 Task: Find connections with filter location La Salud with filter topic #futurewith filter profile language Potuguese with filter current company Ubisoft with filter school Kurnool Jobs with filter industry Transportation Equipment Manufacturing with filter service category Web Development with filter keywords title Chief
Action: Mouse moved to (664, 82)
Screenshot: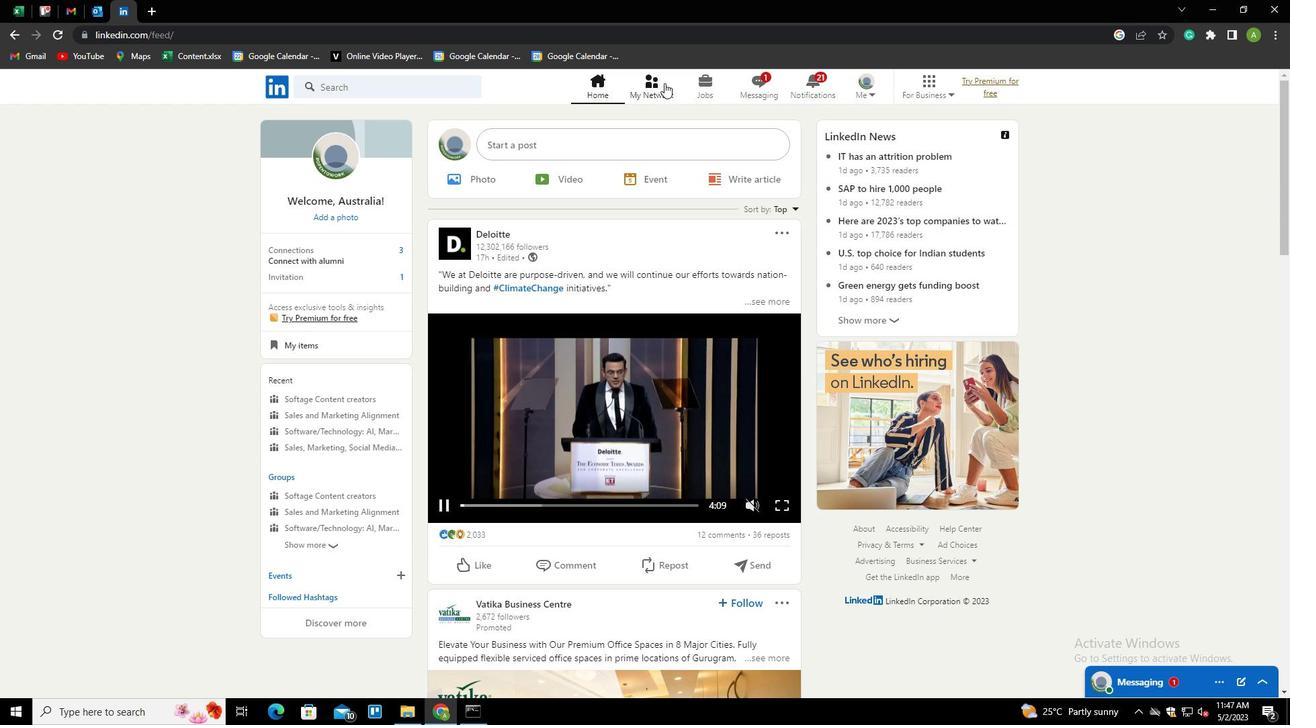 
Action: Mouse pressed left at (664, 82)
Screenshot: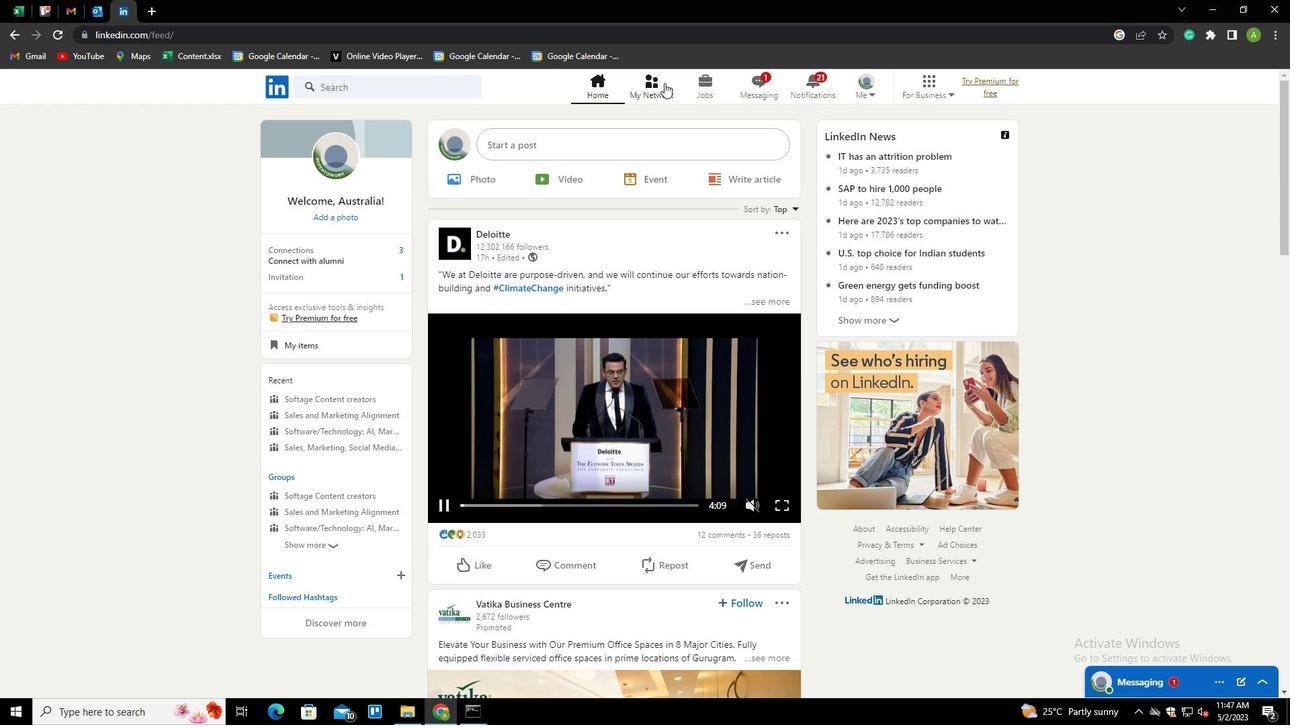 
Action: Mouse moved to (348, 157)
Screenshot: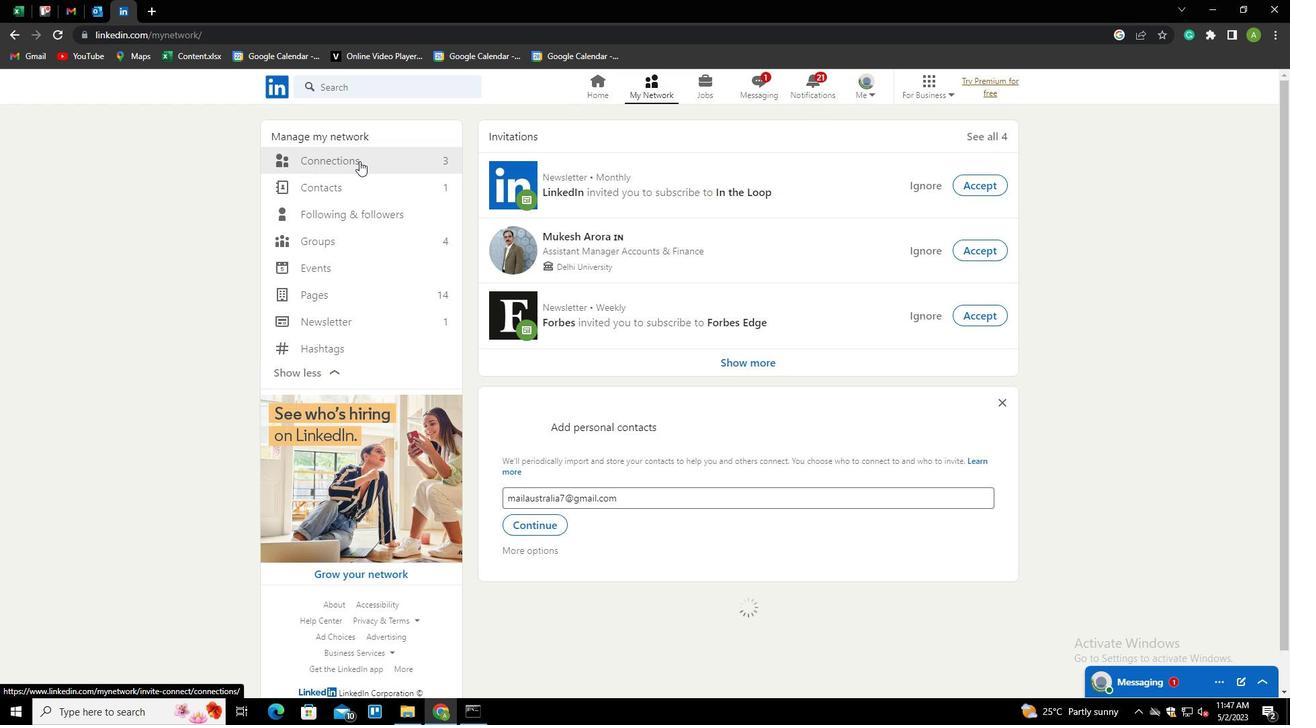 
Action: Mouse pressed left at (348, 157)
Screenshot: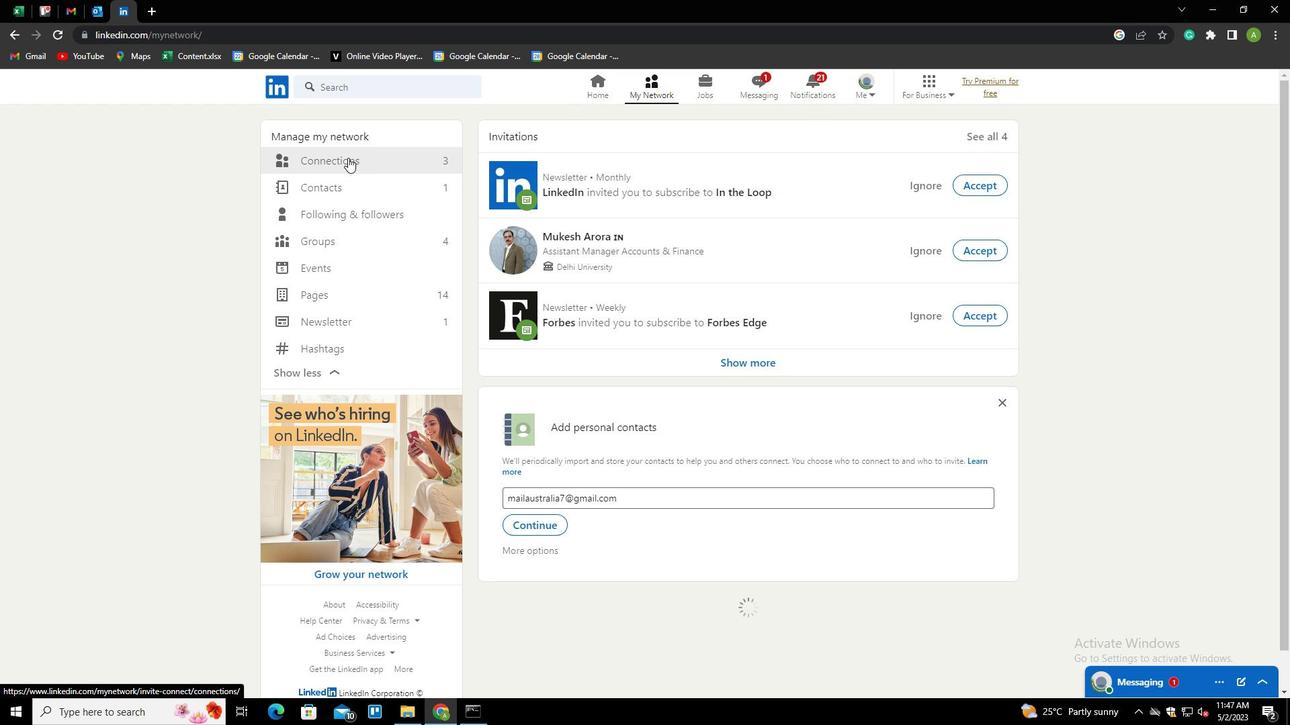 
Action: Mouse moved to (723, 158)
Screenshot: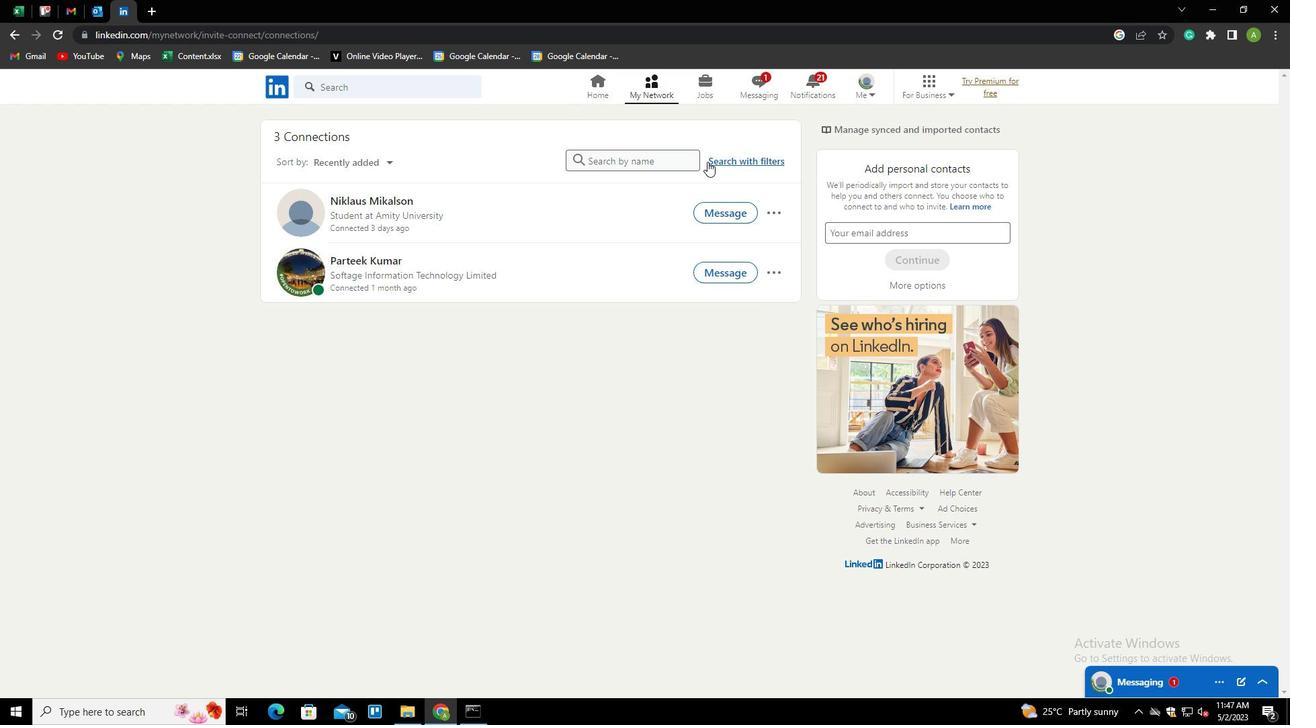 
Action: Mouse pressed left at (723, 158)
Screenshot: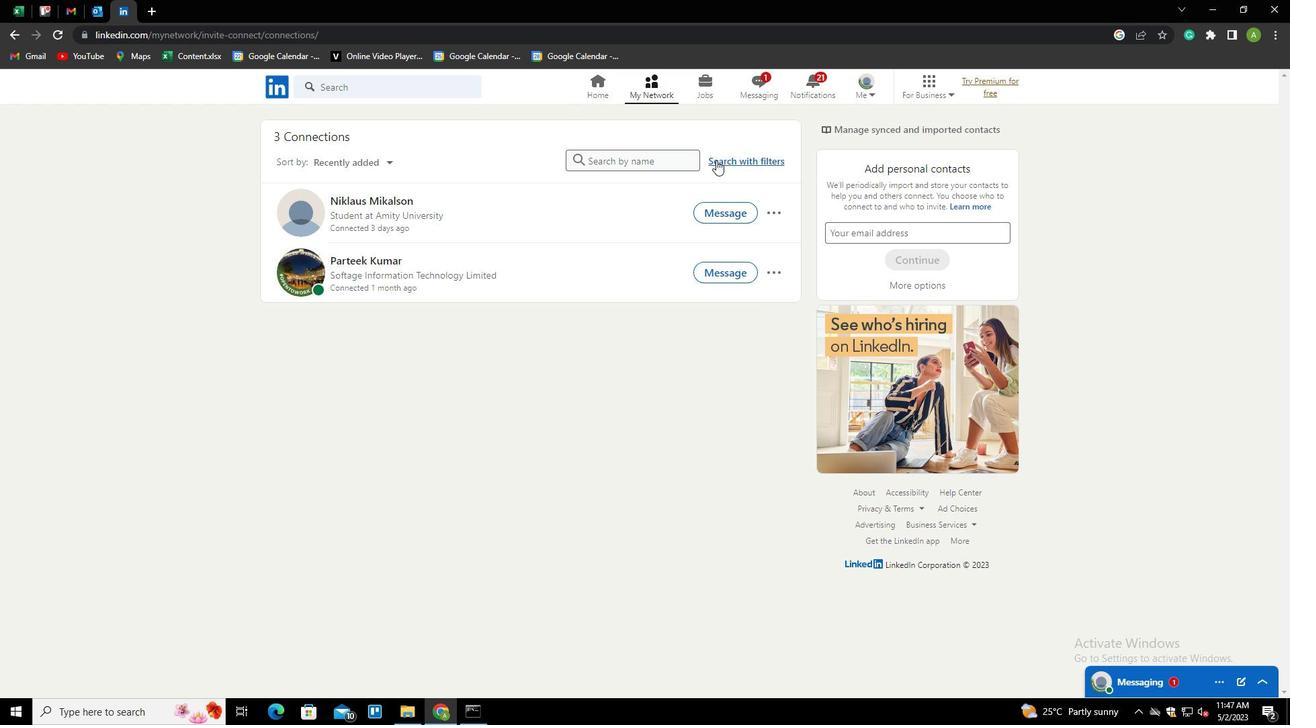 
Action: Mouse moved to (680, 123)
Screenshot: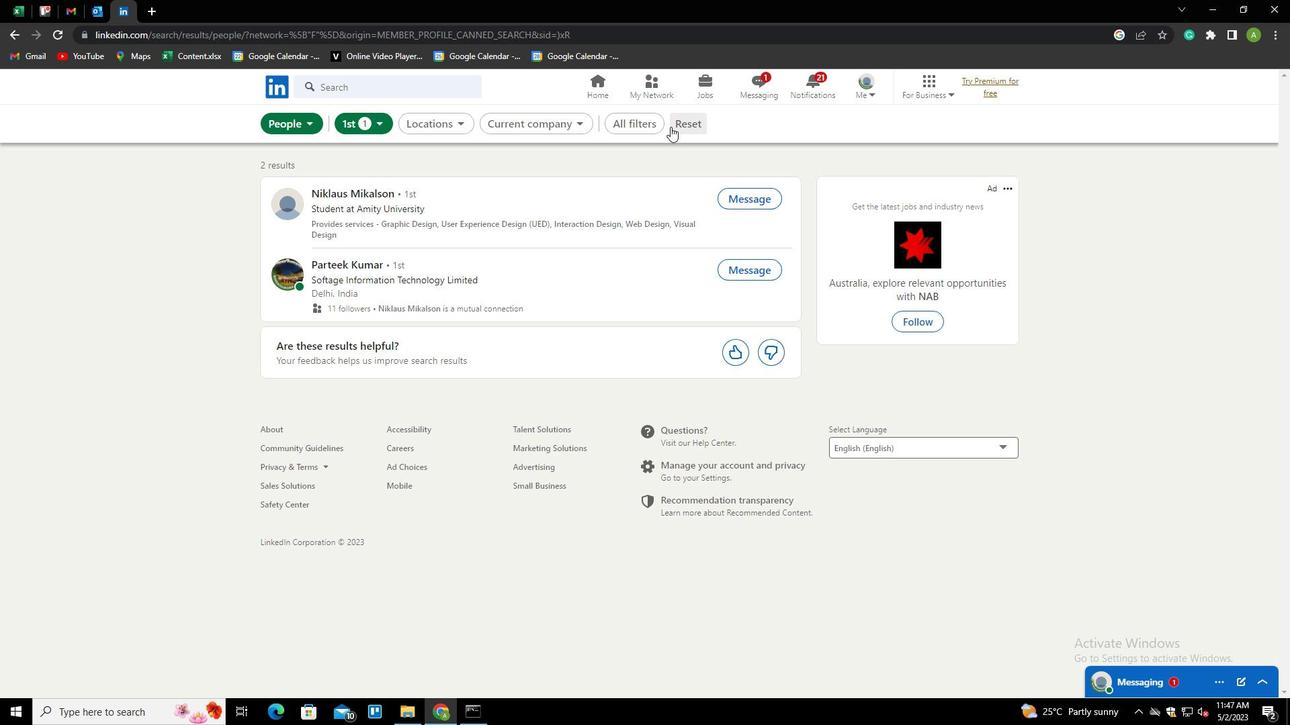 
Action: Mouse pressed left at (680, 123)
Screenshot: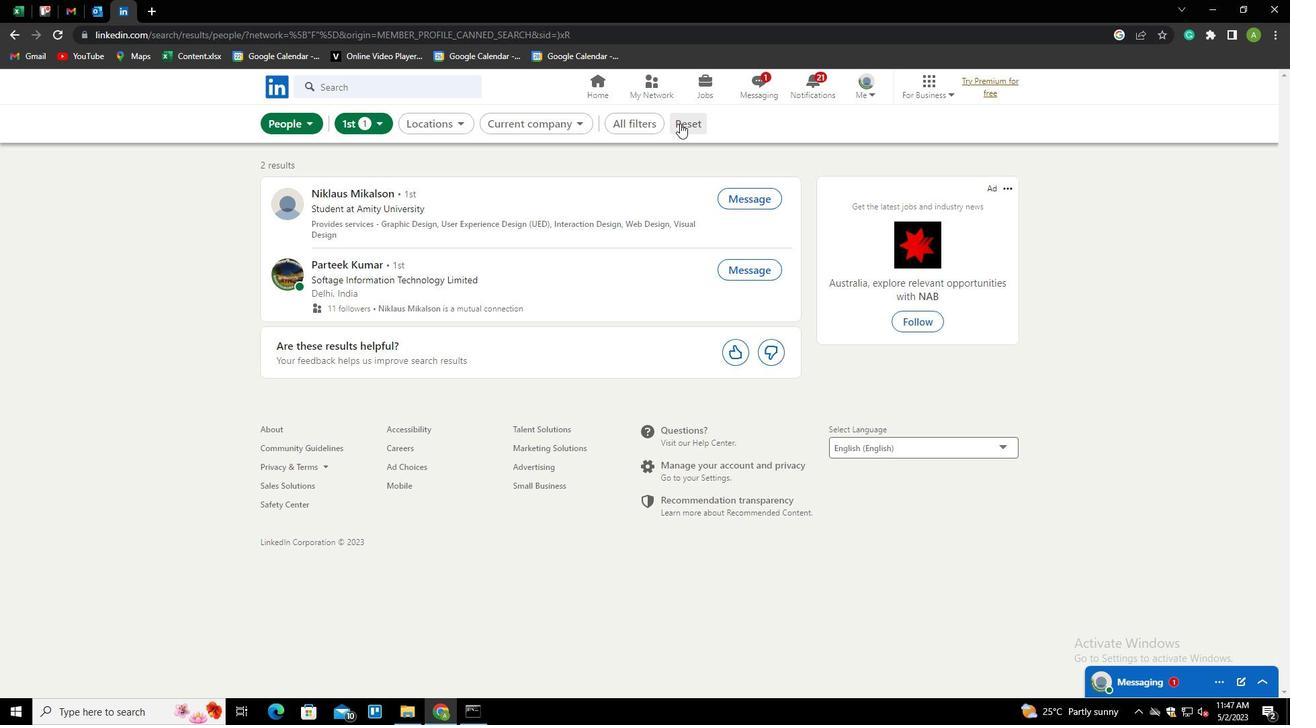 
Action: Mouse moved to (665, 127)
Screenshot: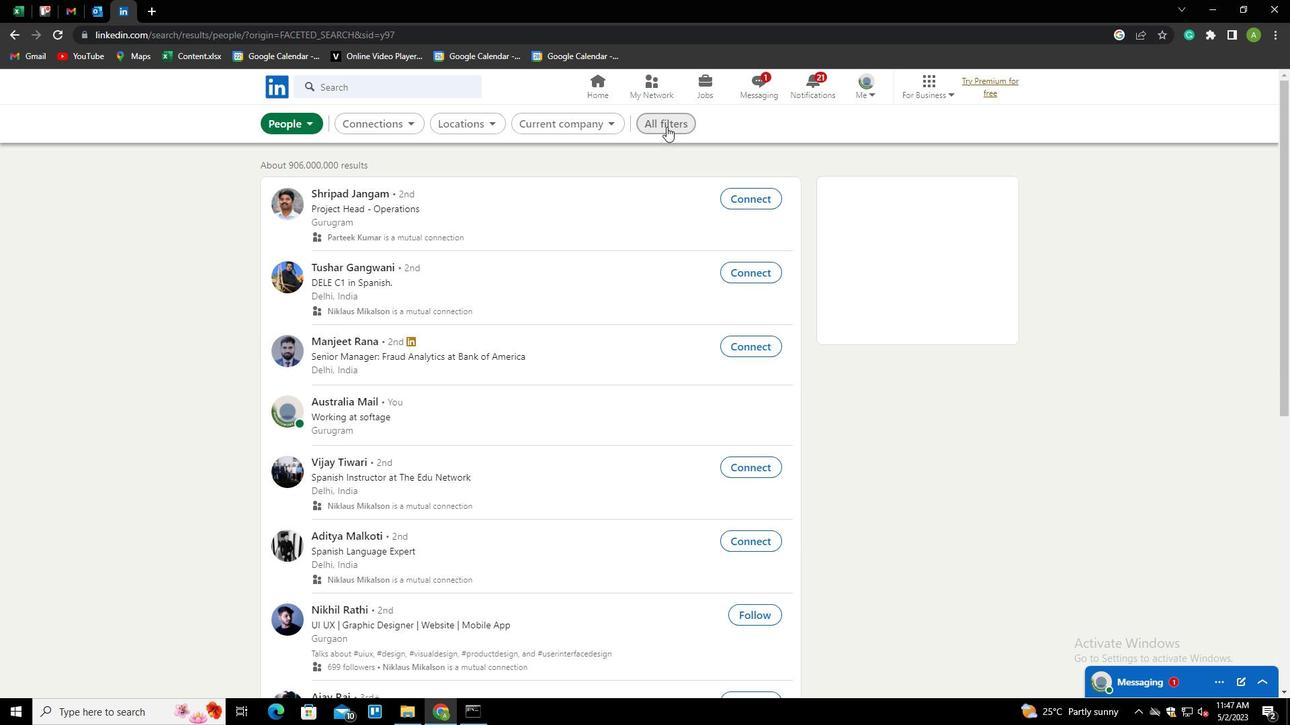 
Action: Mouse pressed left at (665, 127)
Screenshot: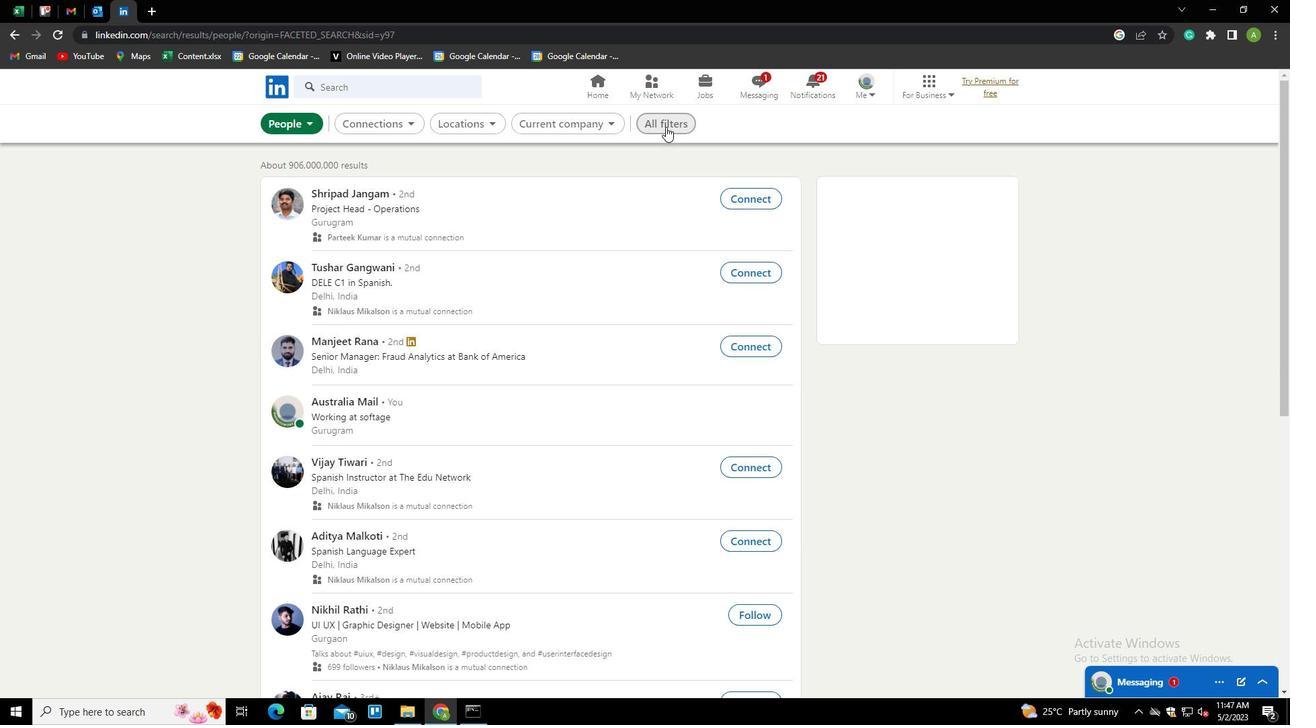 
Action: Mouse moved to (1094, 387)
Screenshot: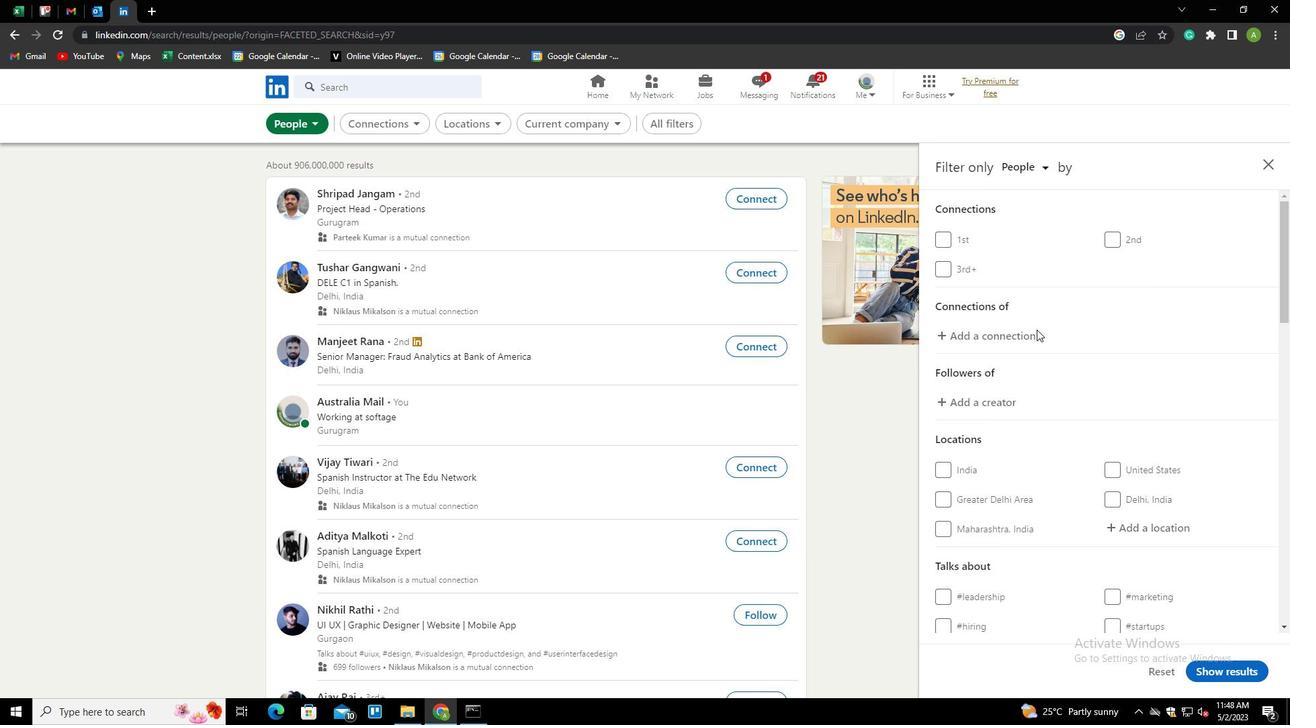 
Action: Mouse scrolled (1094, 386) with delta (0, 0)
Screenshot: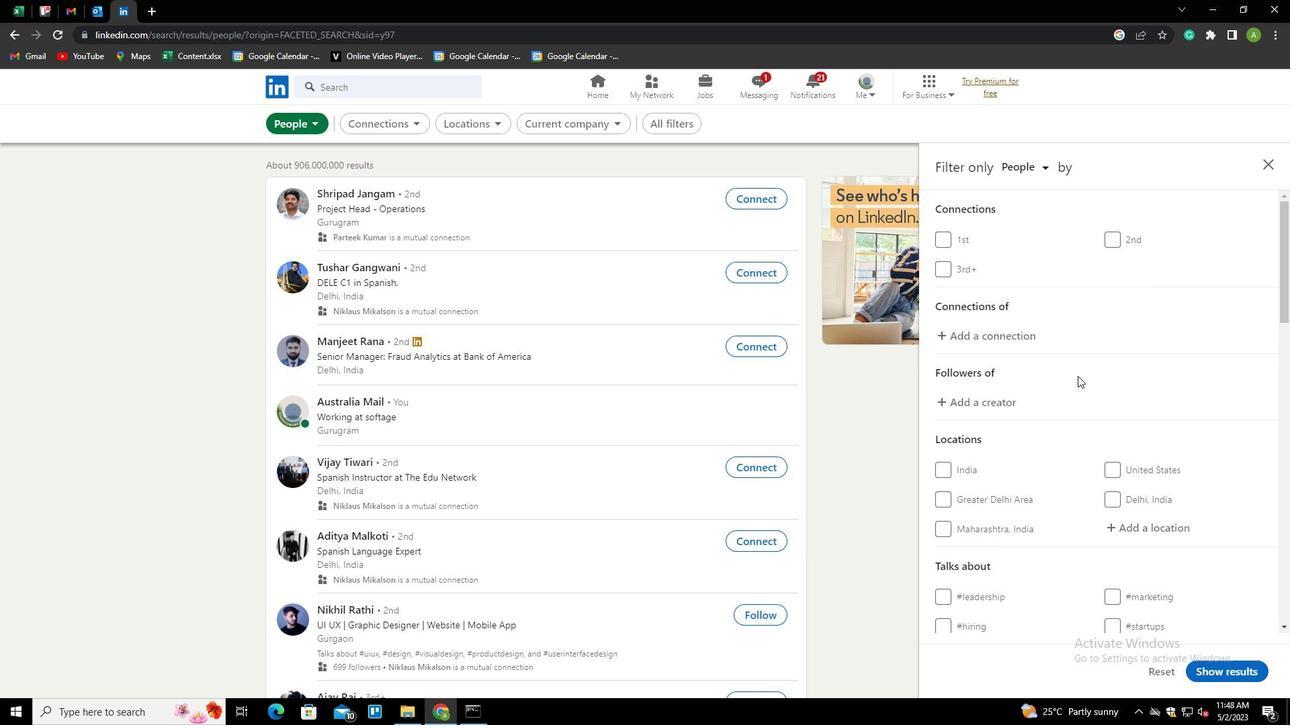 
Action: Mouse scrolled (1094, 386) with delta (0, 0)
Screenshot: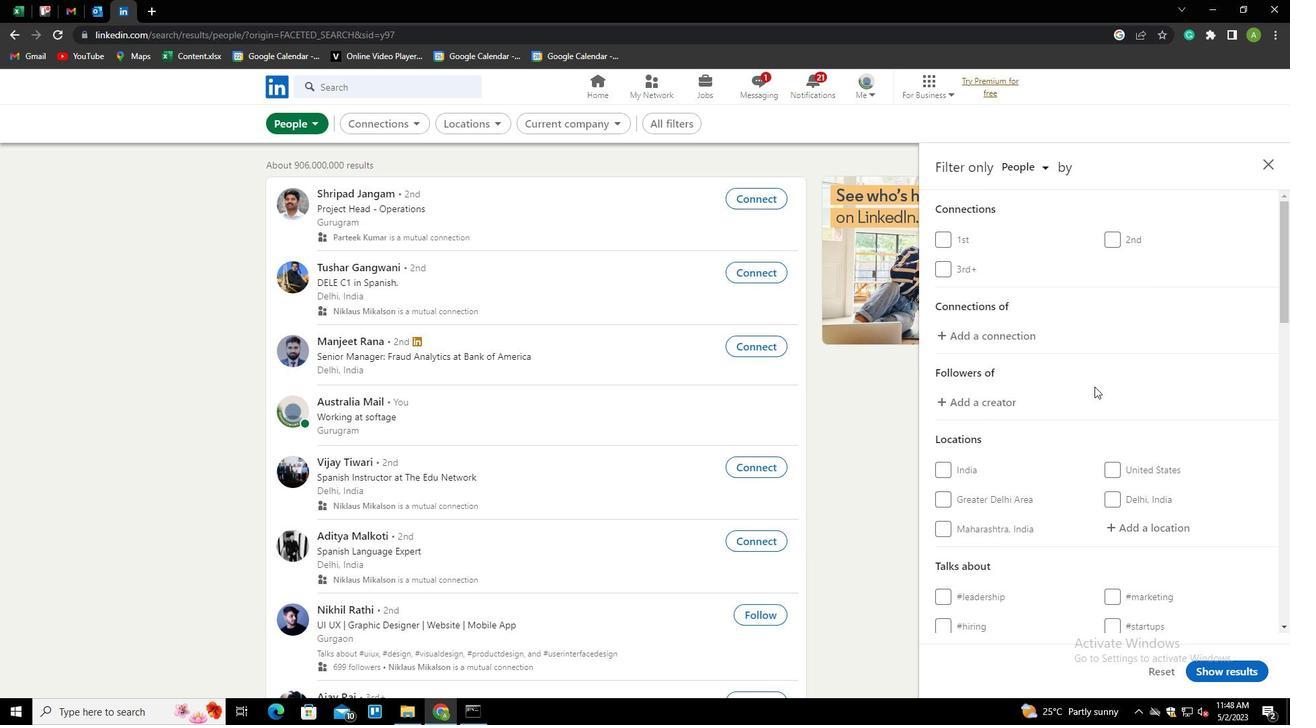 
Action: Mouse moved to (1116, 393)
Screenshot: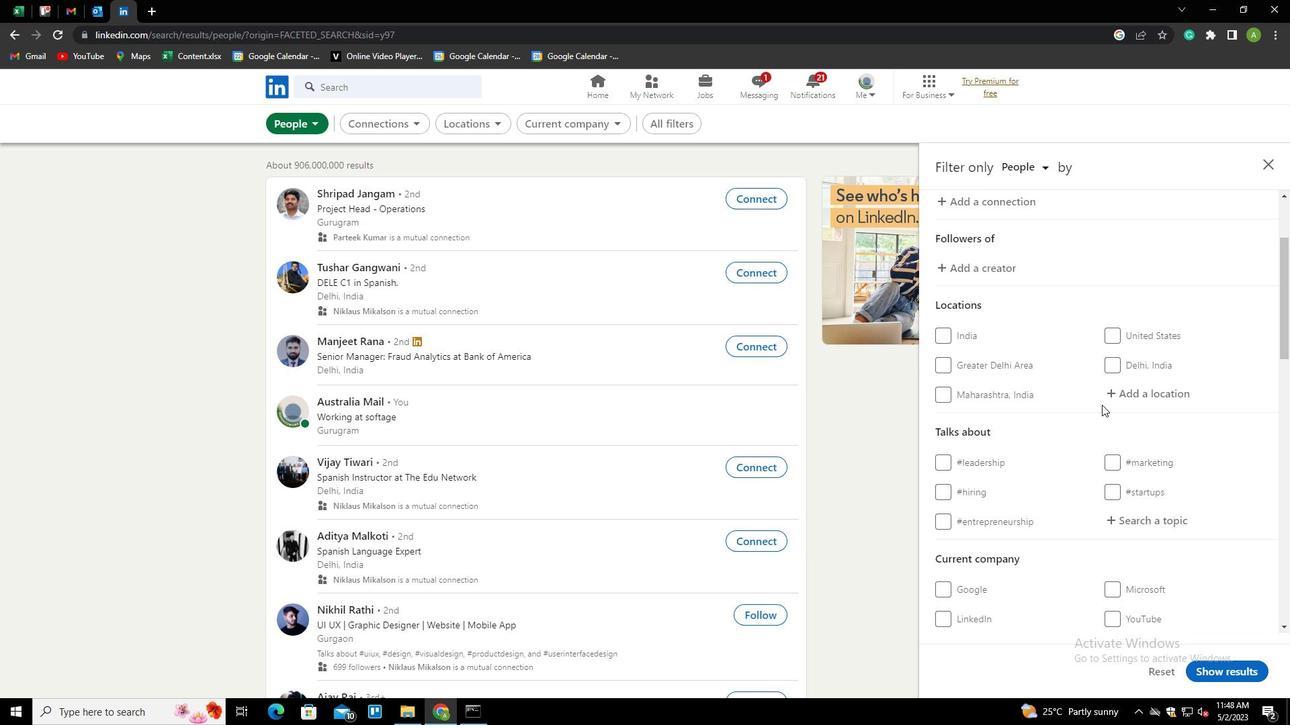 
Action: Mouse pressed left at (1116, 393)
Screenshot: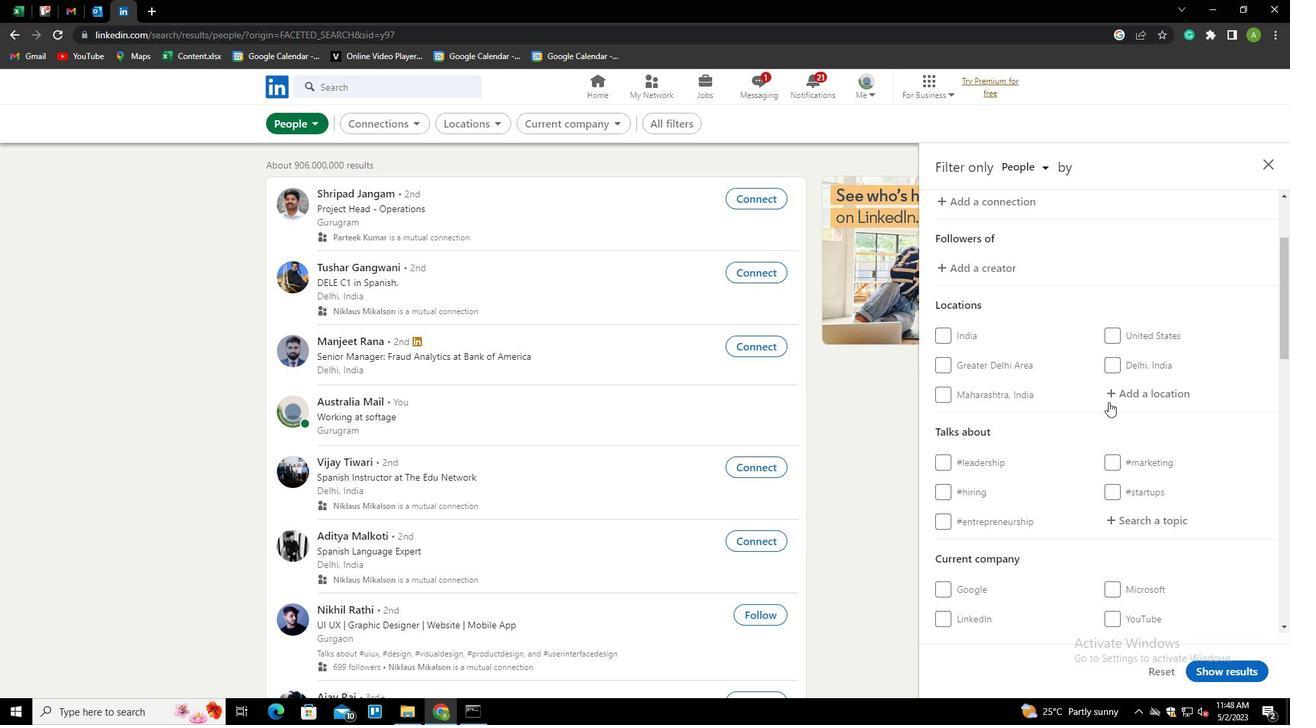 
Action: Key pressed <Key.shift>LA<Key.space><Key.shift>SALUD<Key.down><Key.enter>
Screenshot: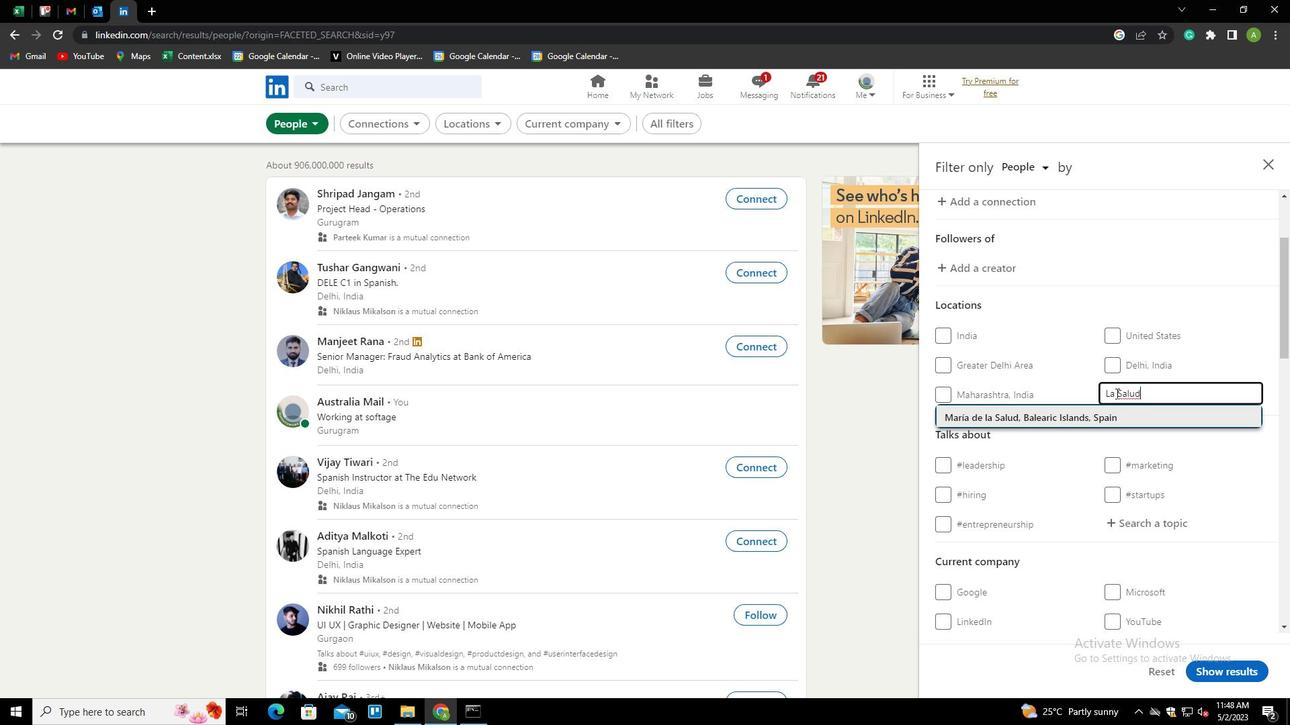 
Action: Mouse scrolled (1116, 393) with delta (0, 0)
Screenshot: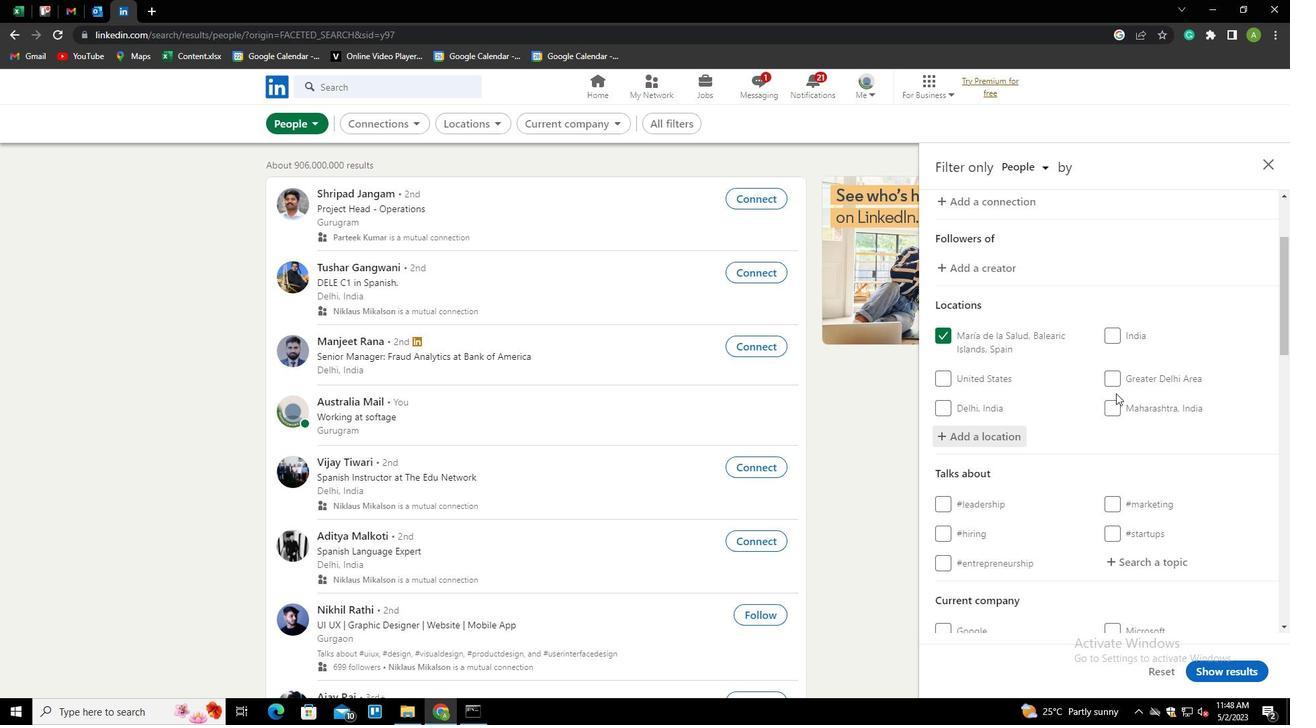 
Action: Mouse scrolled (1116, 393) with delta (0, 0)
Screenshot: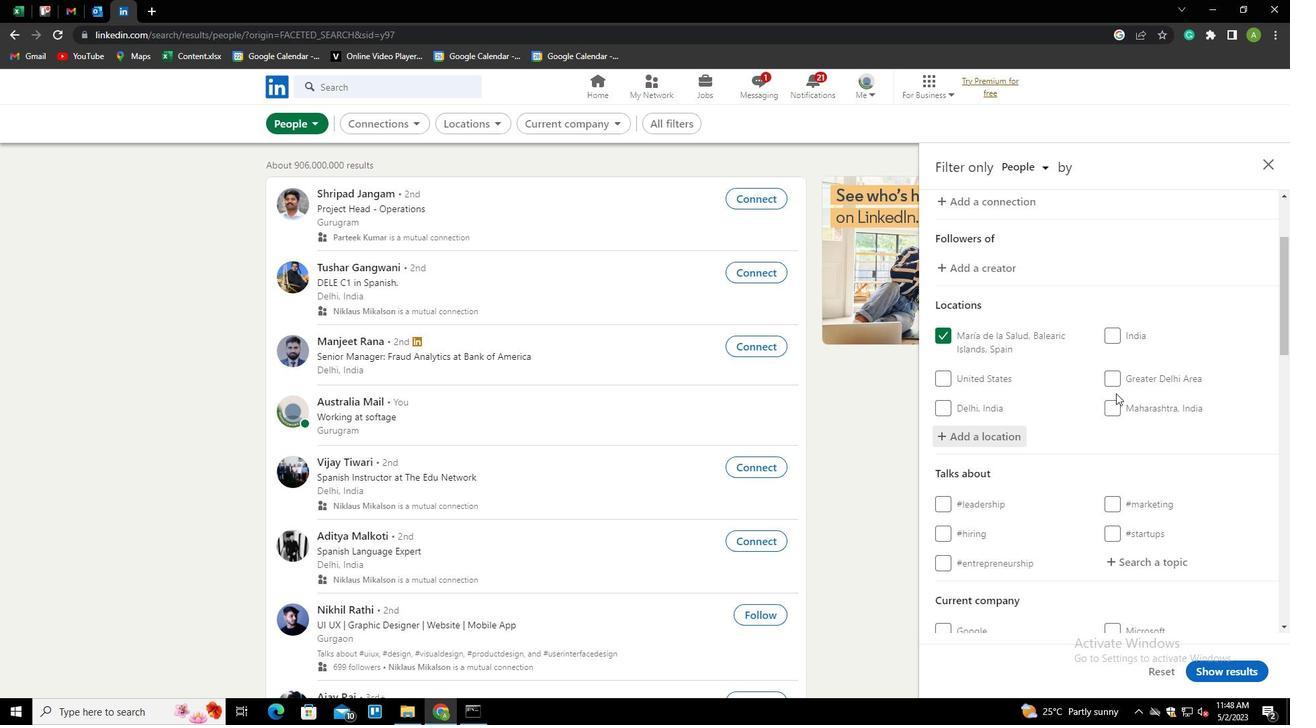 
Action: Mouse scrolled (1116, 393) with delta (0, 0)
Screenshot: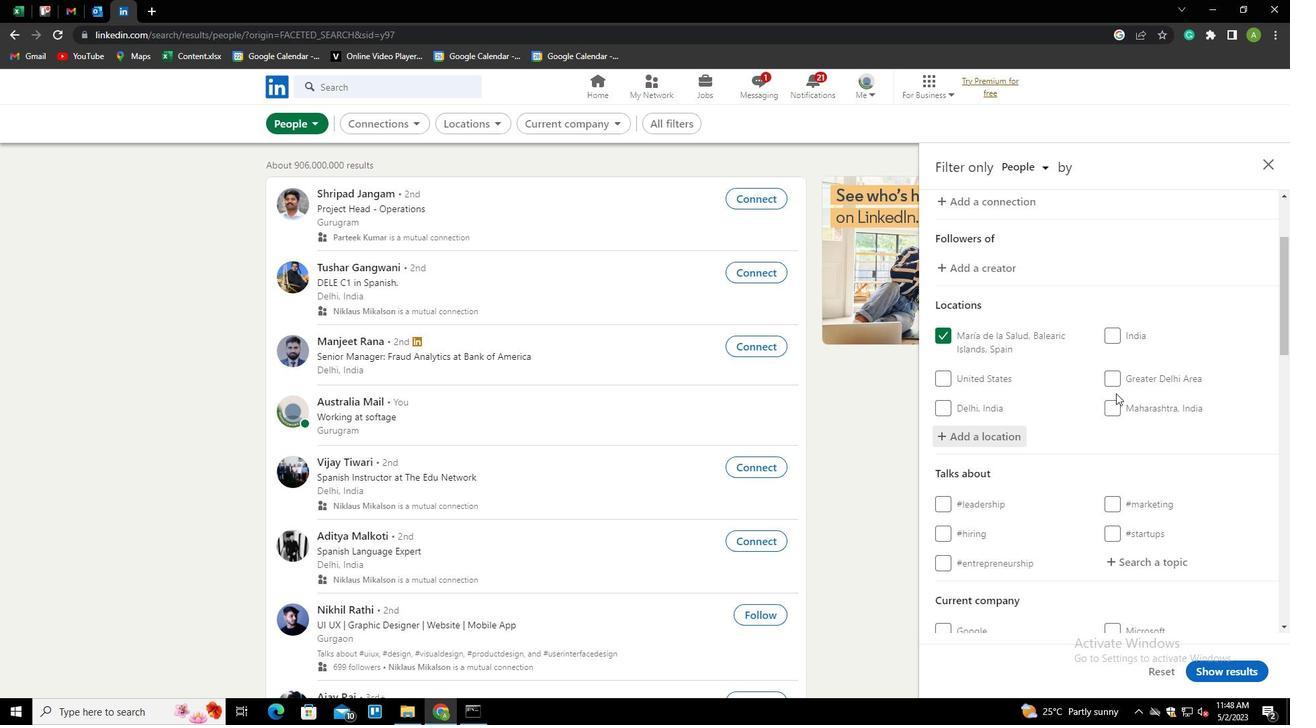 
Action: Mouse moved to (1133, 360)
Screenshot: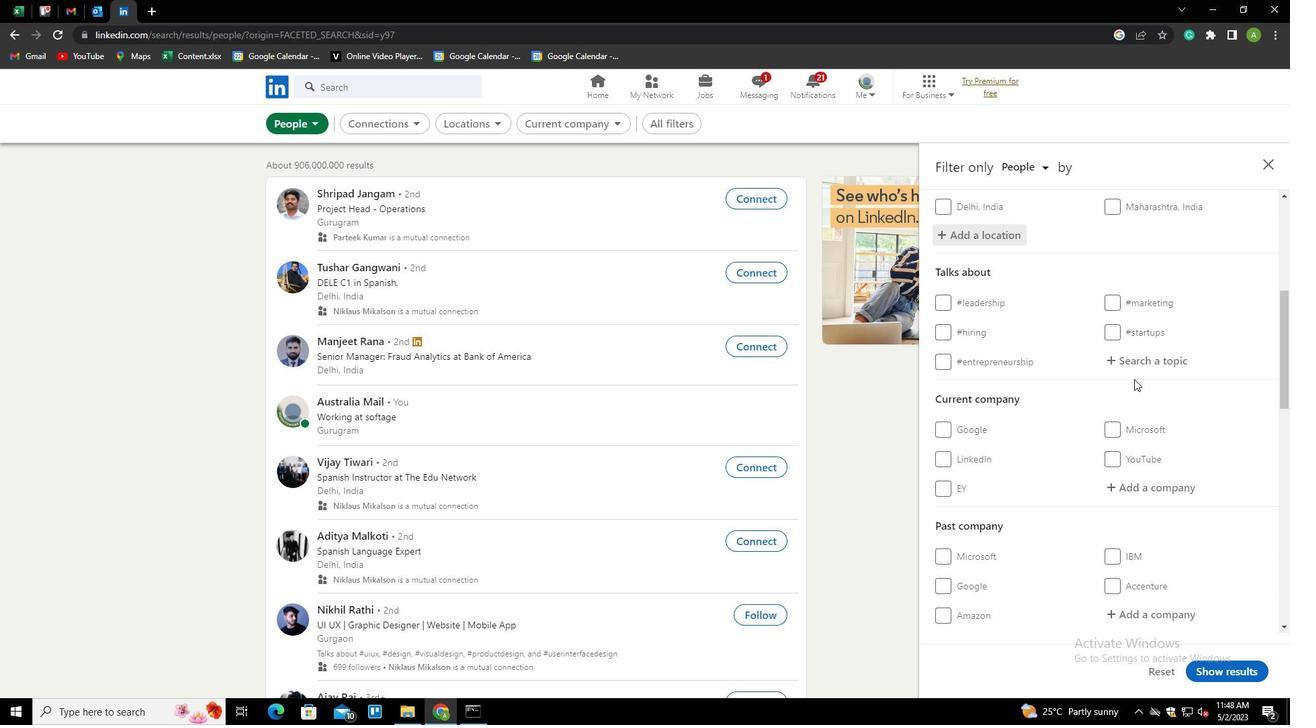 
Action: Mouse pressed left at (1133, 360)
Screenshot: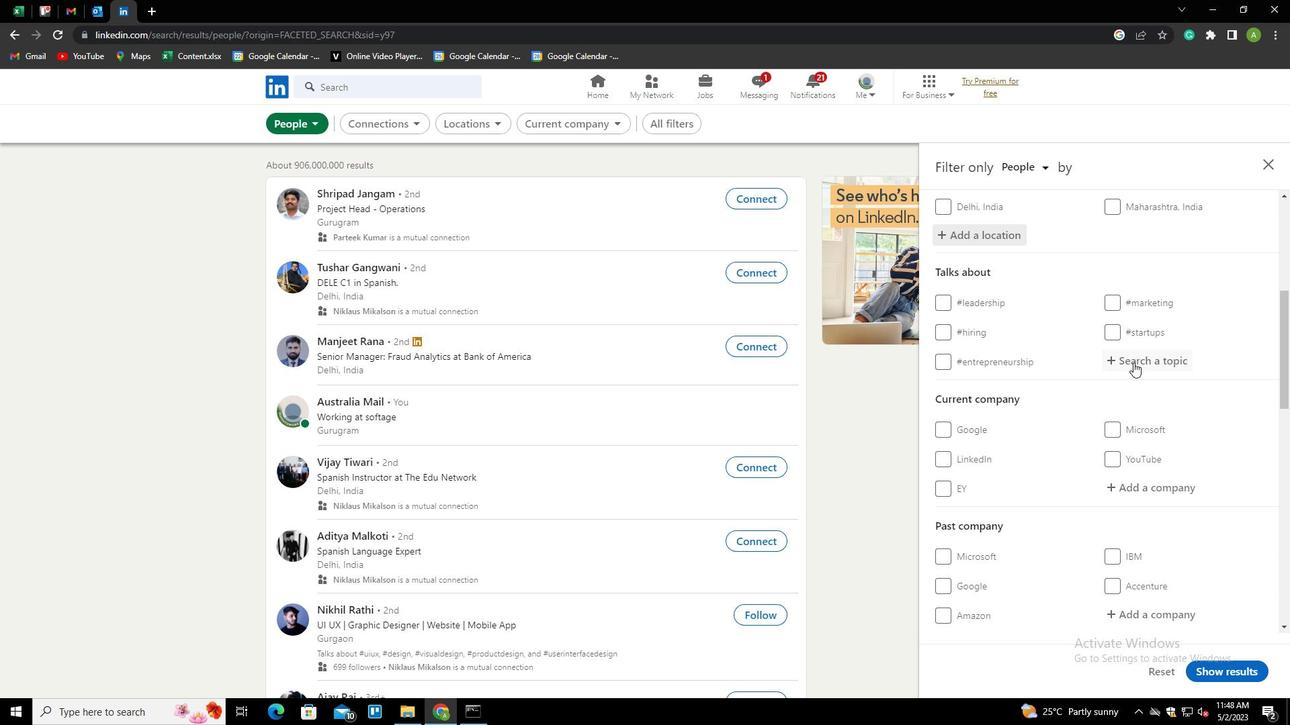 
Action: Key pressed FUTURE<Key.down><Key.enter>
Screenshot: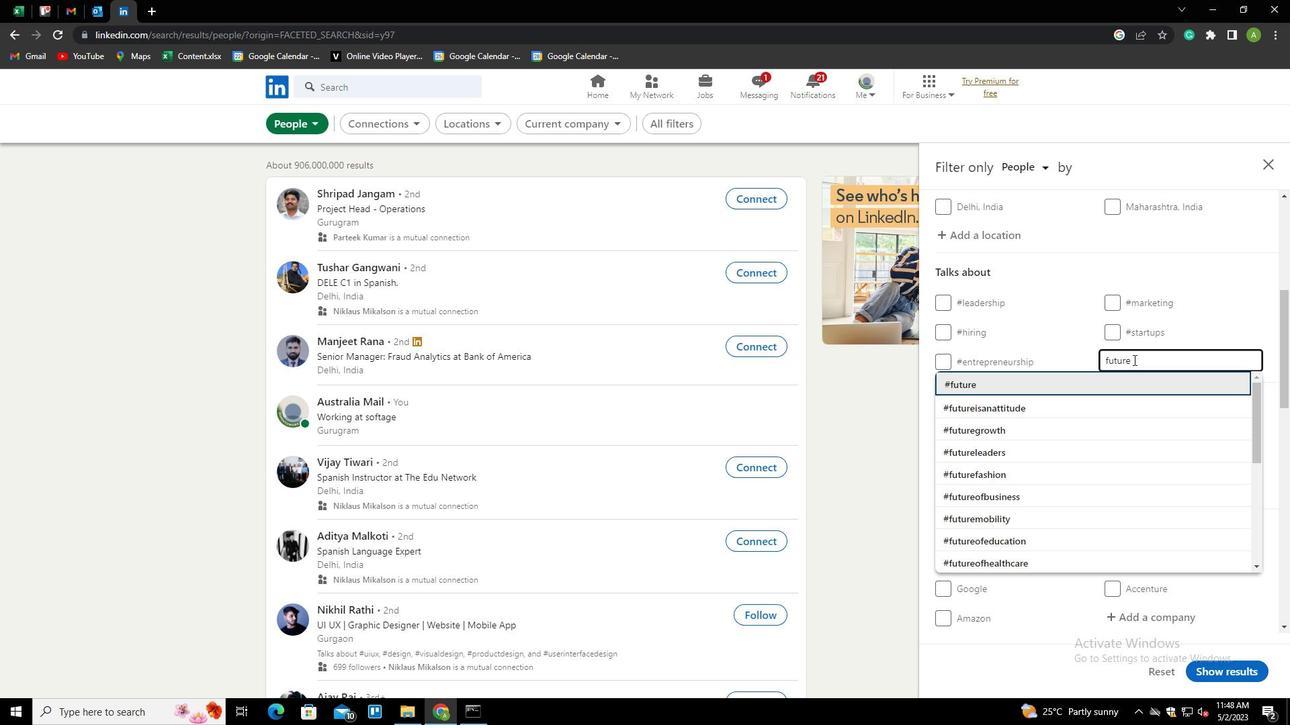 
Action: Mouse scrolled (1133, 359) with delta (0, 0)
Screenshot: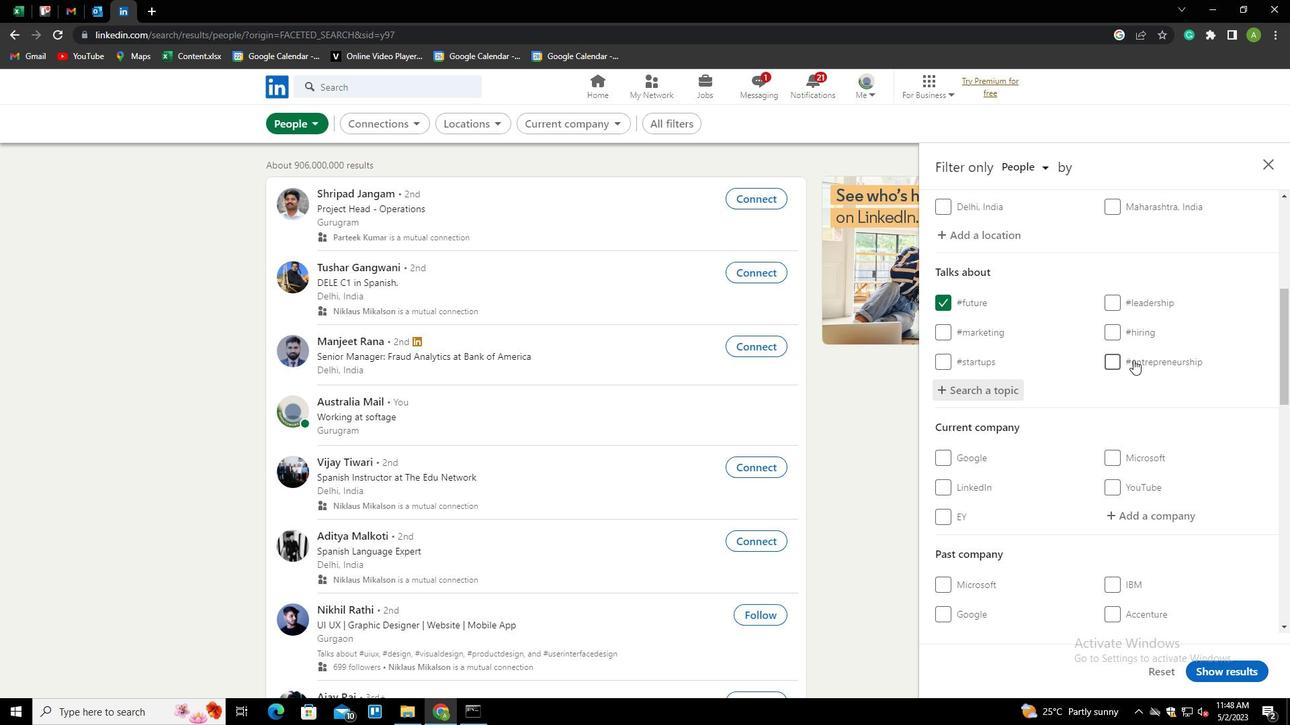 
Action: Mouse scrolled (1133, 359) with delta (0, 0)
Screenshot: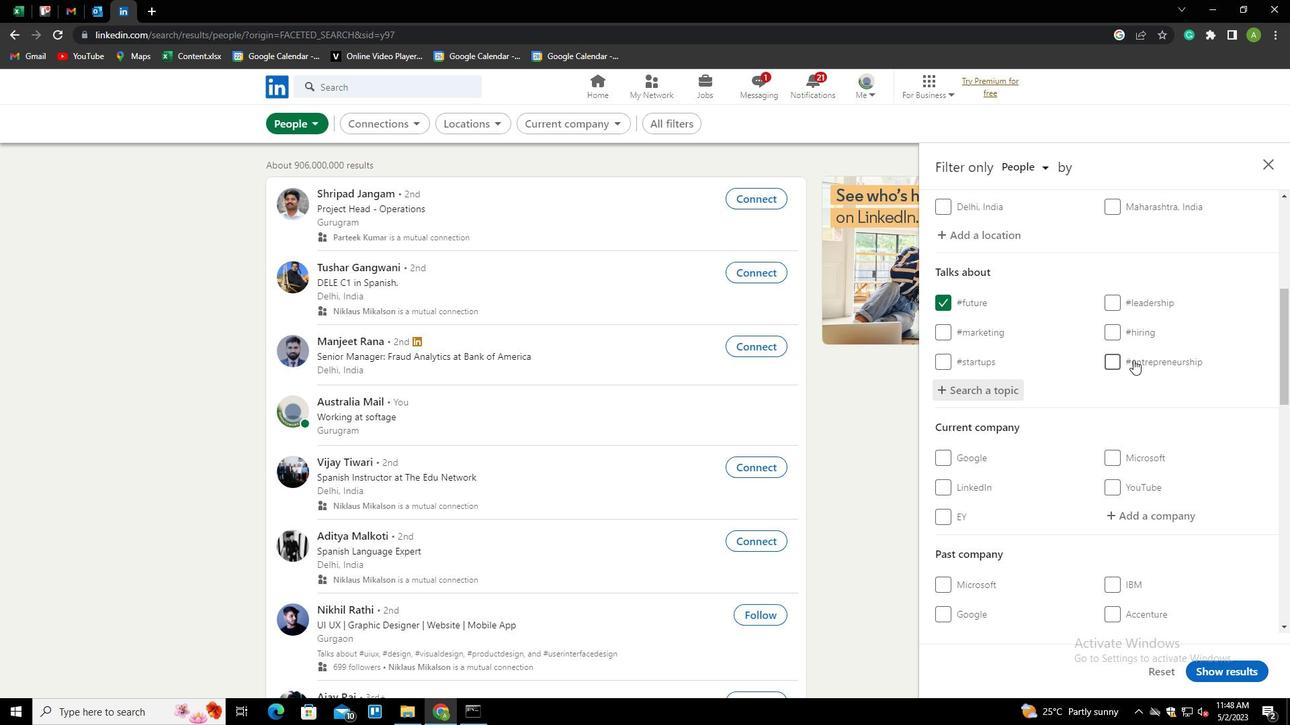 
Action: Mouse scrolled (1133, 359) with delta (0, 0)
Screenshot: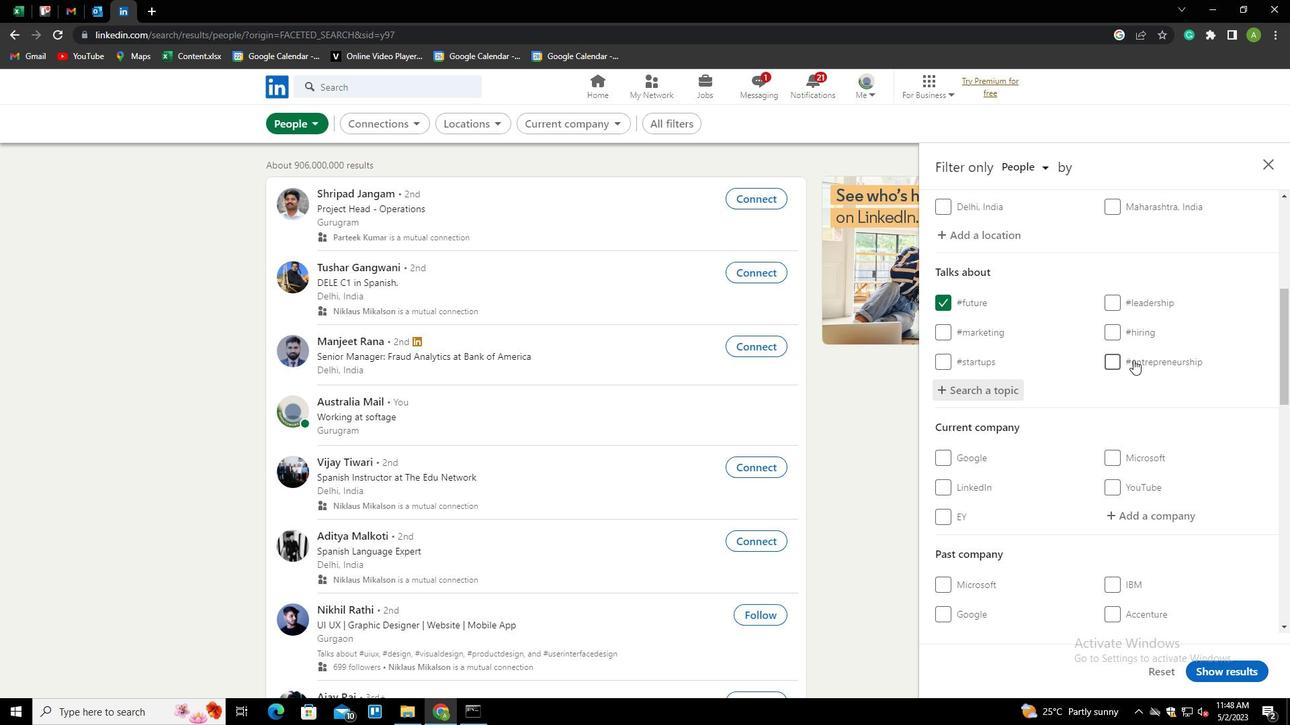 
Action: Mouse scrolled (1133, 359) with delta (0, 0)
Screenshot: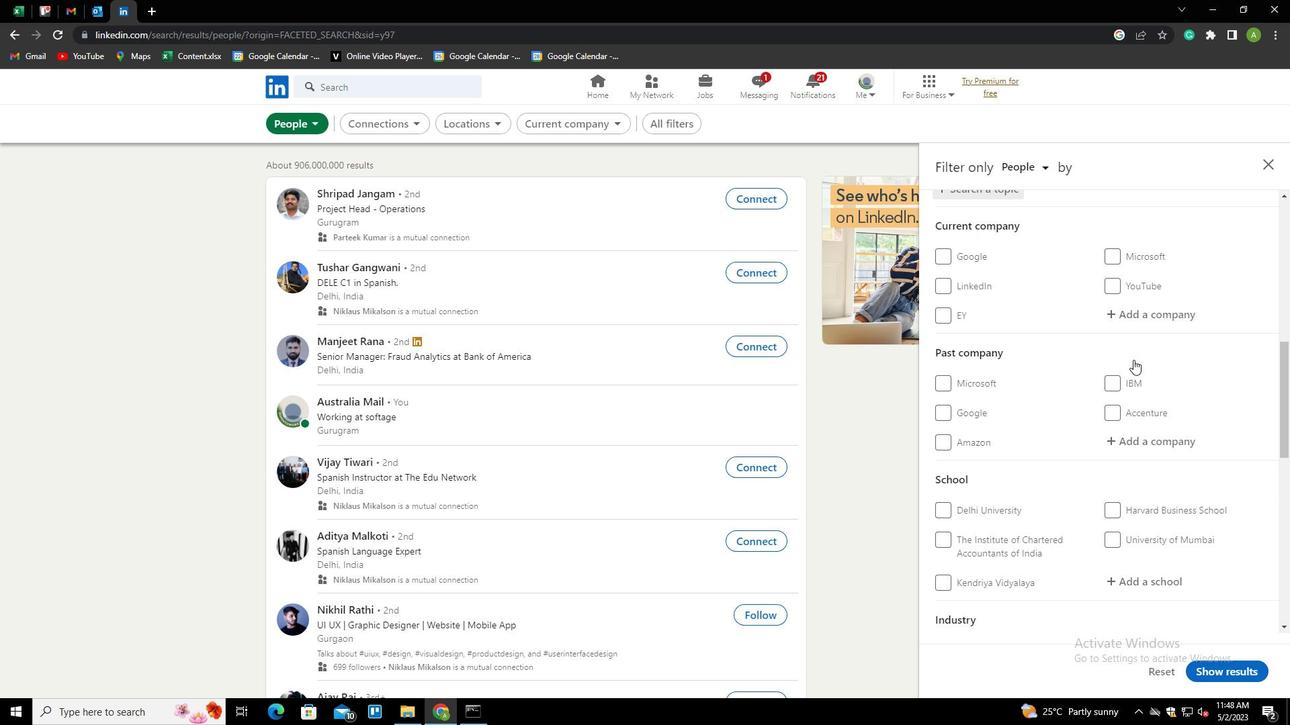 
Action: Mouse scrolled (1133, 359) with delta (0, 0)
Screenshot: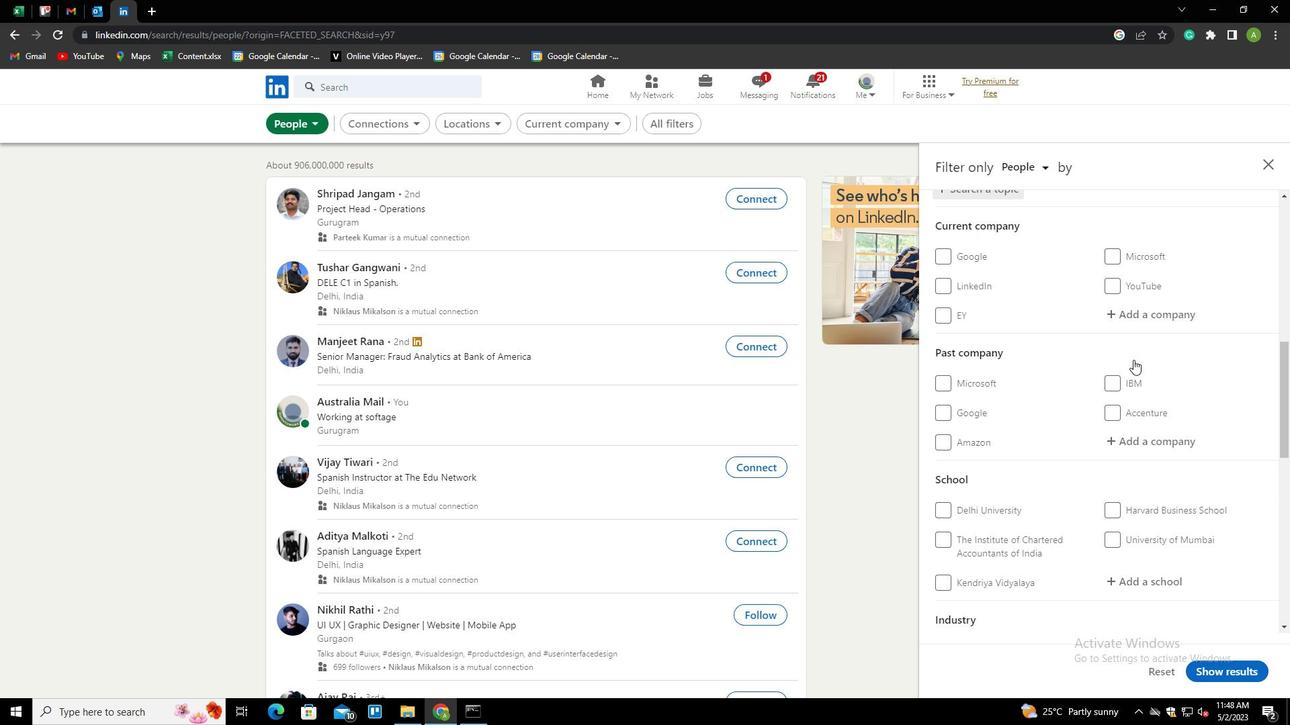 
Action: Mouse scrolled (1133, 359) with delta (0, 0)
Screenshot: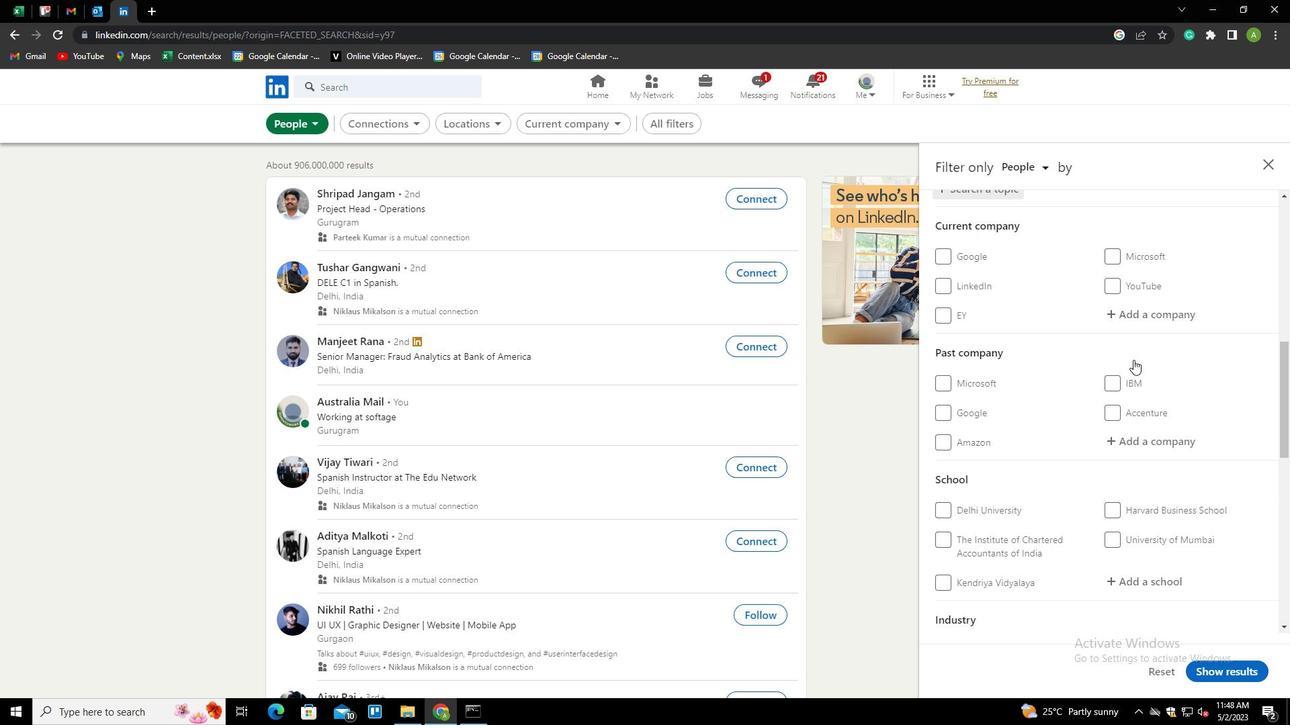 
Action: Mouse scrolled (1133, 359) with delta (0, 0)
Screenshot: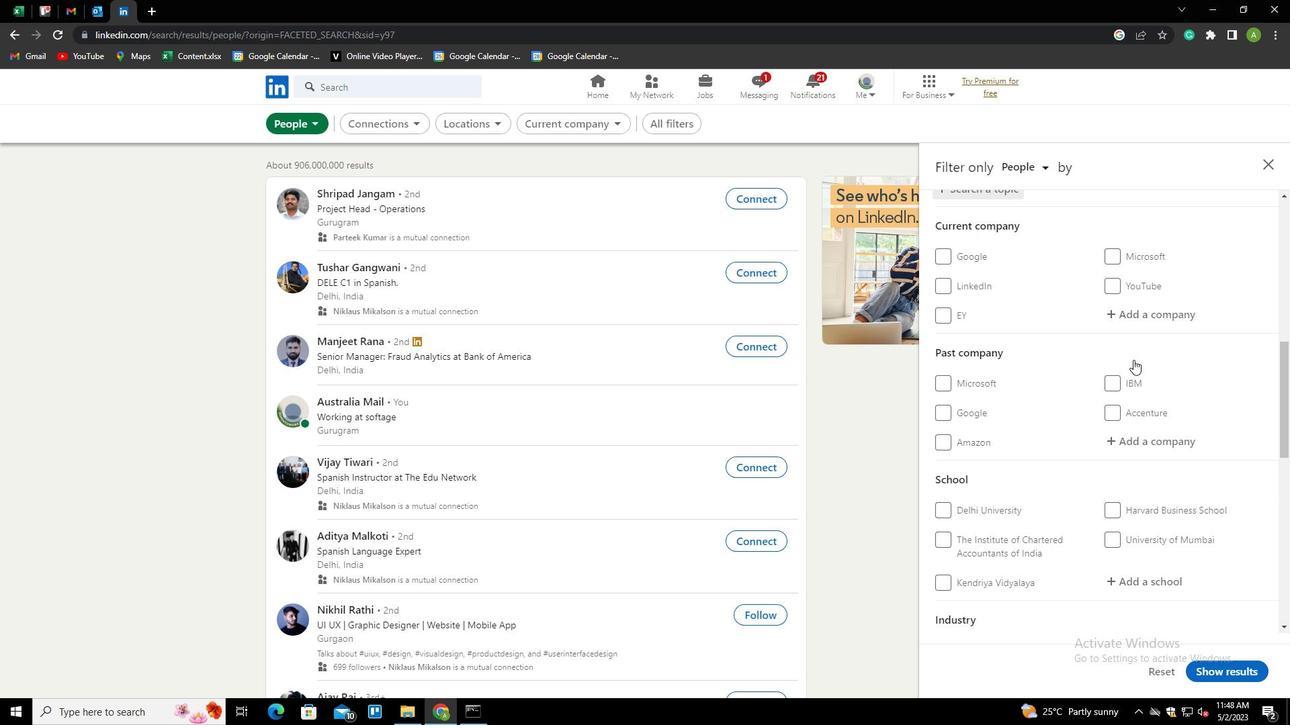
Action: Mouse scrolled (1133, 359) with delta (0, 0)
Screenshot: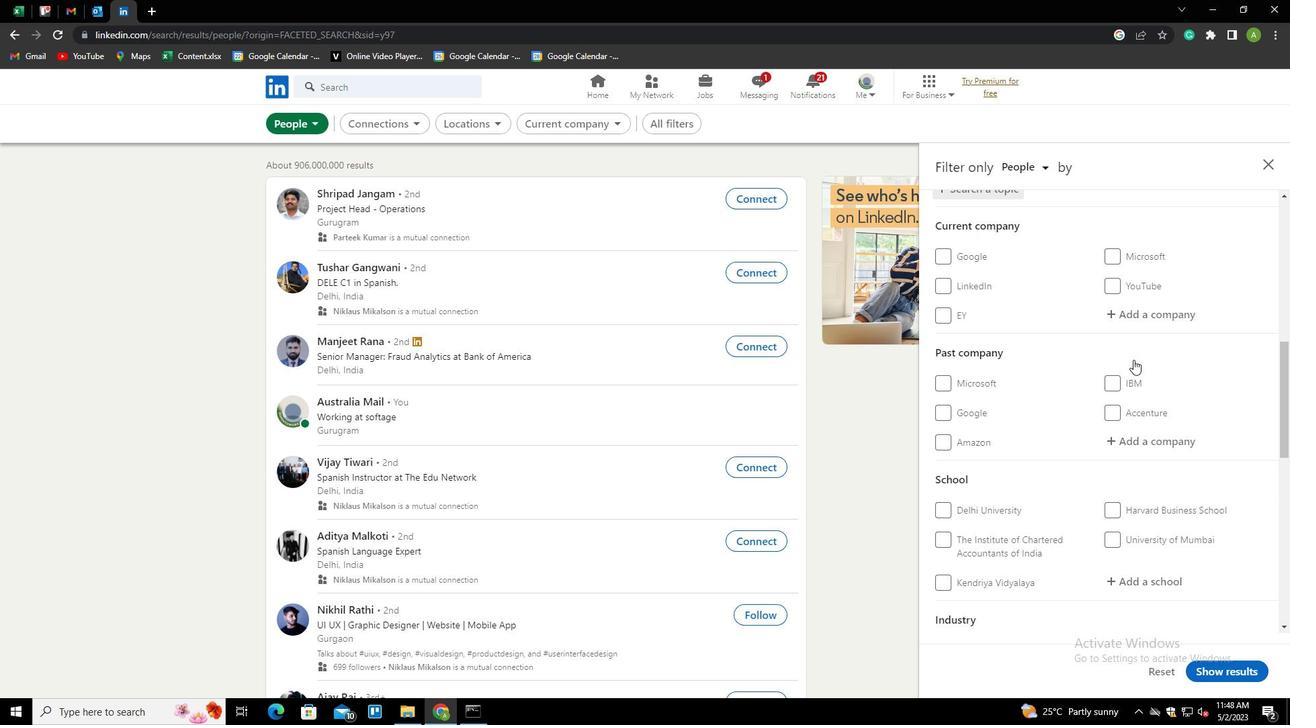 
Action: Mouse moved to (1111, 503)
Screenshot: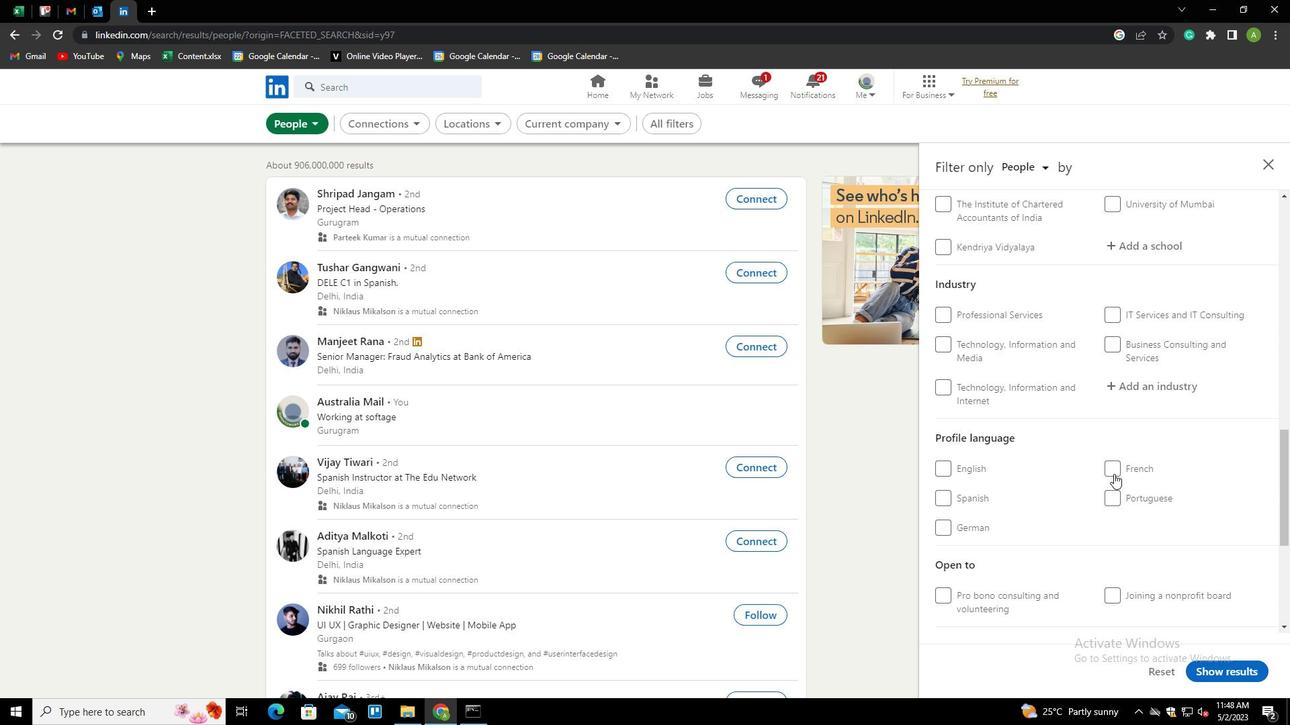 
Action: Mouse pressed left at (1111, 503)
Screenshot: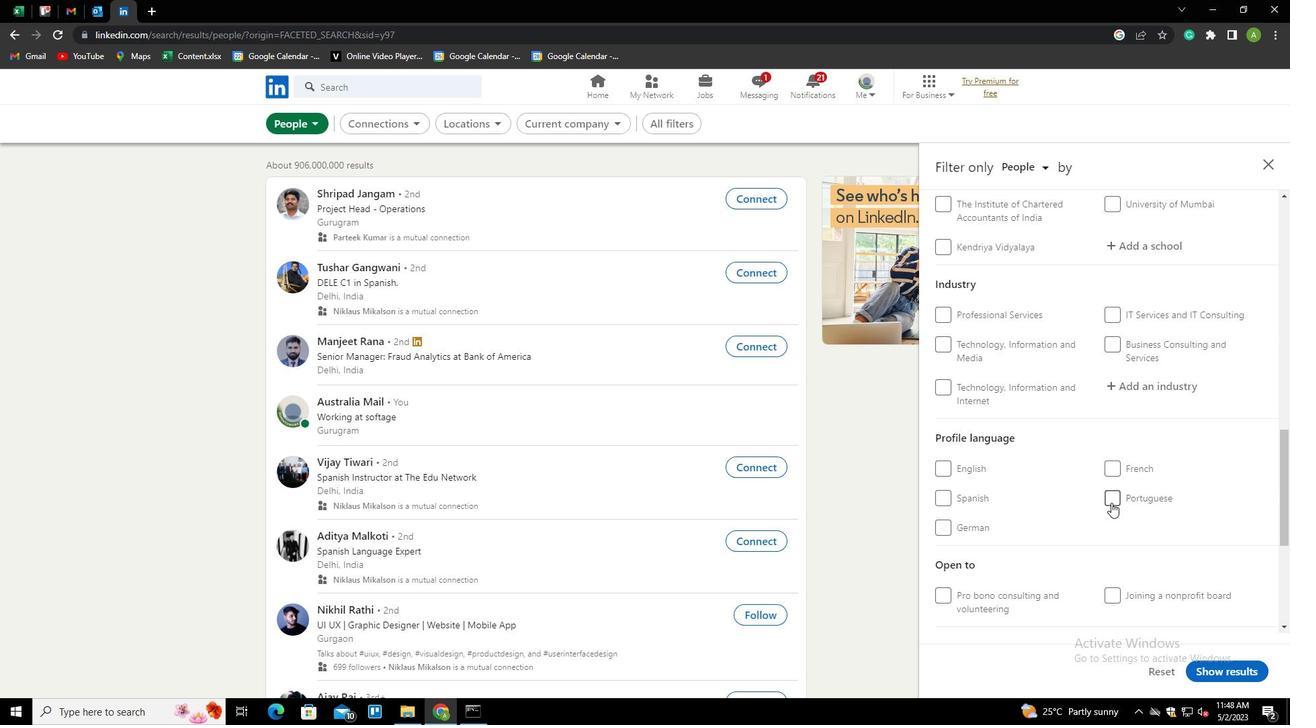 
Action: Mouse moved to (1155, 460)
Screenshot: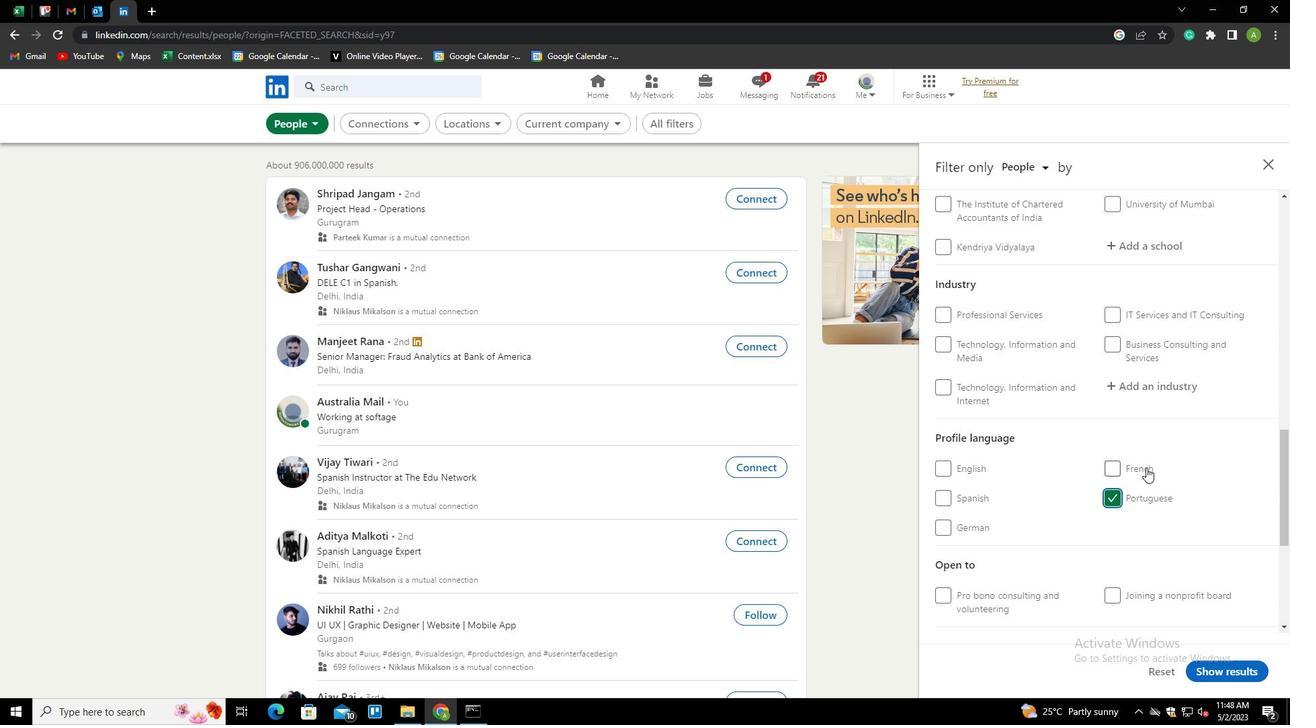 
Action: Mouse scrolled (1155, 461) with delta (0, 0)
Screenshot: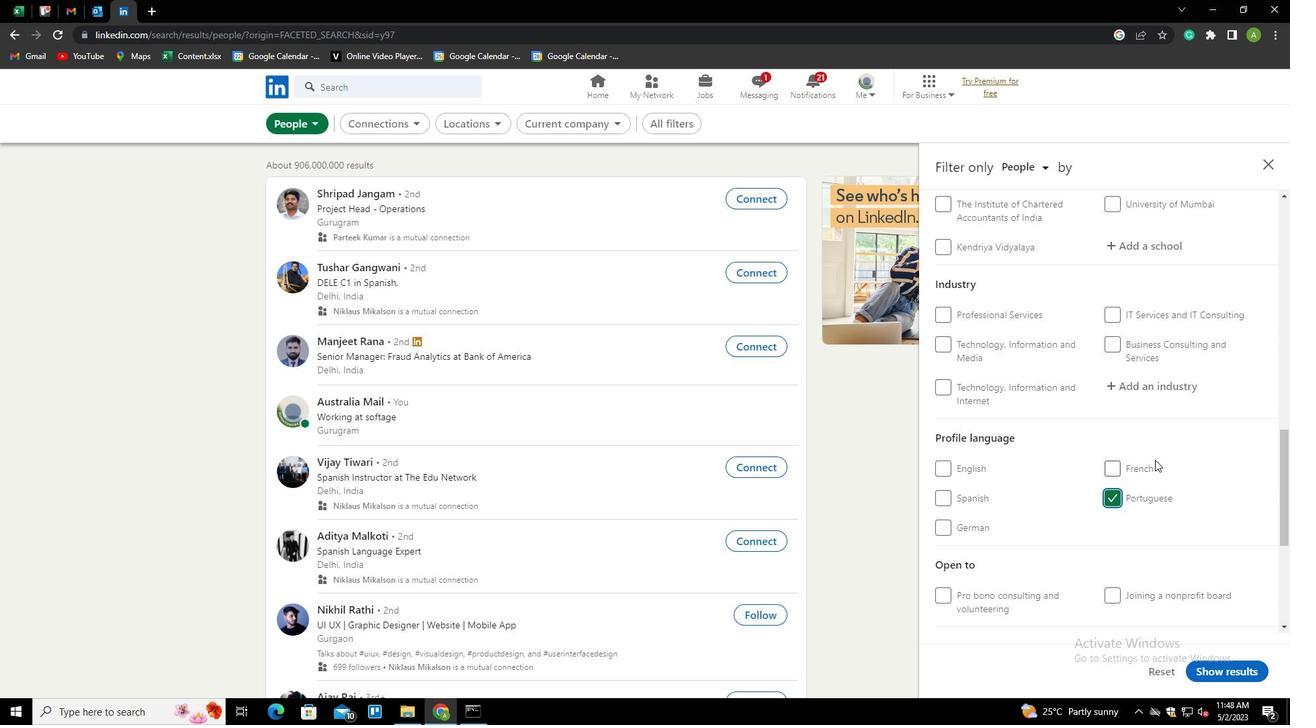 
Action: Mouse scrolled (1155, 461) with delta (0, 0)
Screenshot: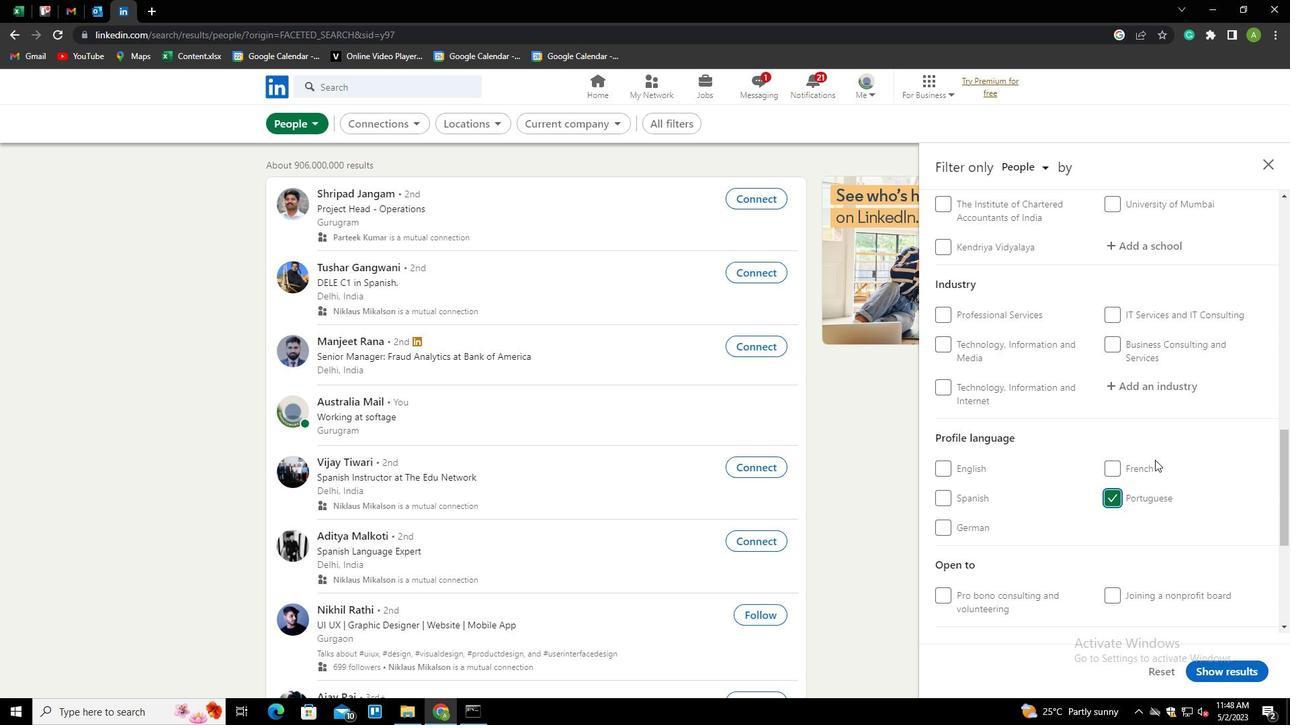 
Action: Mouse scrolled (1155, 461) with delta (0, 0)
Screenshot: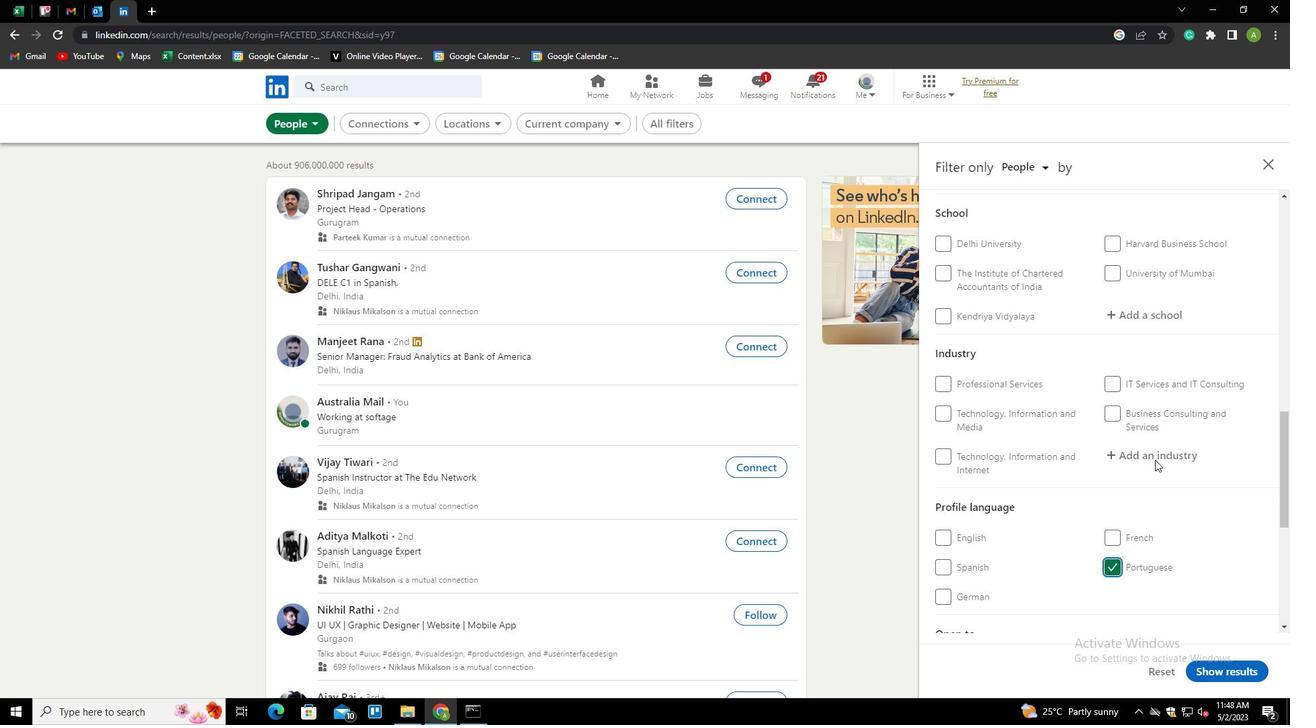 
Action: Mouse scrolled (1155, 461) with delta (0, 0)
Screenshot: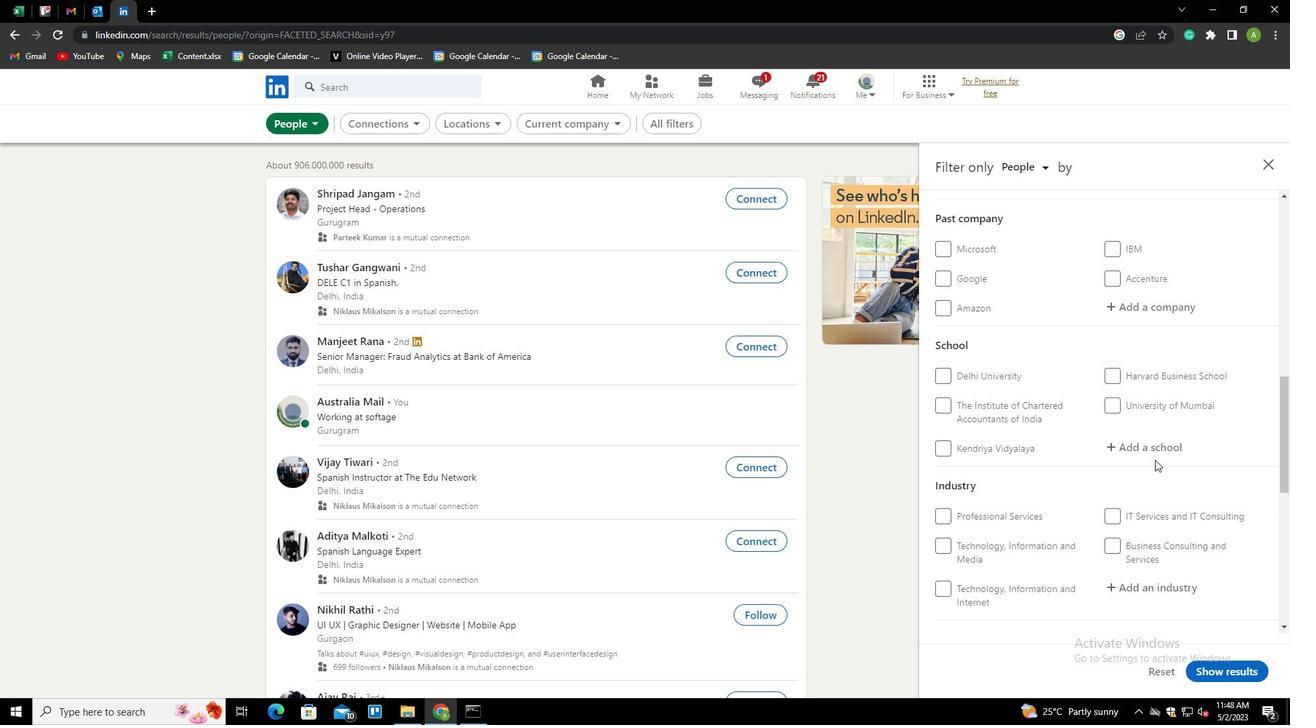 
Action: Mouse scrolled (1155, 461) with delta (0, 0)
Screenshot: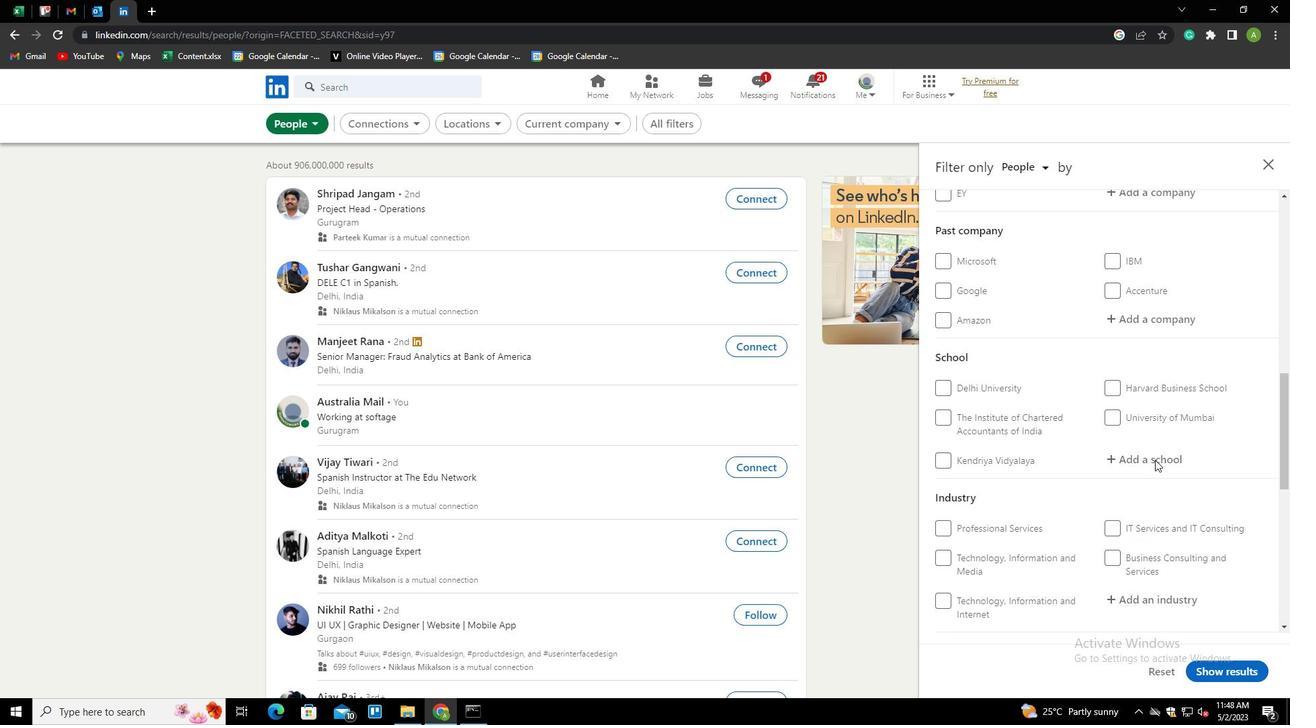 
Action: Mouse scrolled (1155, 461) with delta (0, 0)
Screenshot: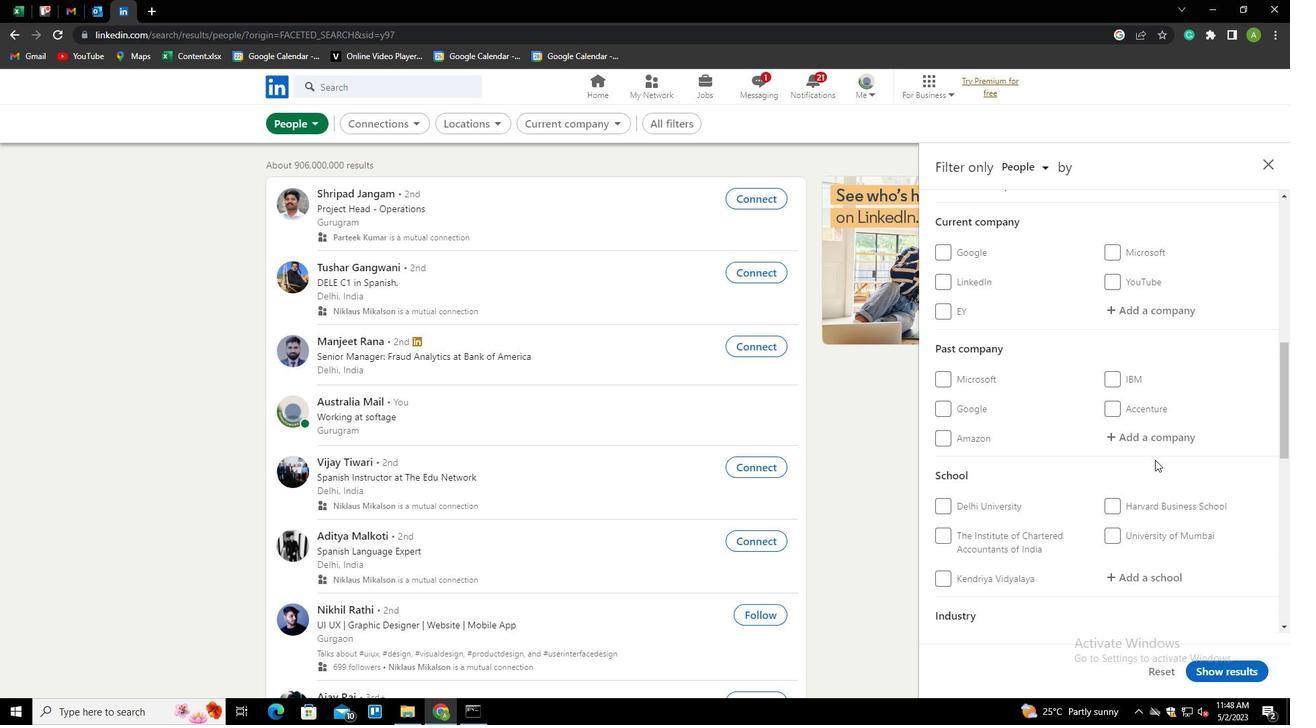 
Action: Mouse moved to (1140, 380)
Screenshot: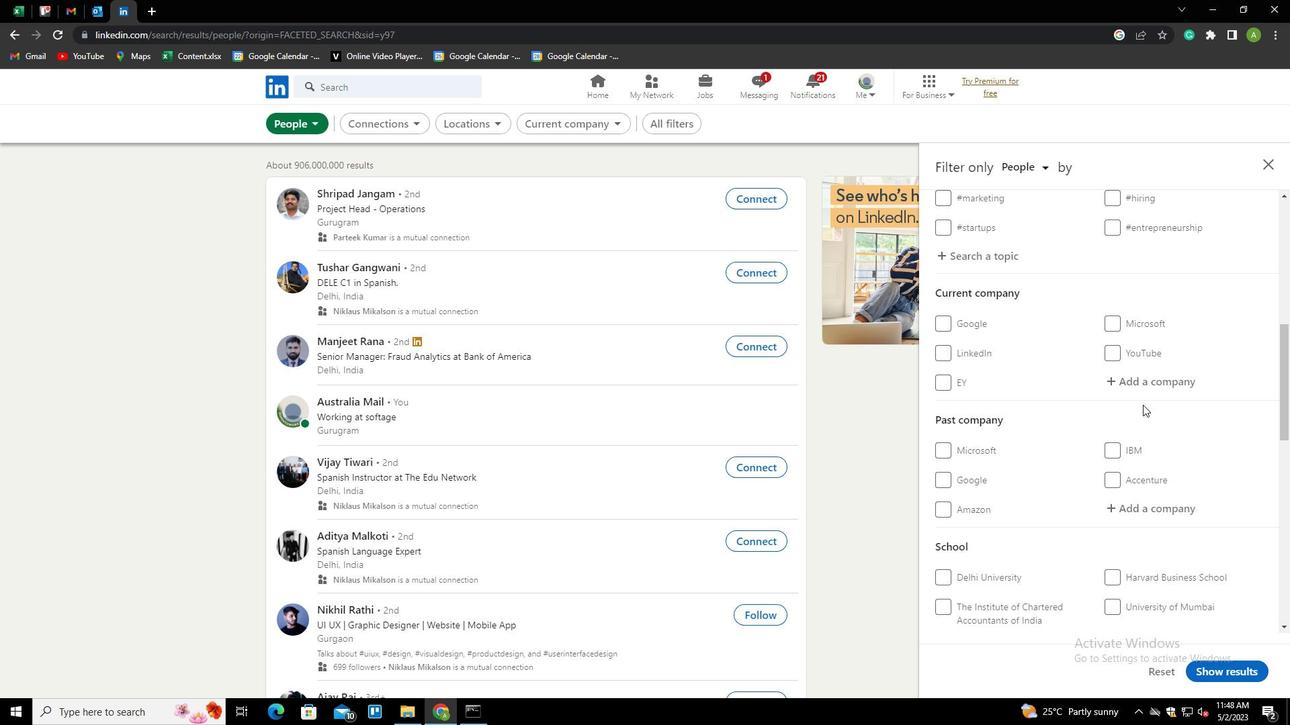 
Action: Mouse pressed left at (1140, 380)
Screenshot: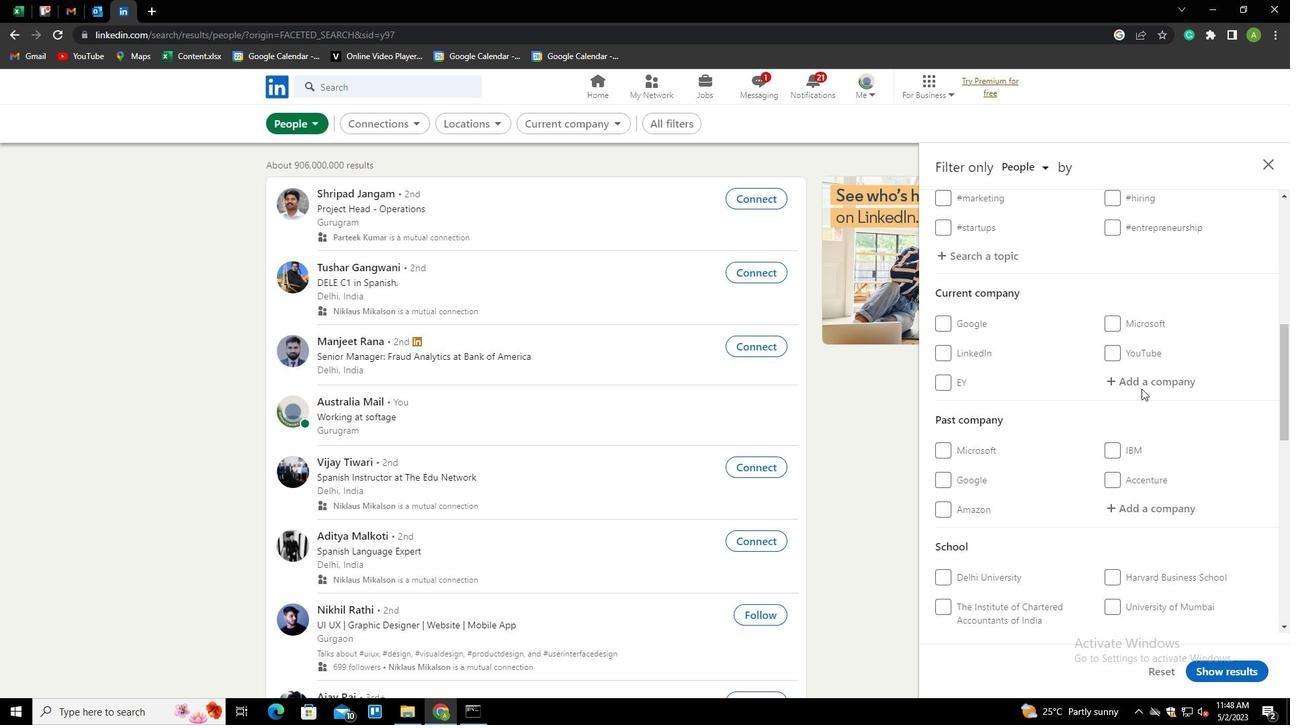 
Action: Key pressed <Key.shift><Key.shift><Key.shift><Key.shift><Key.shift><Key.shift><Key.shift><Key.shift><Key.shift><Key.shift><Key.shift><Key.shift><Key.shift><Key.shift>R<Key.backspace><Key.shift>UB=<Key.backspace><Key.backspace>B<Key.shift>ISO<Key.down><Key.enter>
Screenshot: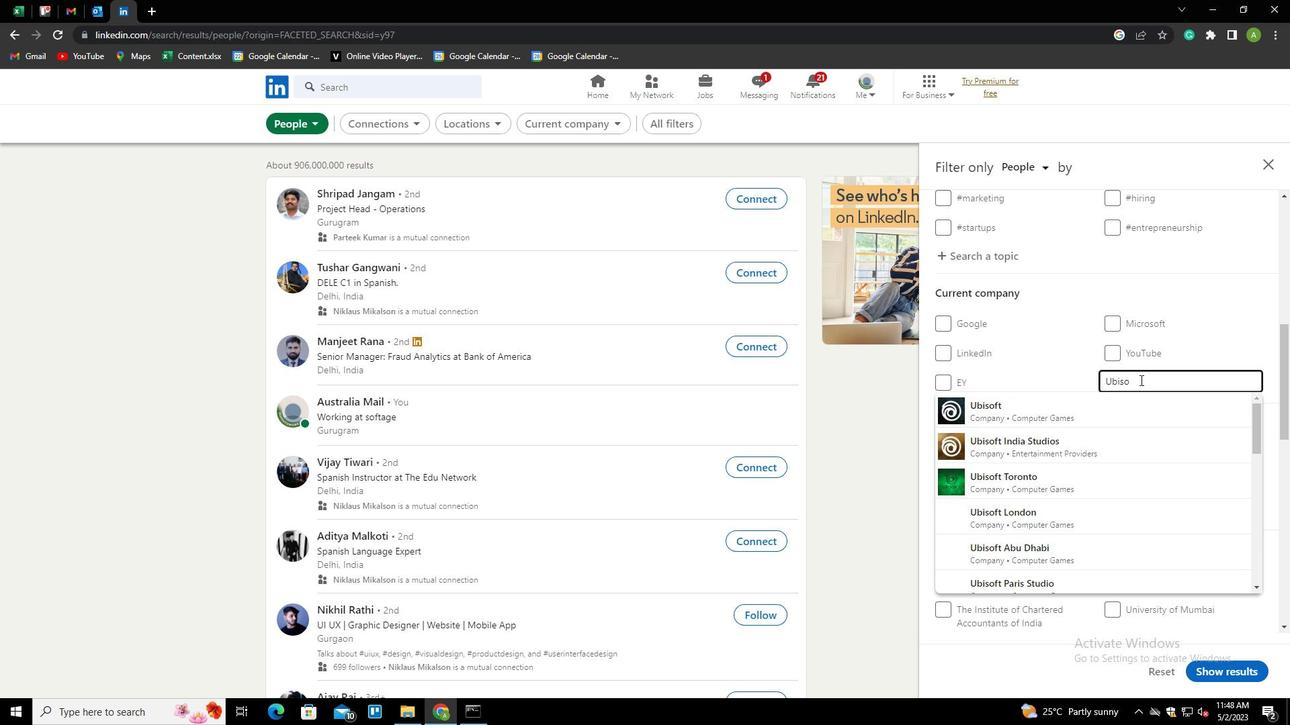 
Action: Mouse scrolled (1140, 379) with delta (0, 0)
Screenshot: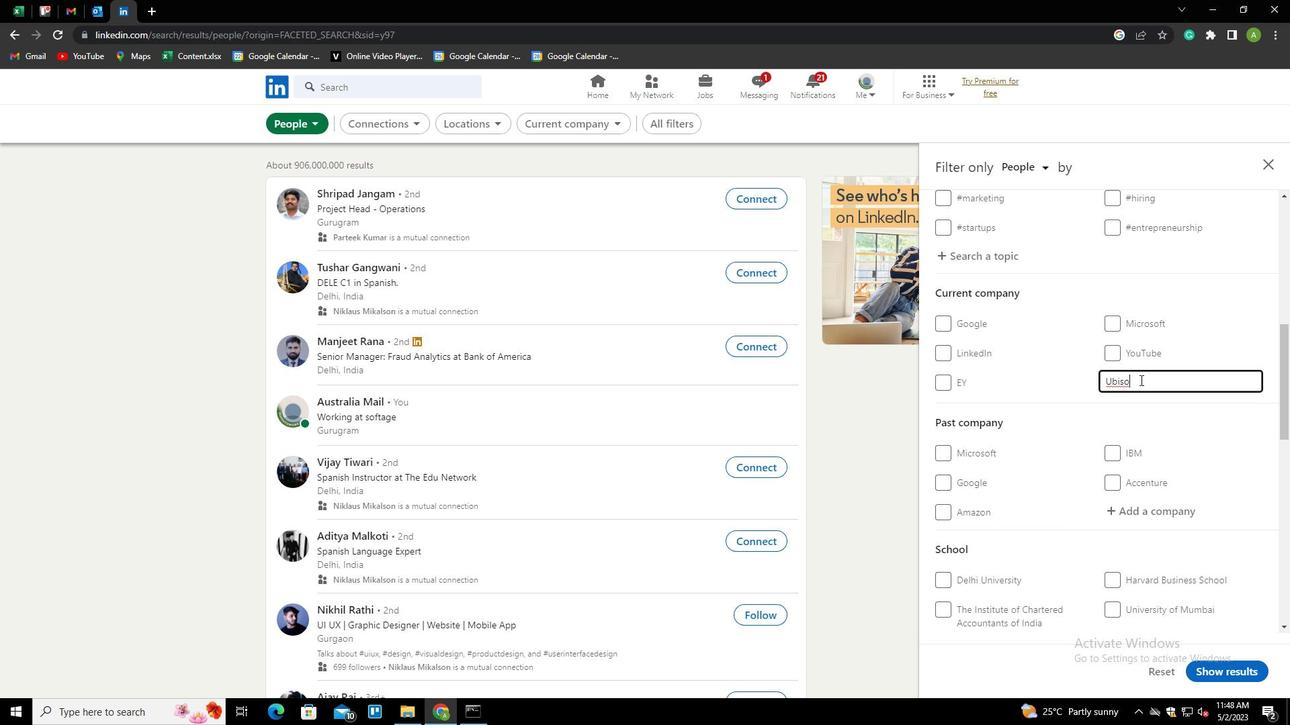 
Action: Mouse scrolled (1140, 379) with delta (0, 0)
Screenshot: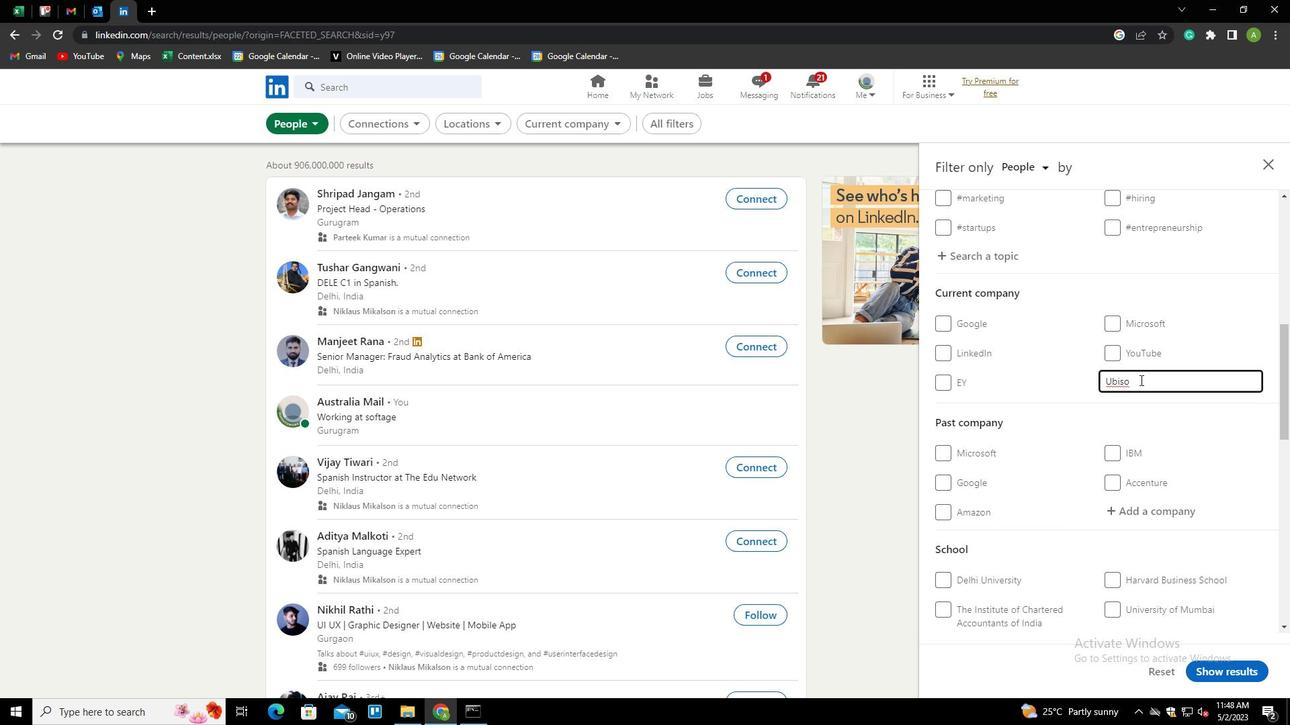
Action: Mouse scrolled (1140, 379) with delta (0, 0)
Screenshot: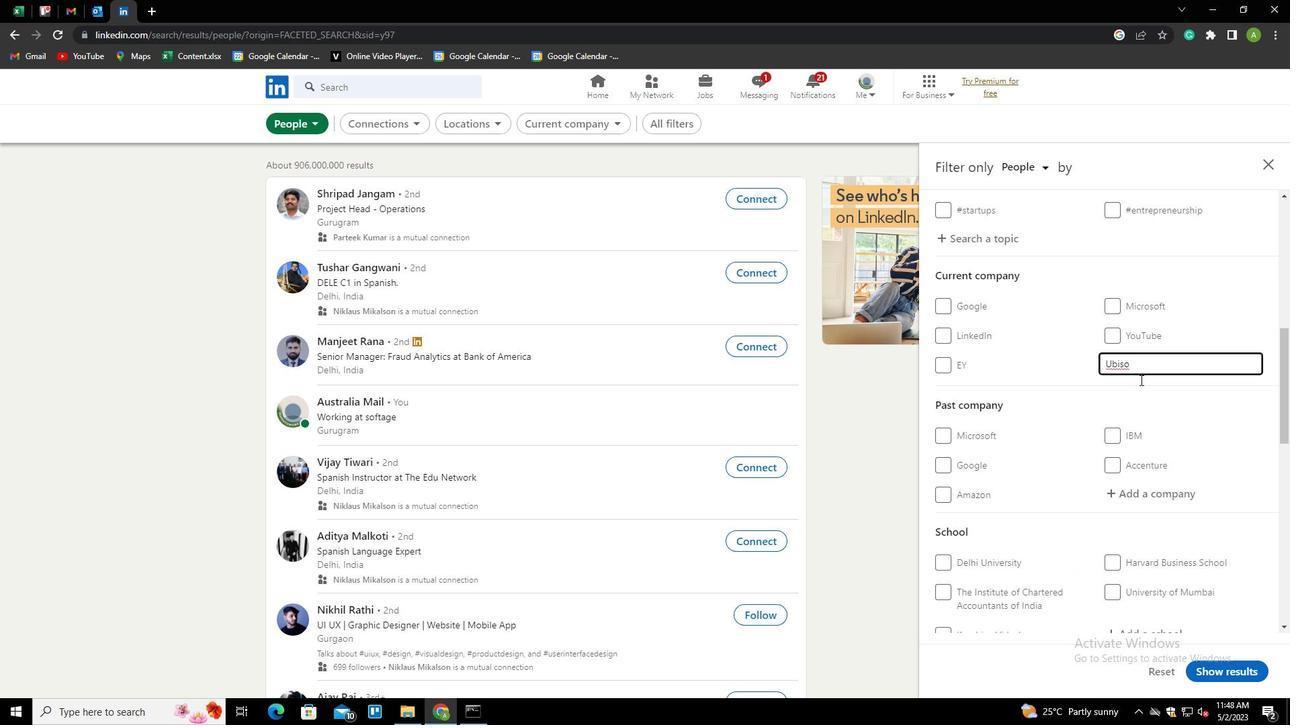 
Action: Mouse moved to (1126, 446)
Screenshot: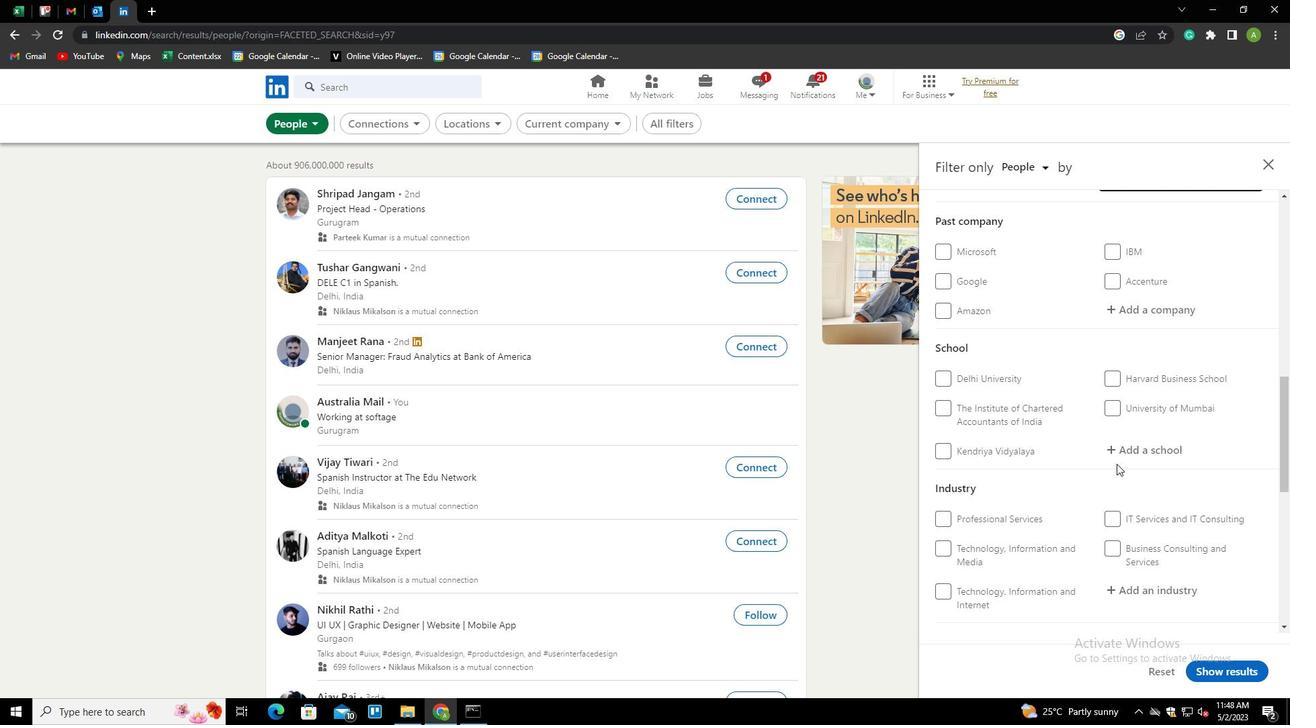 
Action: Mouse pressed left at (1126, 446)
Screenshot: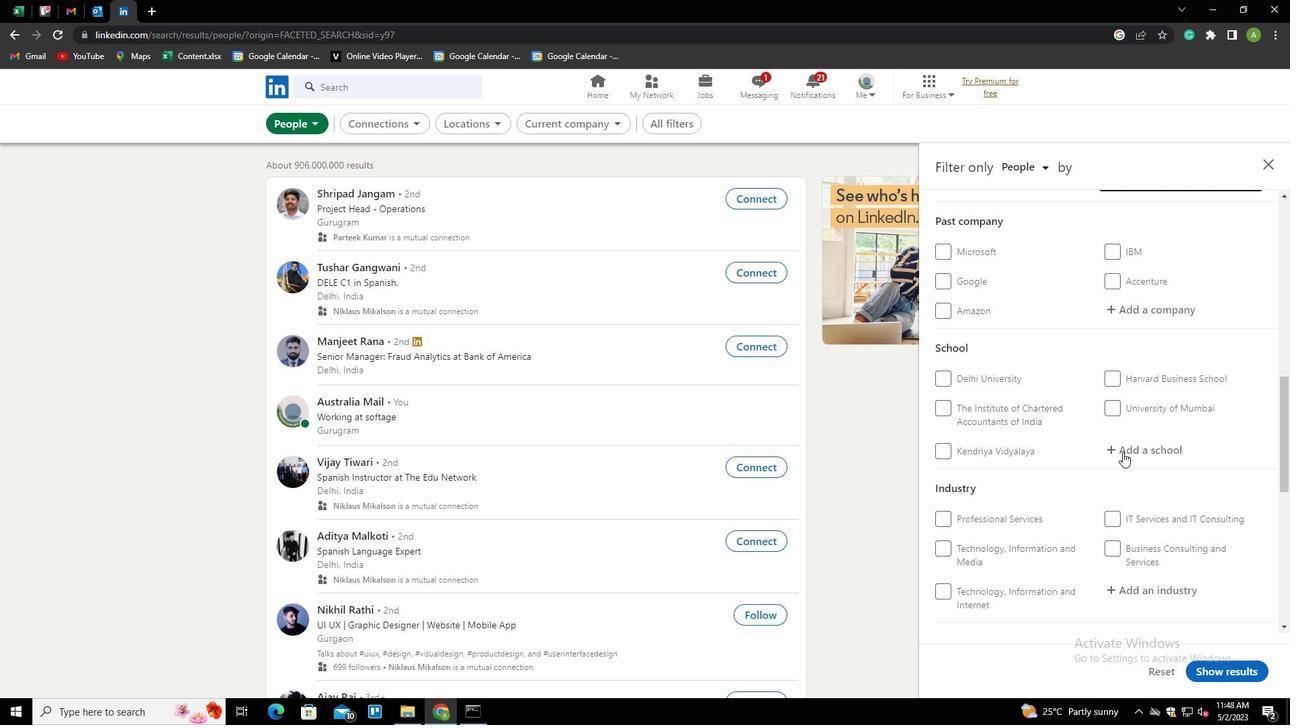 
Action: Key pressed <Key.shift><Key.shift><Key.shift><Key.shift><Key.shift><Key.shift><Key.shift><Key.shift><Key.shift><Key.shift><Key.shift><Key.shift><Key.shift><Key.shift><Key.shift><Key.shift><Key.shift><Key.shift><Key.shift><Key.shift><Key.shift><Key.shift><Key.shift>KURNOOL<Key.down><Key.enter>
Screenshot: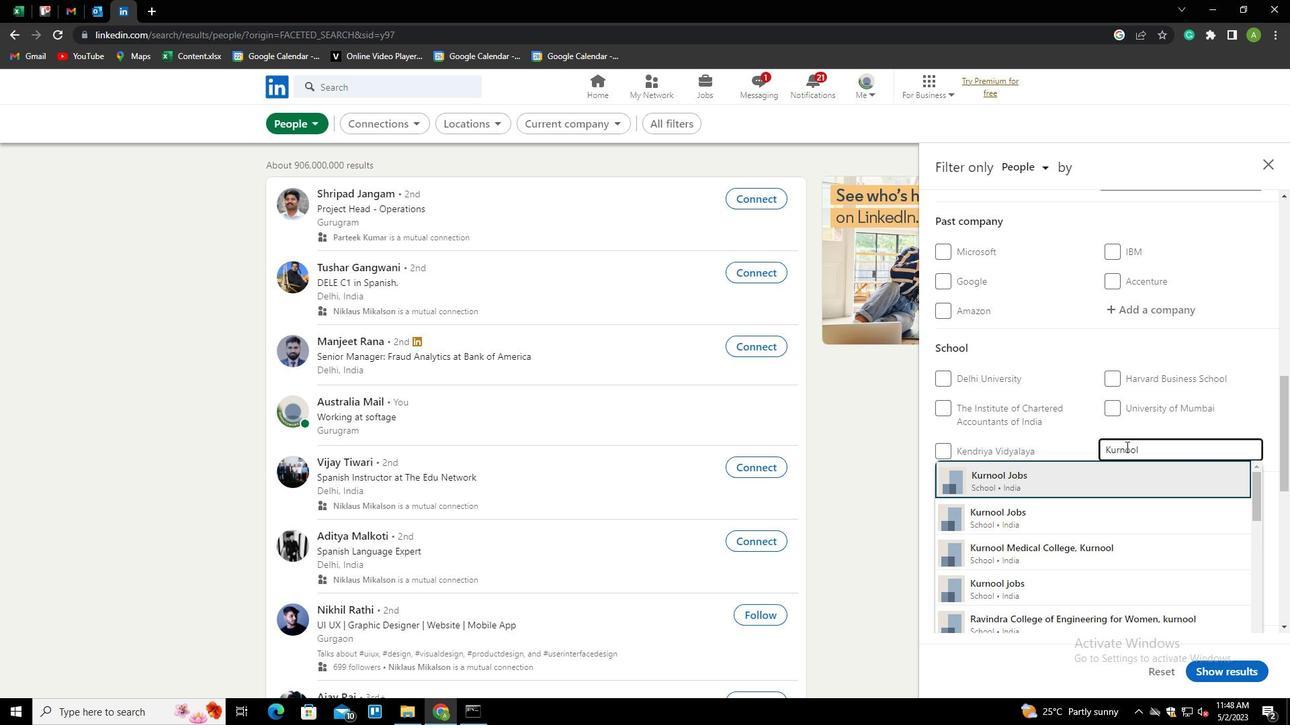 
Action: Mouse scrolled (1126, 446) with delta (0, 0)
Screenshot: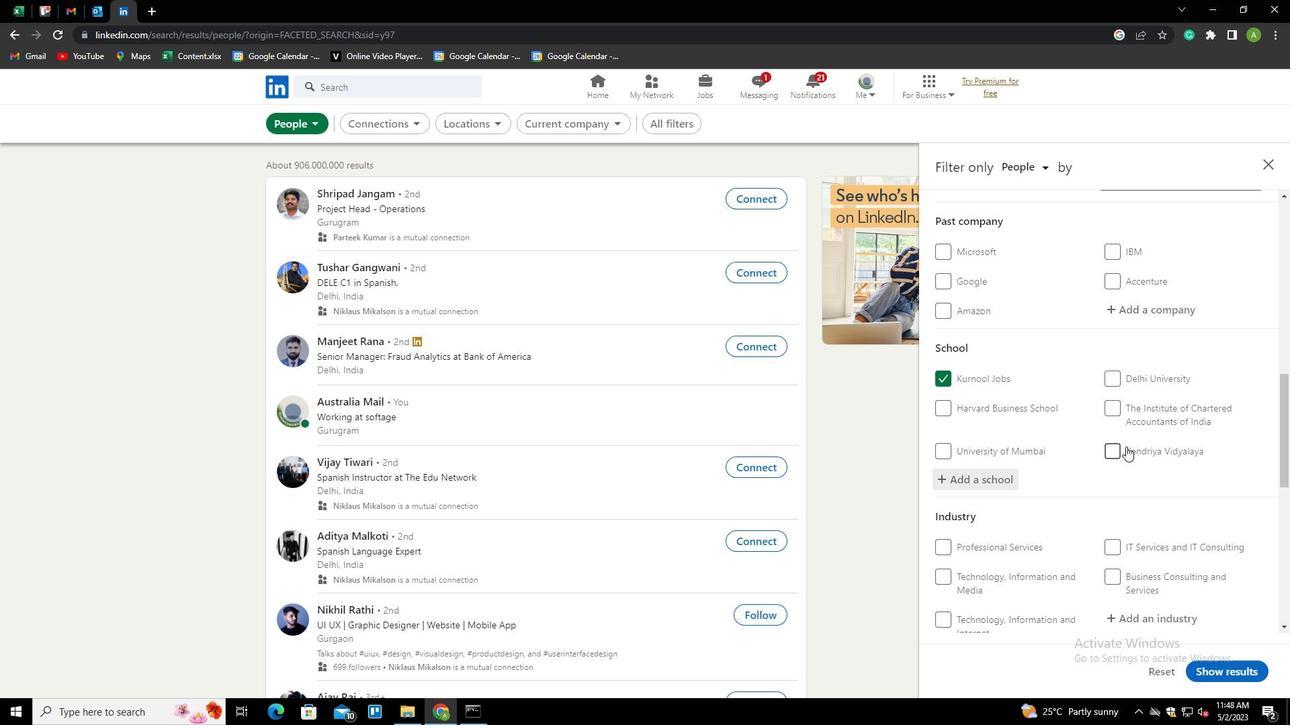 
Action: Mouse scrolled (1126, 446) with delta (0, 0)
Screenshot: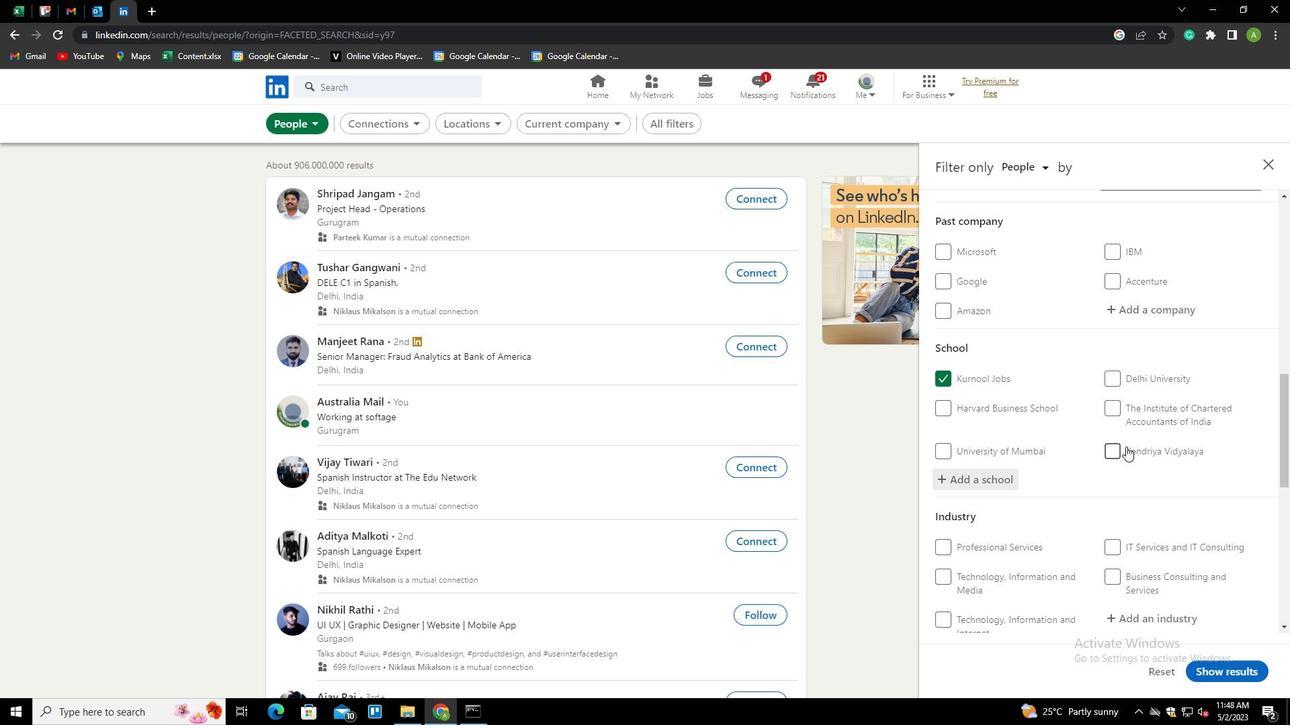 
Action: Mouse moved to (1137, 481)
Screenshot: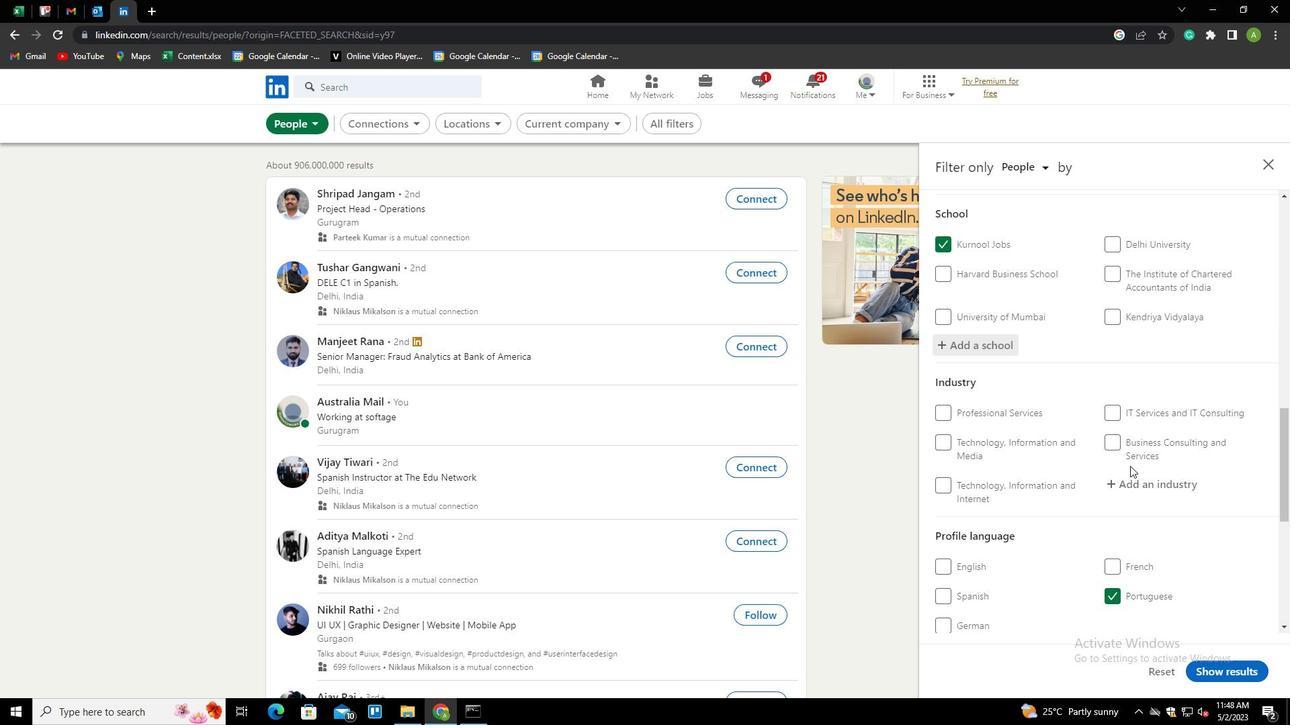 
Action: Mouse pressed left at (1137, 481)
Screenshot: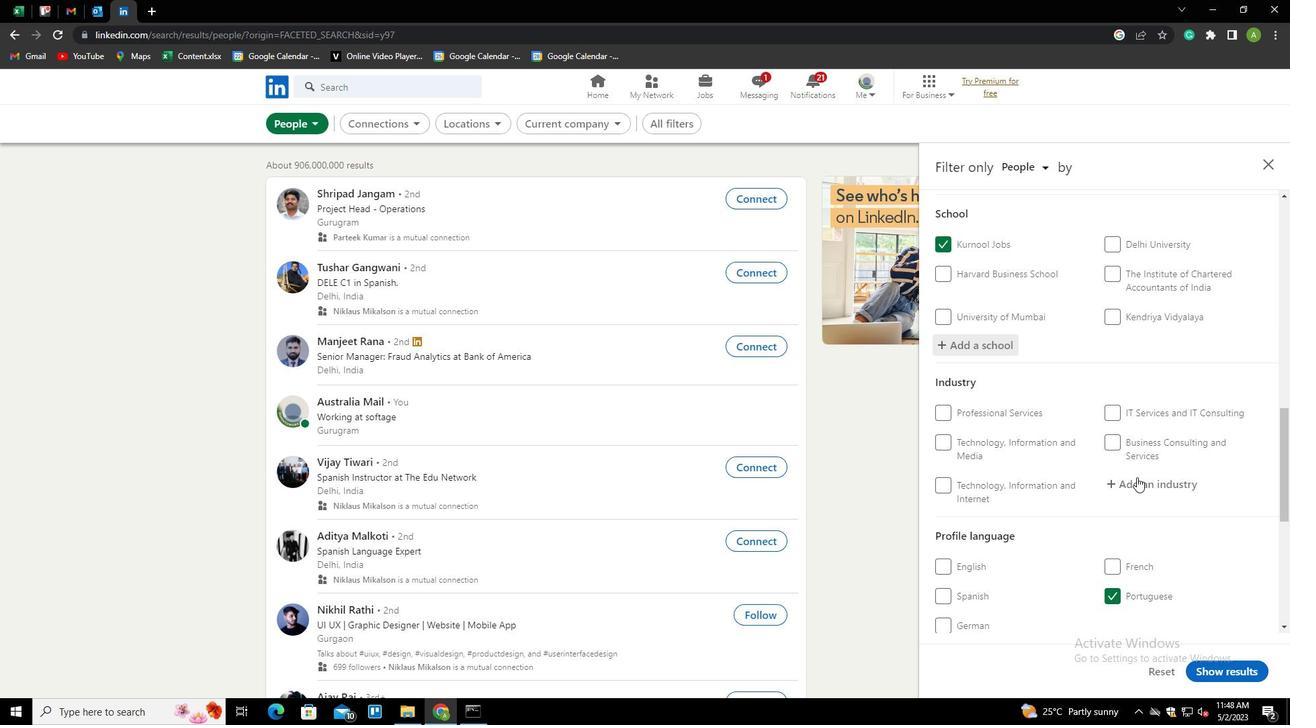 
Action: Mouse moved to (1137, 481)
Screenshot: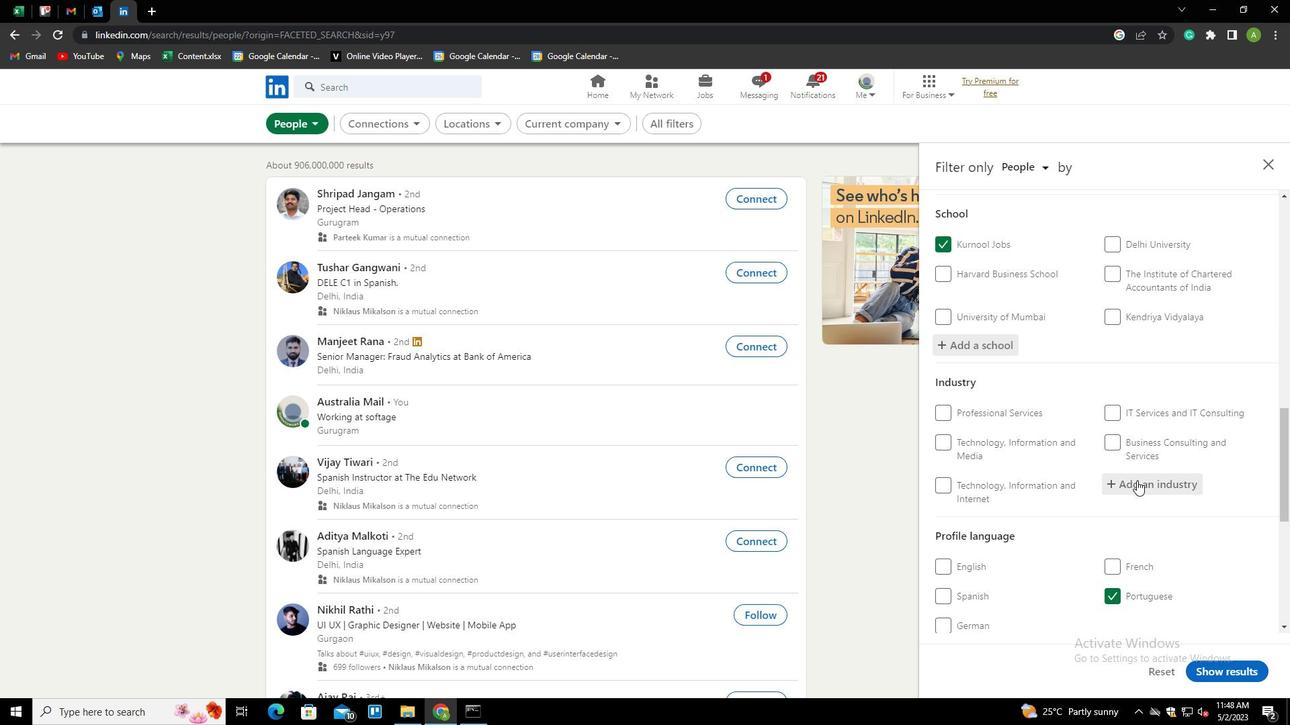 
Action: Key pressed <Key.shift>TRANSPORTATION<Key.down><Key.down><Key.down><Key.down><Key.down><Key.down><Key.down><Key.space><Key.shift>E<Key.down><Key.enter>
Screenshot: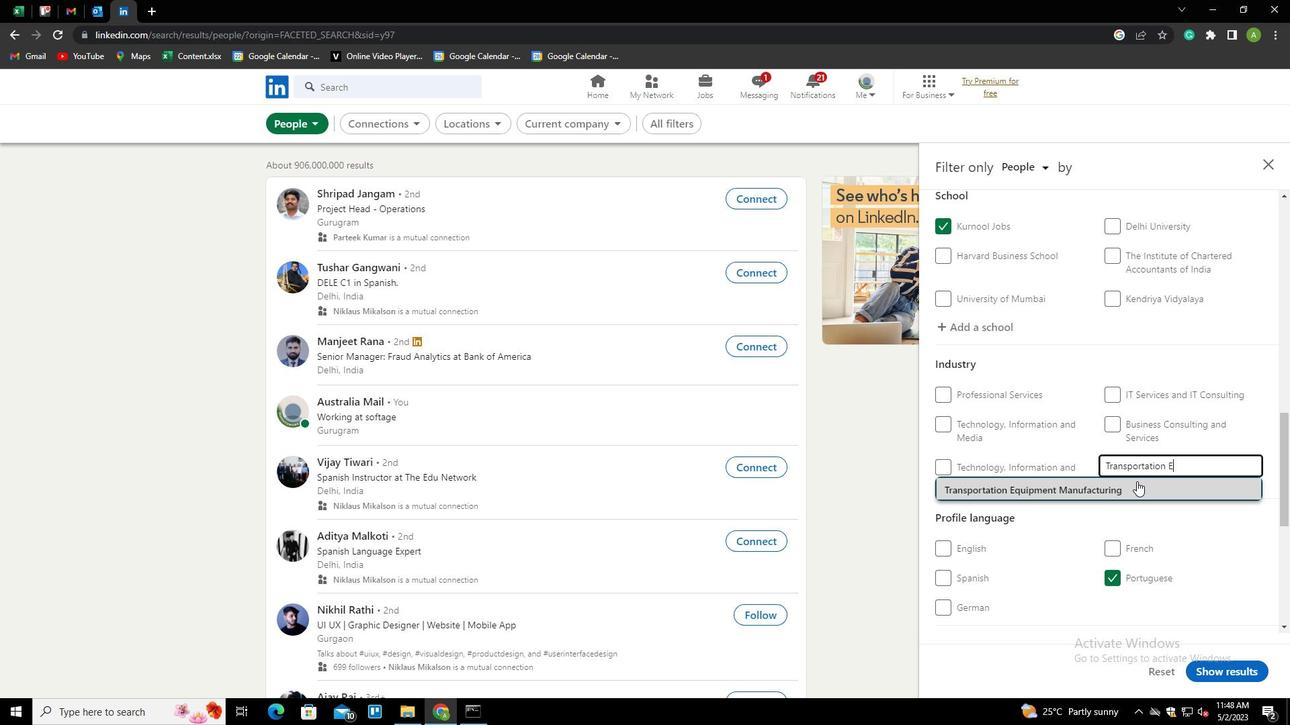 
Action: Mouse scrolled (1137, 481) with delta (0, 0)
Screenshot: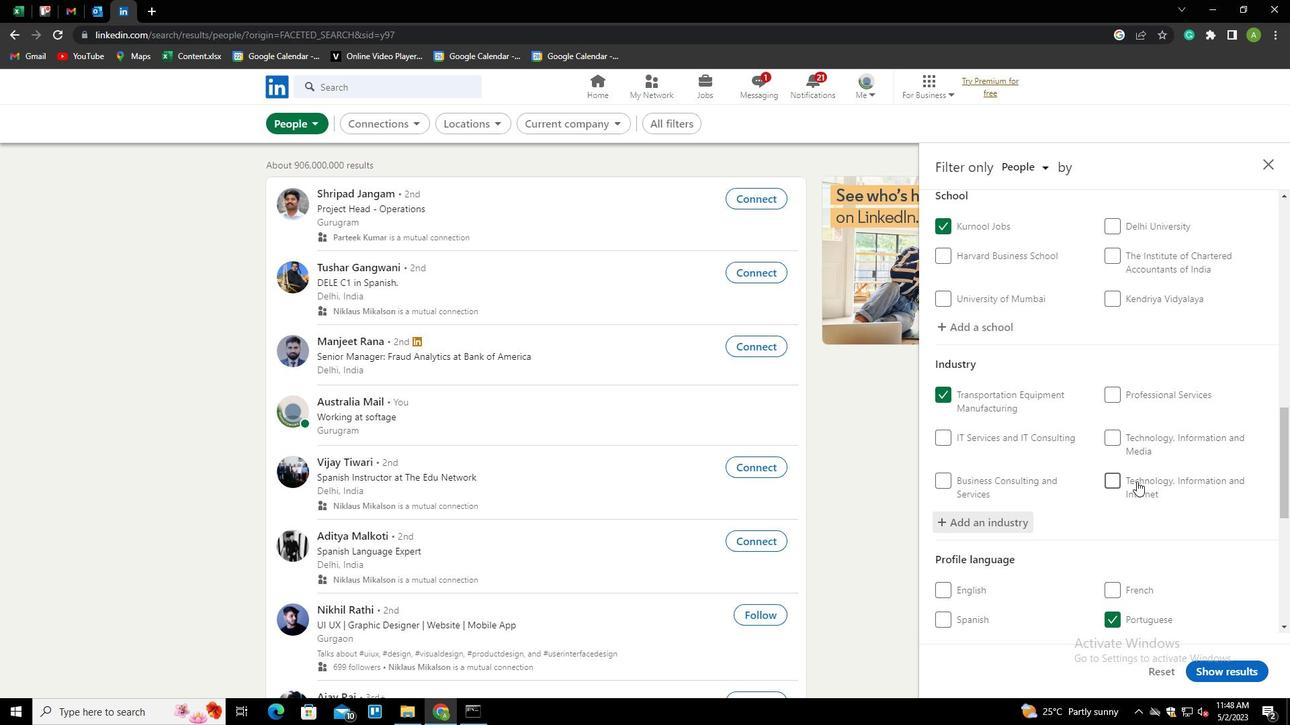 
Action: Mouse scrolled (1137, 481) with delta (0, 0)
Screenshot: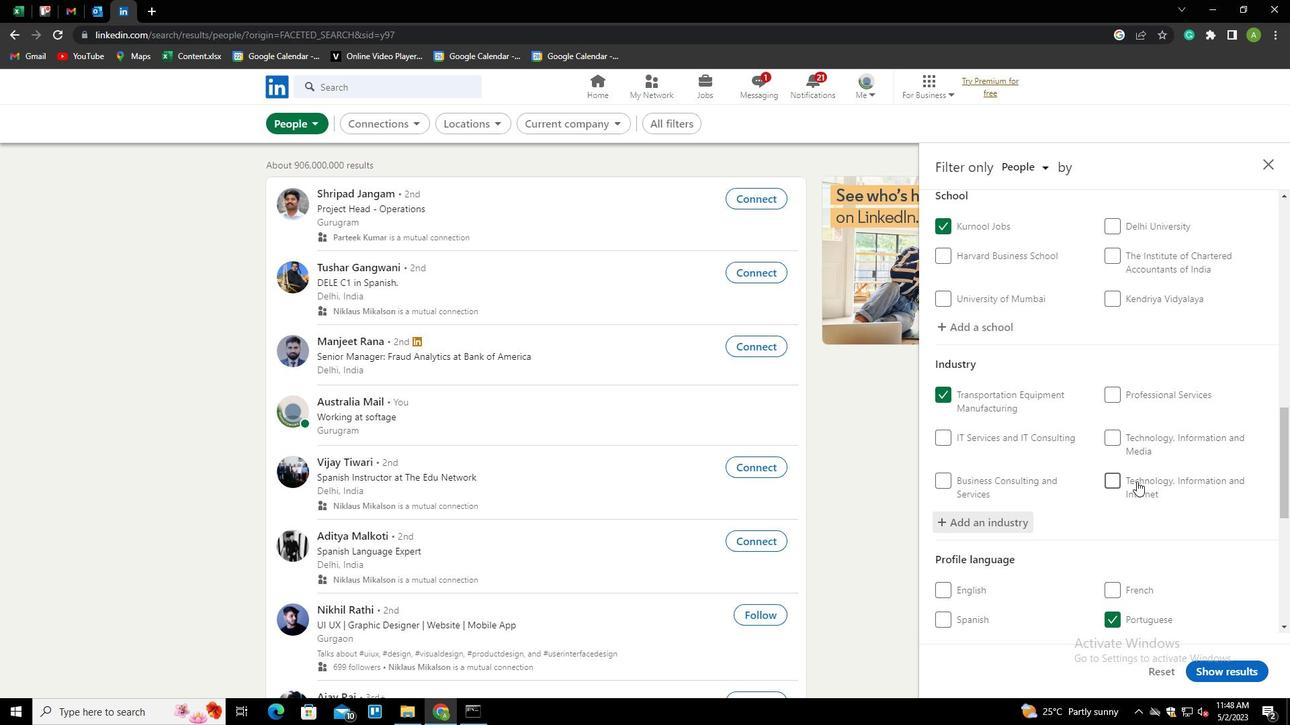 
Action: Mouse scrolled (1137, 481) with delta (0, 0)
Screenshot: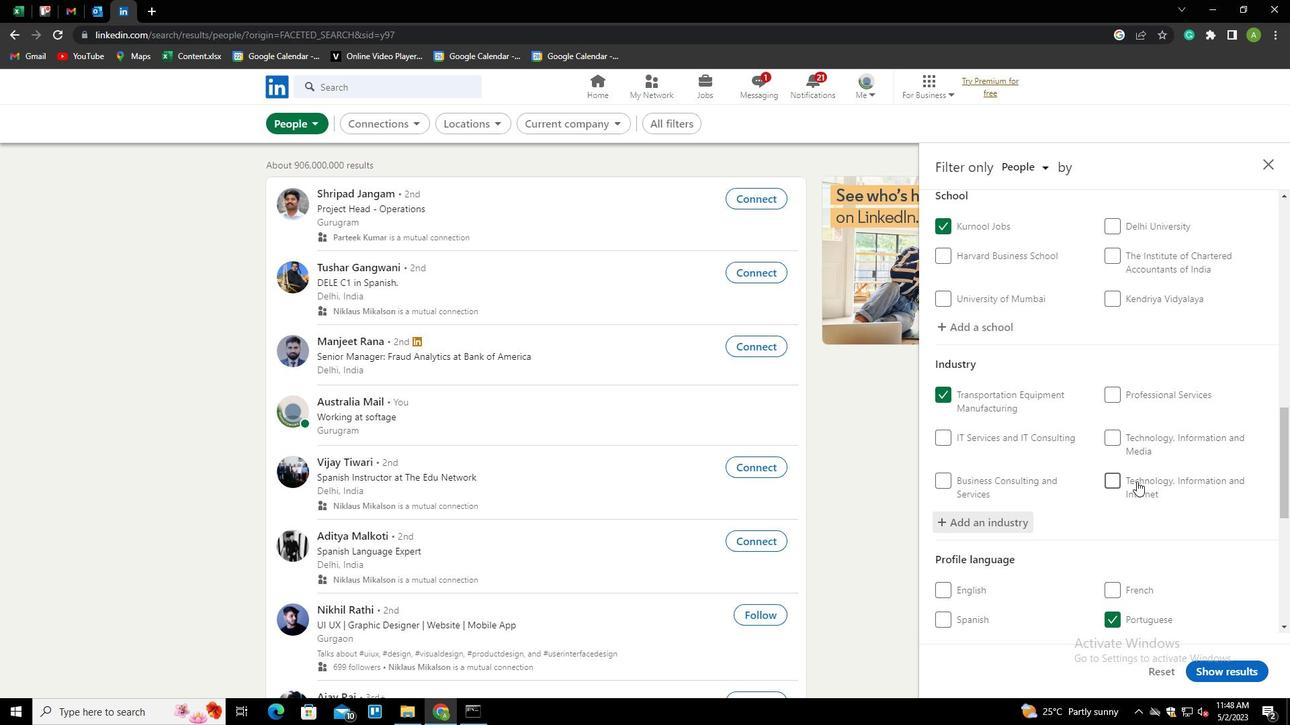 
Action: Mouse scrolled (1137, 481) with delta (0, 0)
Screenshot: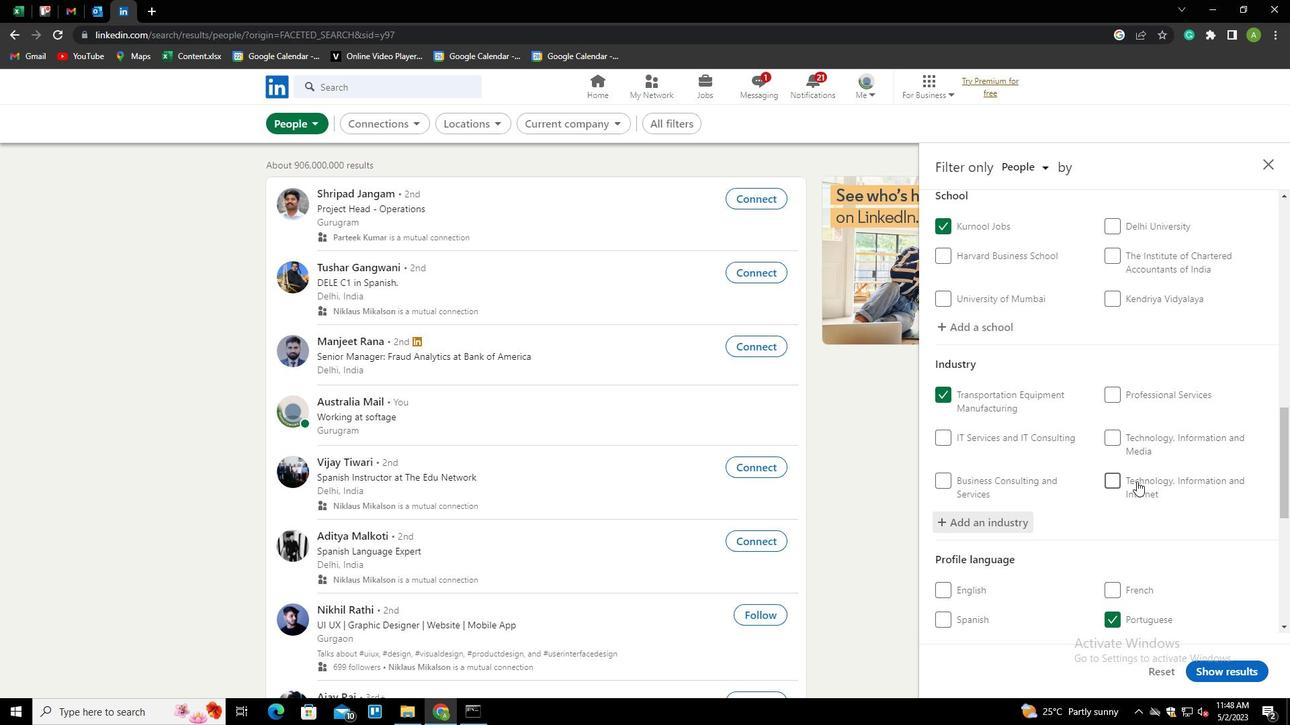 
Action: Mouse scrolled (1137, 481) with delta (0, 0)
Screenshot: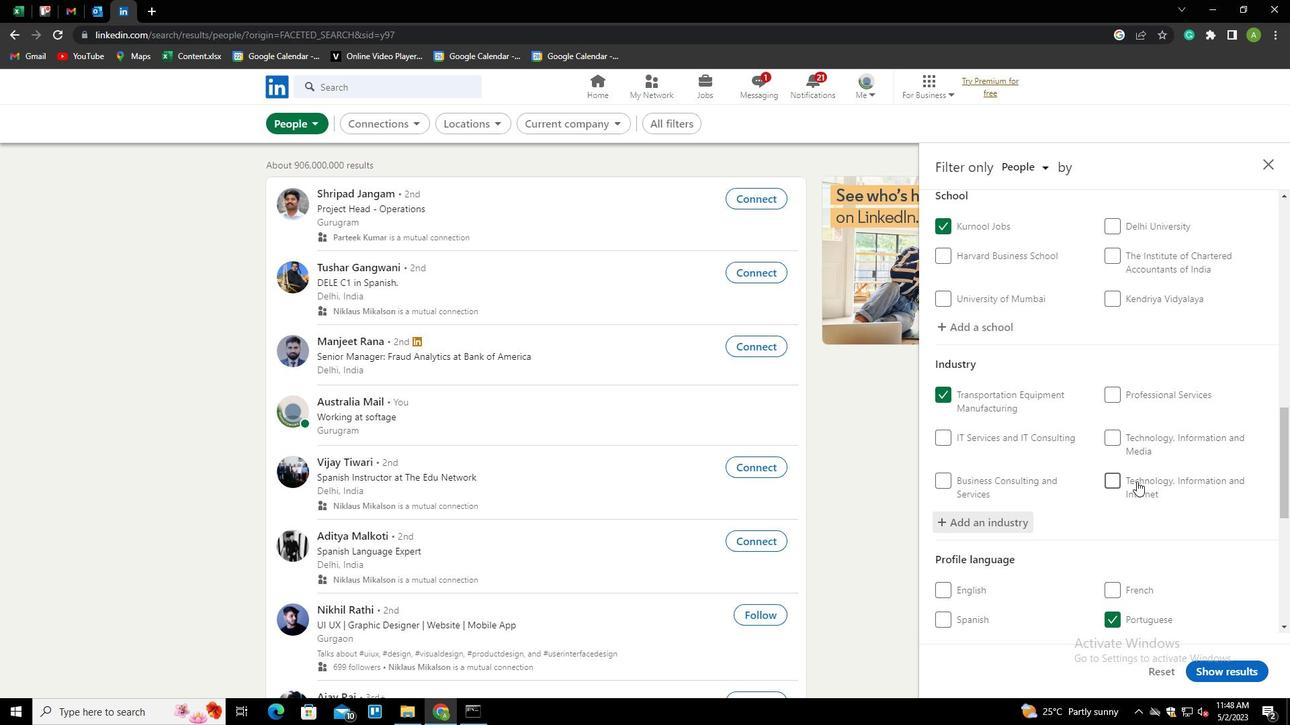 
Action: Mouse scrolled (1137, 481) with delta (0, 0)
Screenshot: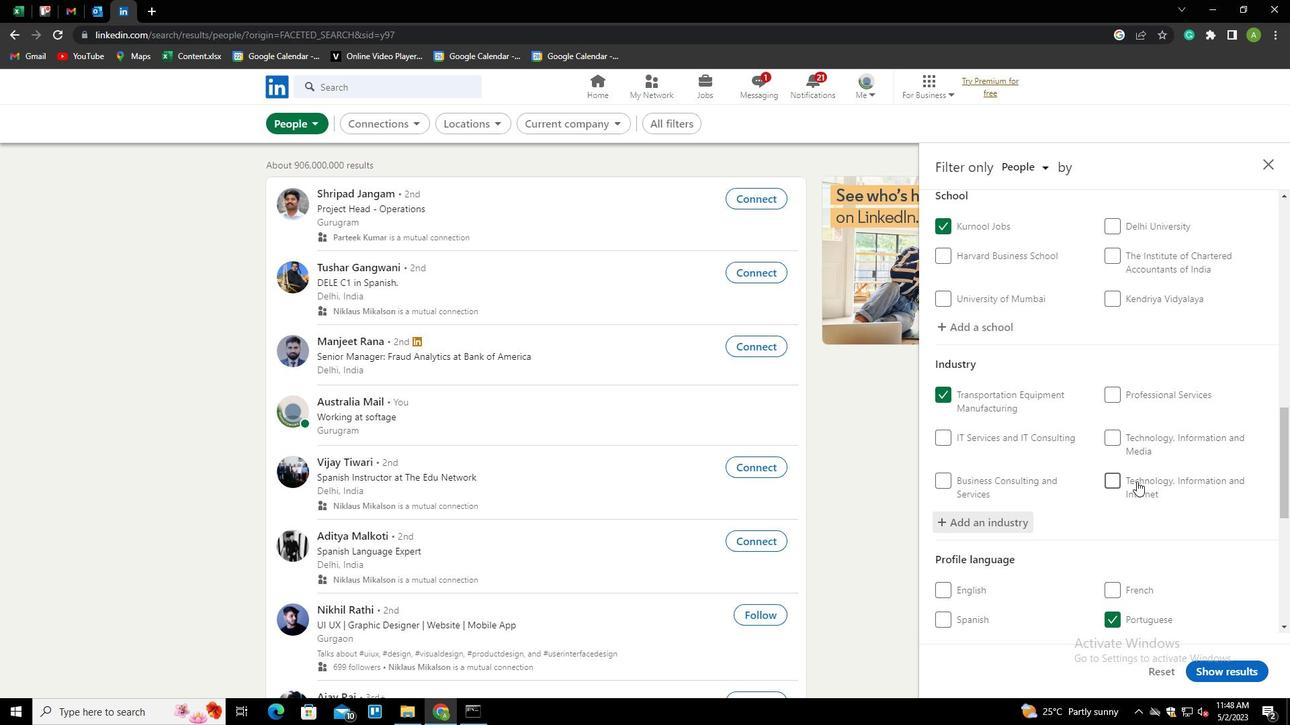 
Action: Mouse scrolled (1137, 481) with delta (0, 0)
Screenshot: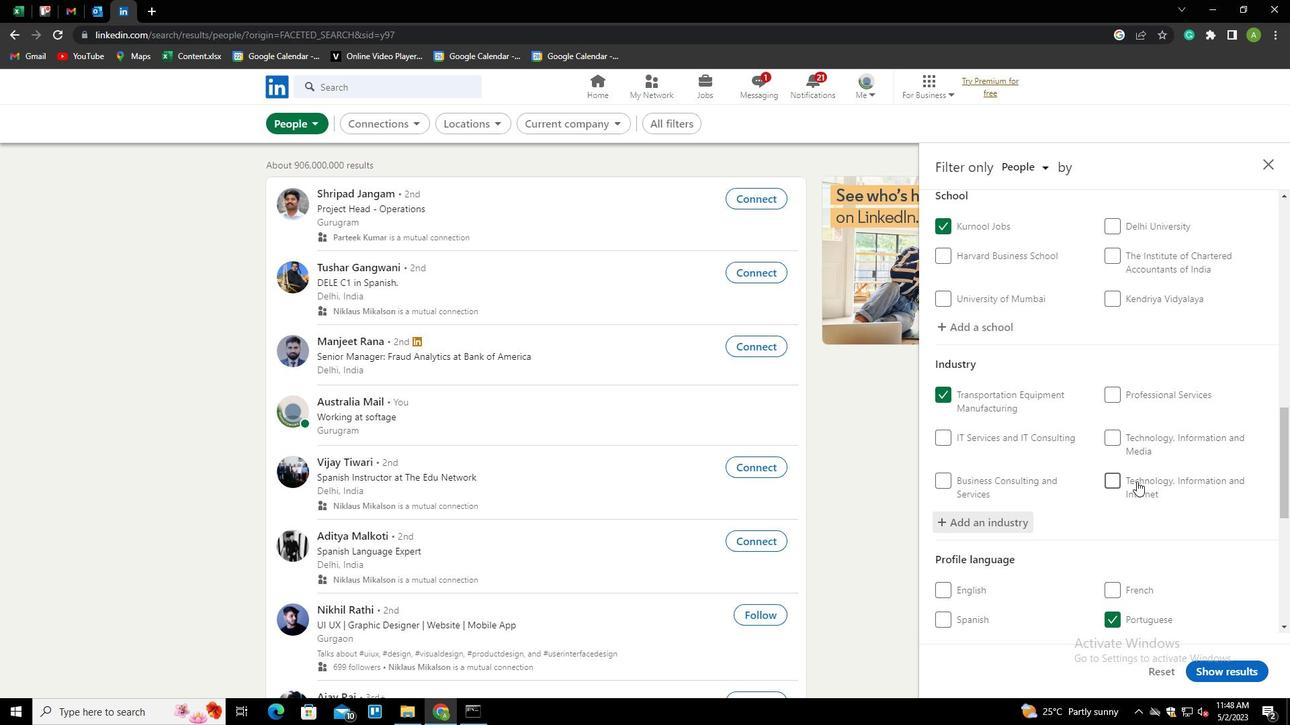
Action: Mouse moved to (1122, 449)
Screenshot: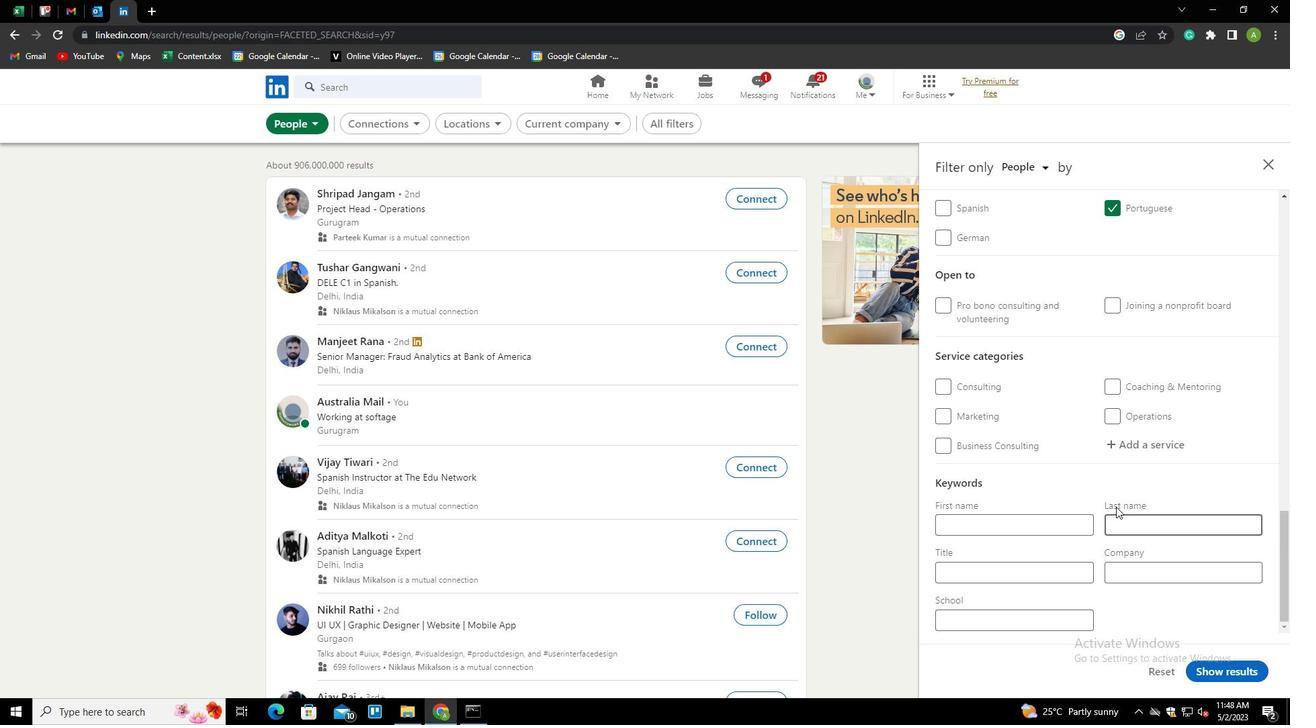 
Action: Mouse pressed left at (1122, 449)
Screenshot: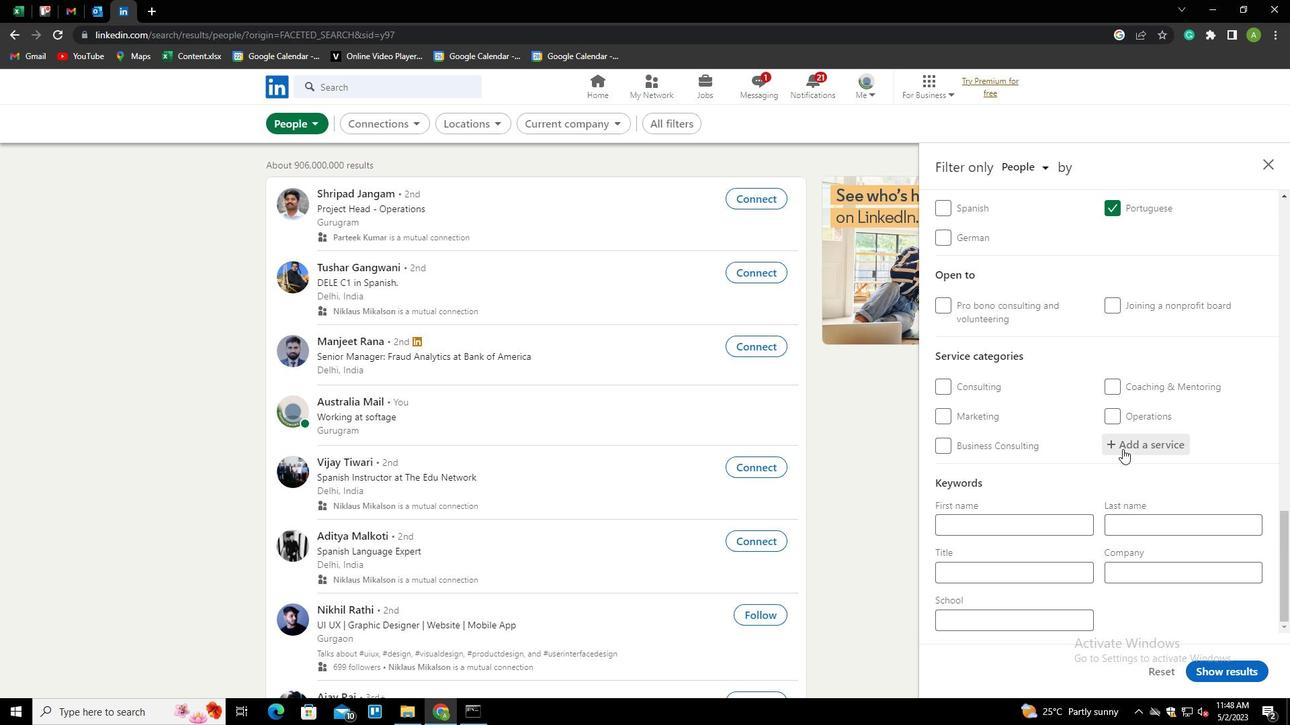 
Action: Mouse moved to (1131, 444)
Screenshot: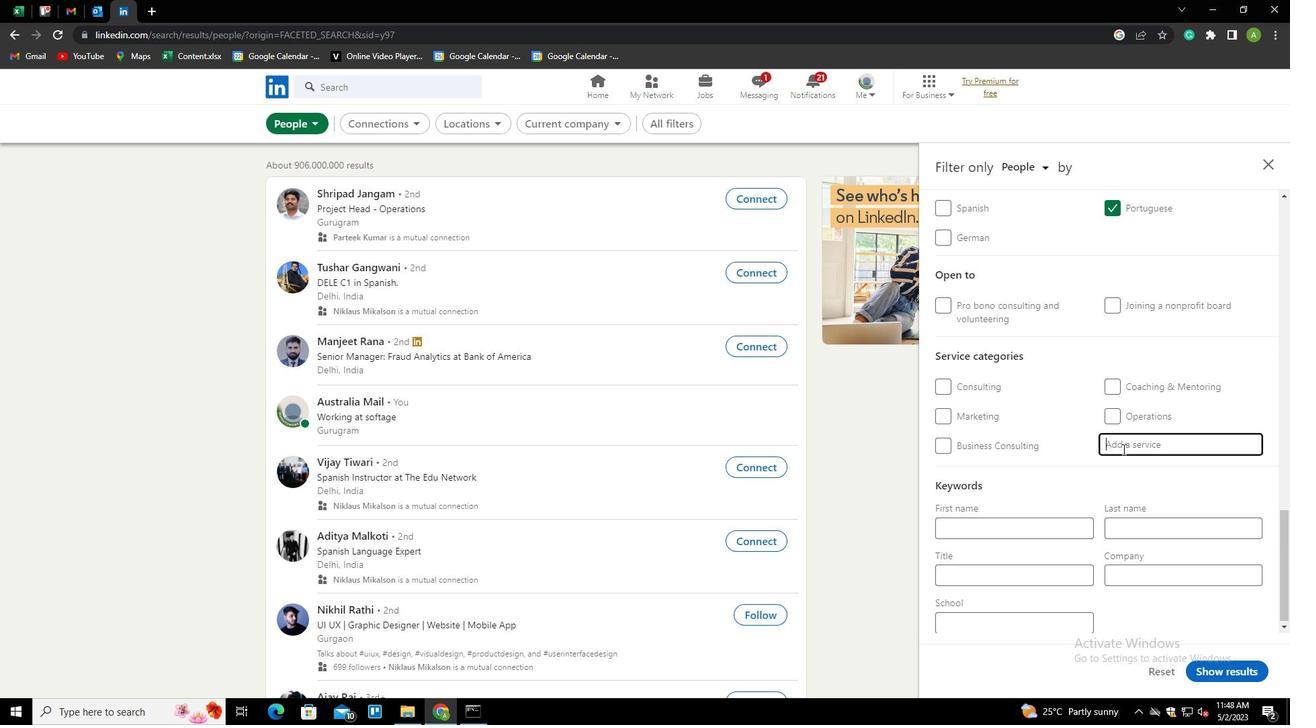 
Action: Mouse pressed left at (1131, 444)
Screenshot: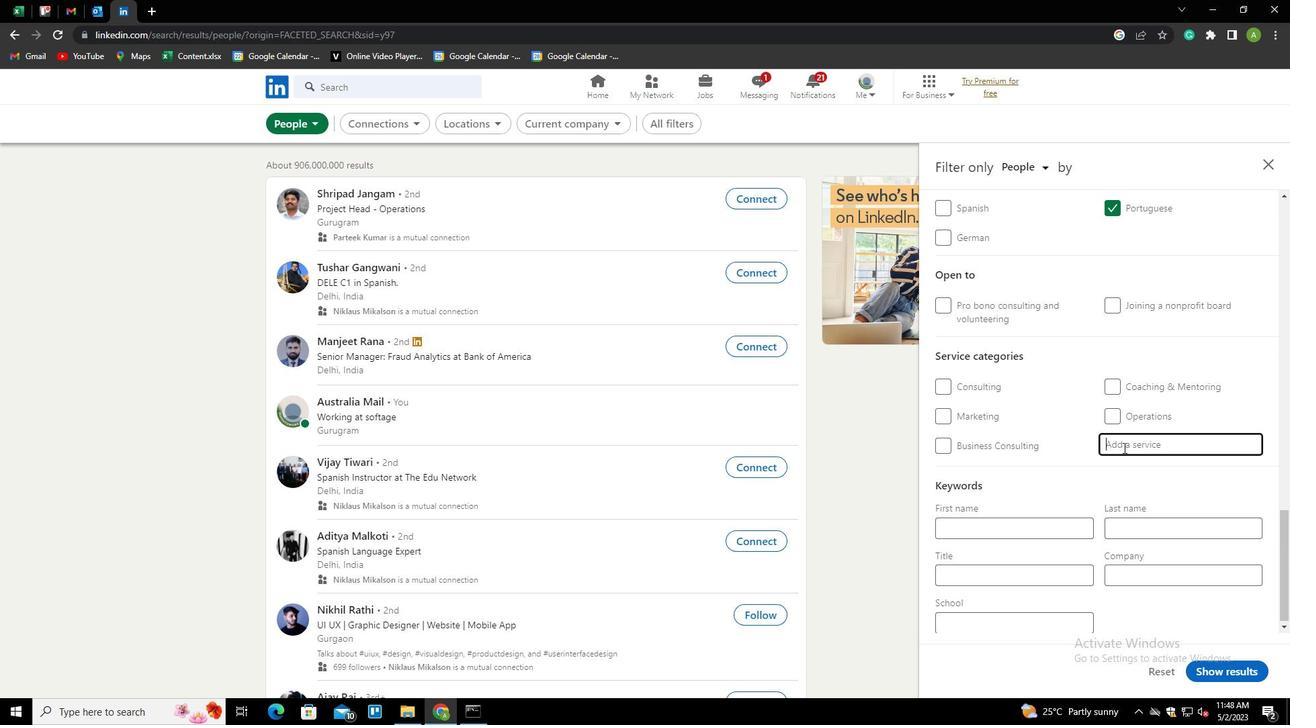 
Action: Key pressed <Key.shift>WEB<Key.down><Key.enter>
Screenshot: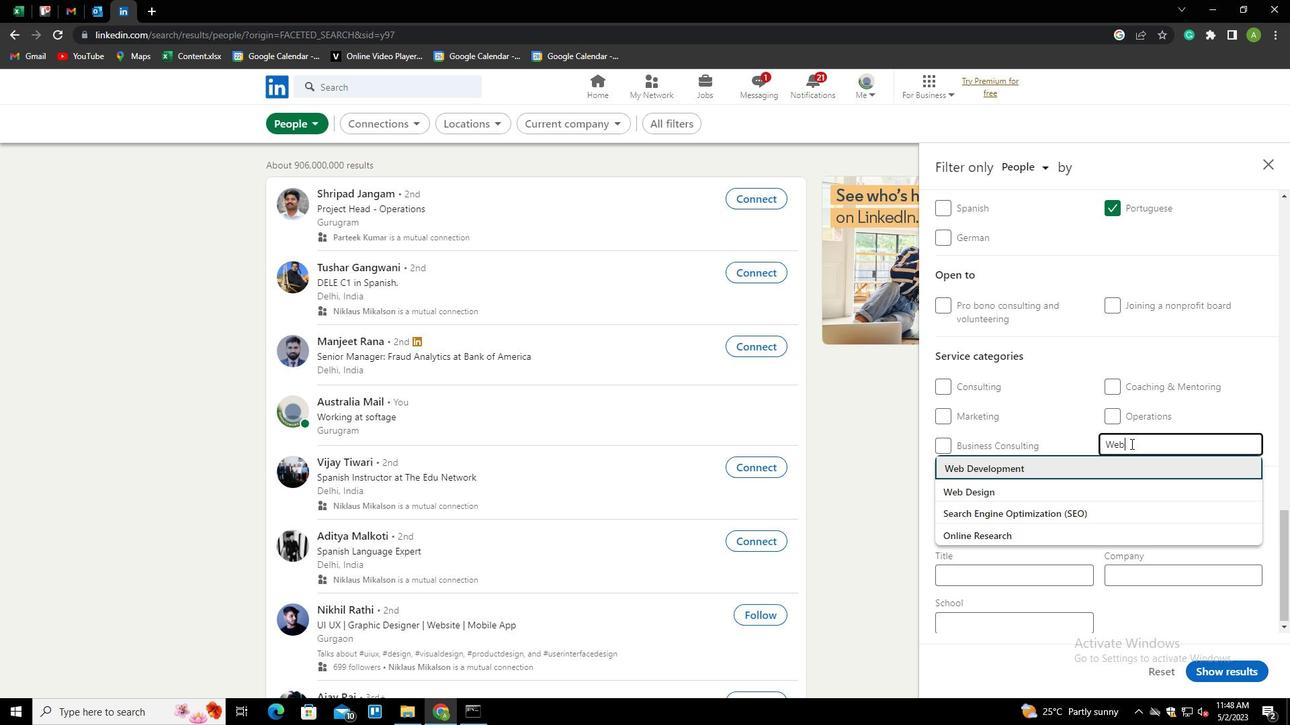 
Action: Mouse scrolled (1131, 443) with delta (0, 0)
Screenshot: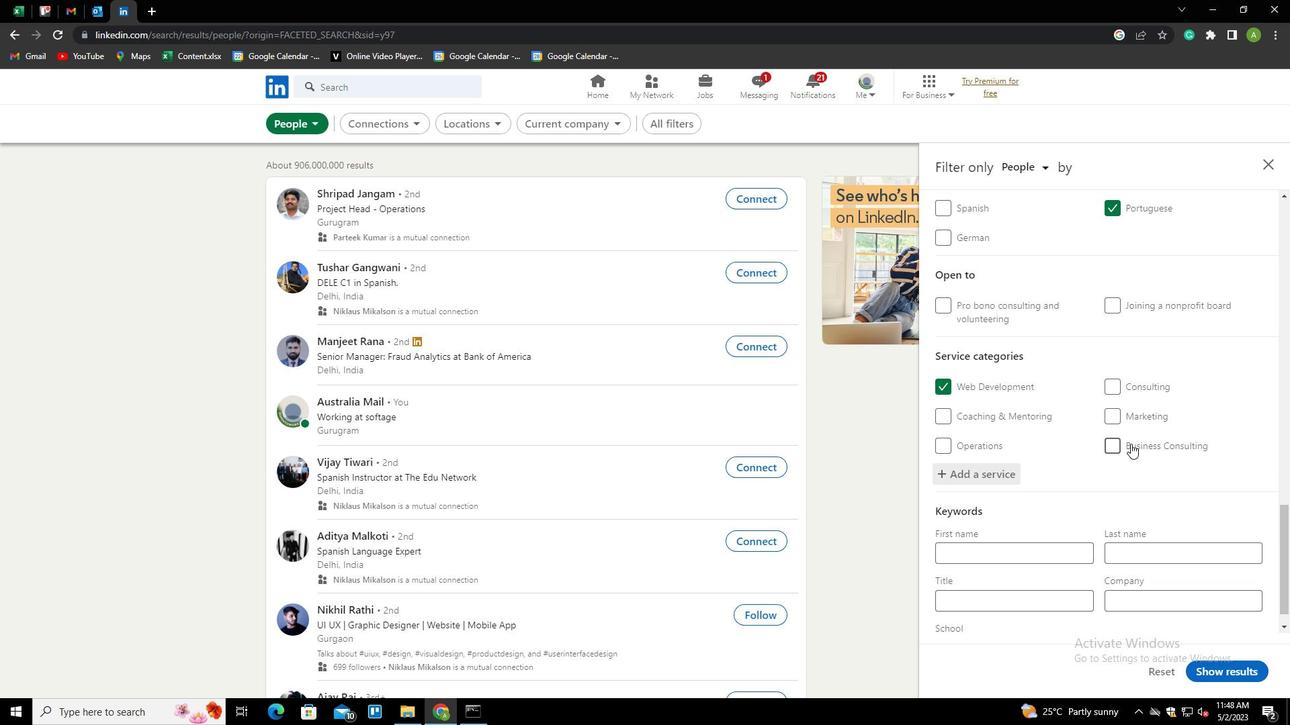 
Action: Mouse scrolled (1131, 443) with delta (0, 0)
Screenshot: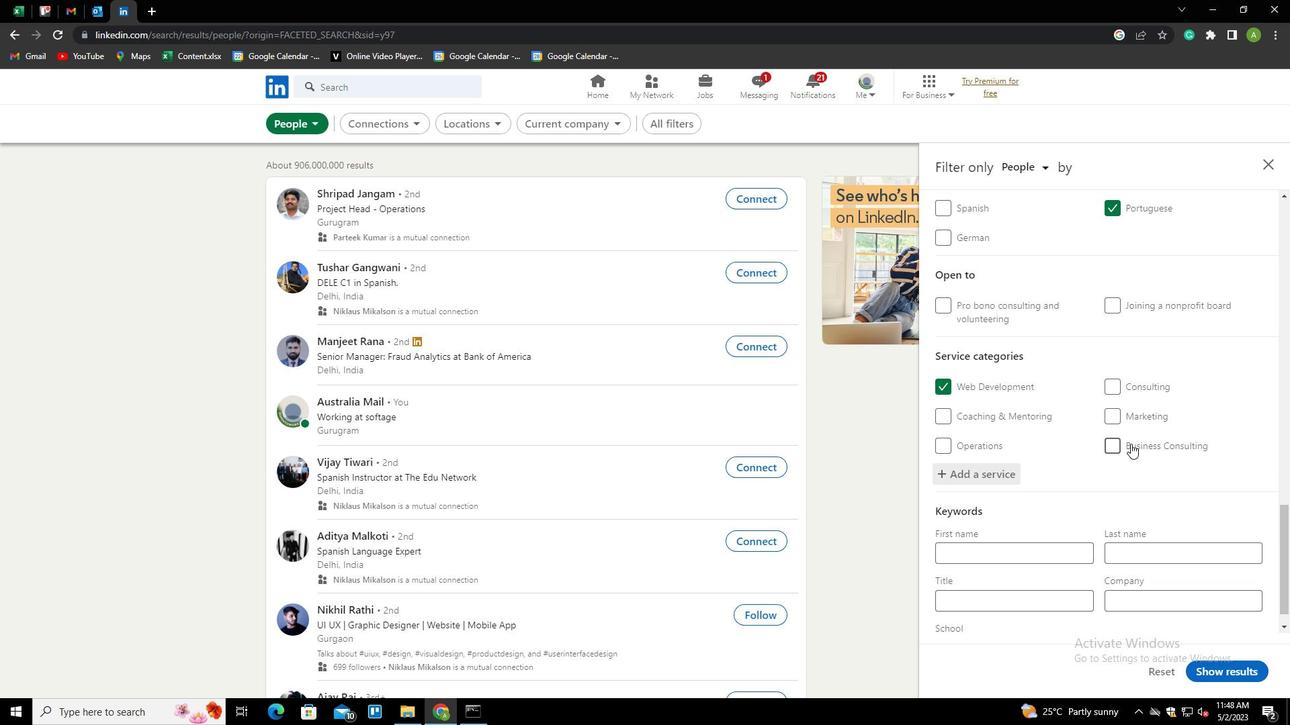 
Action: Mouse scrolled (1131, 443) with delta (0, 0)
Screenshot: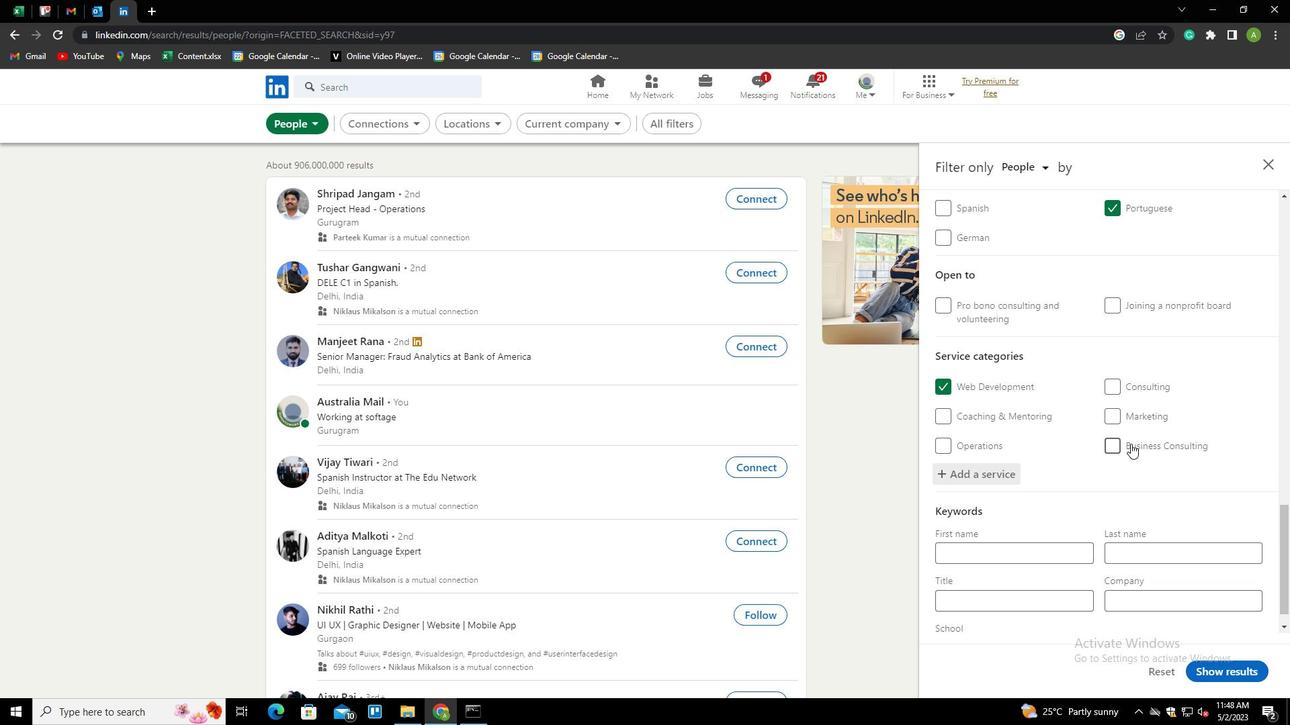 
Action: Mouse moved to (1013, 579)
Screenshot: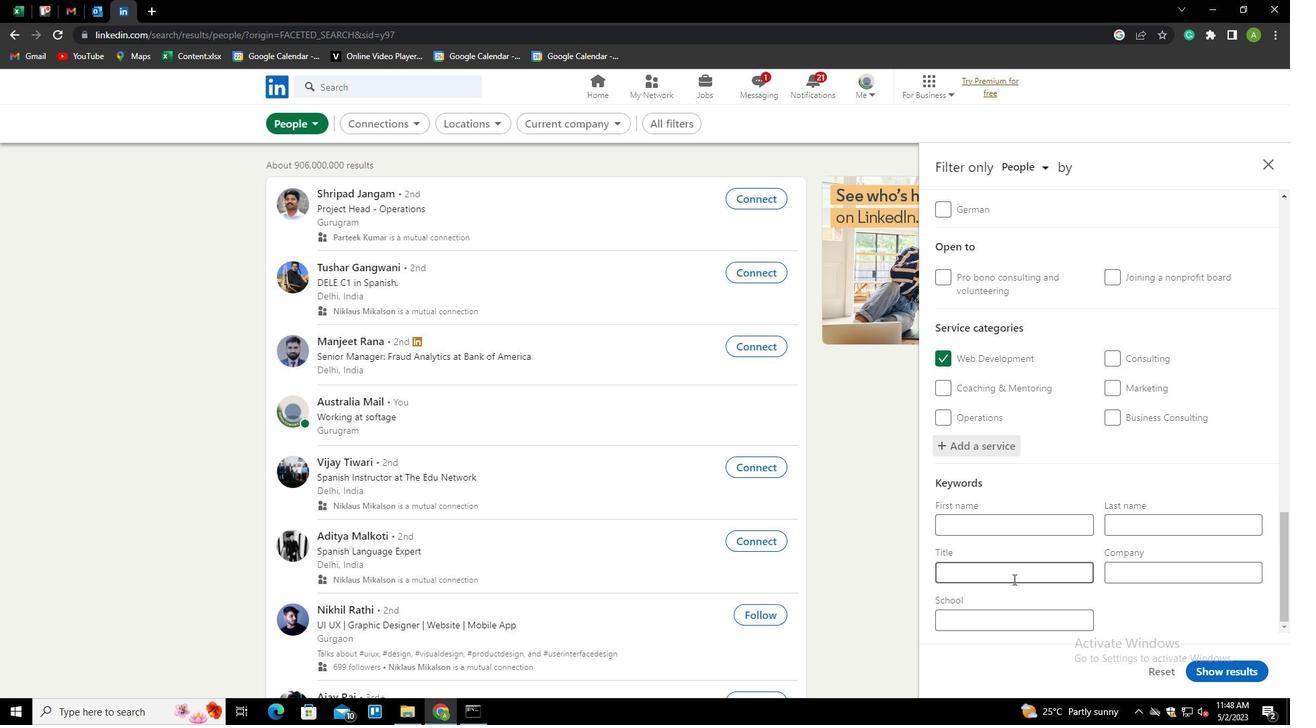 
Action: Mouse pressed left at (1013, 579)
Screenshot: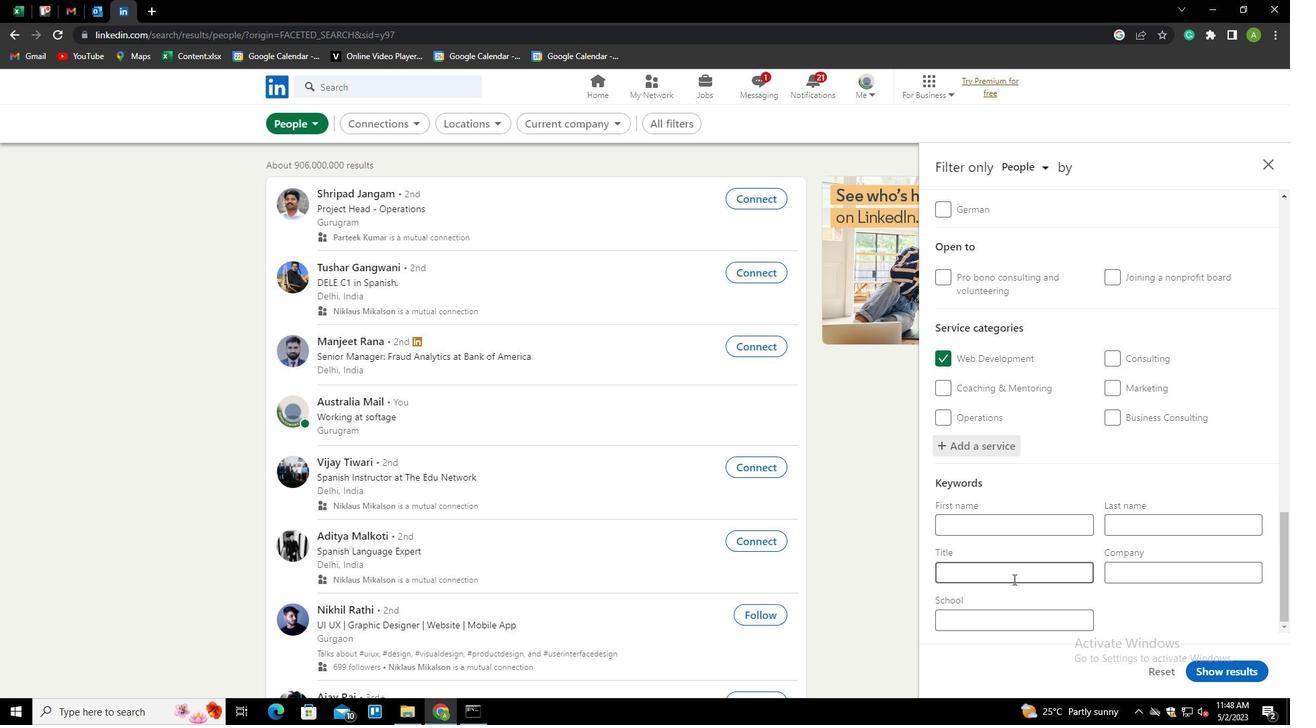 
Action: Key pressed <Key.shift>CHIEF
Screenshot: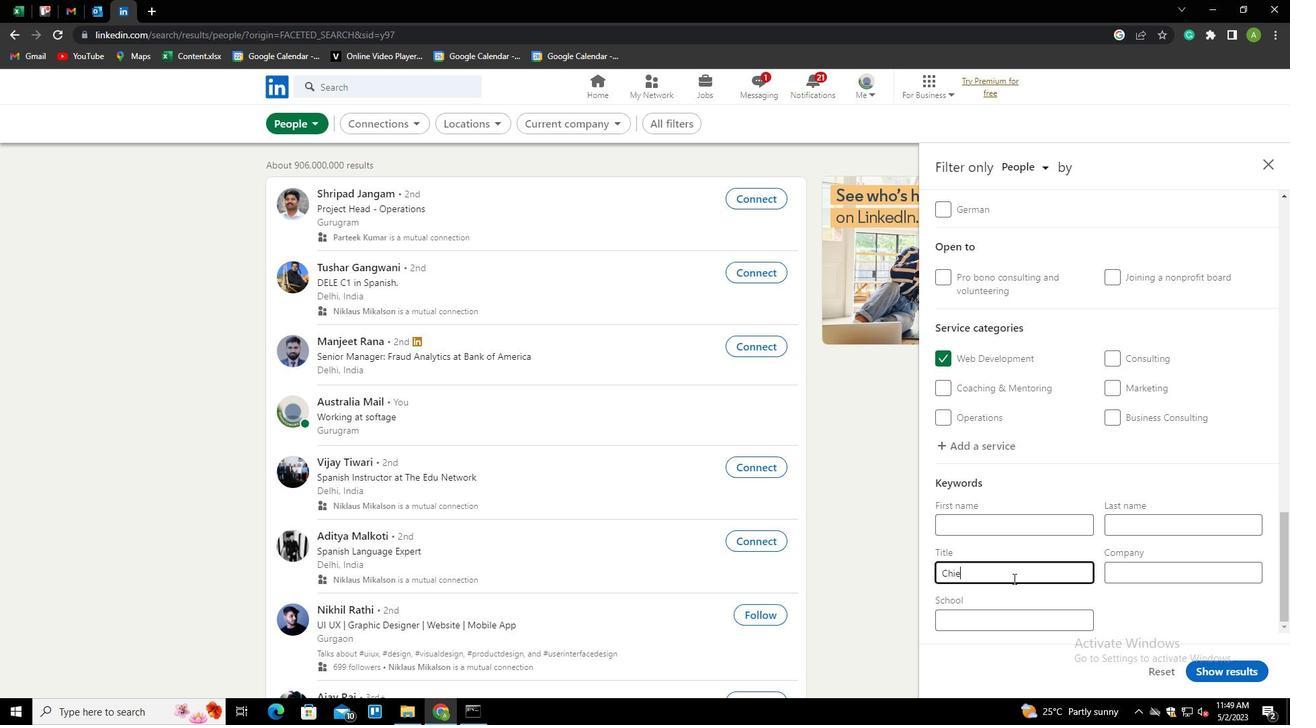 
Action: Mouse moved to (1173, 616)
Screenshot: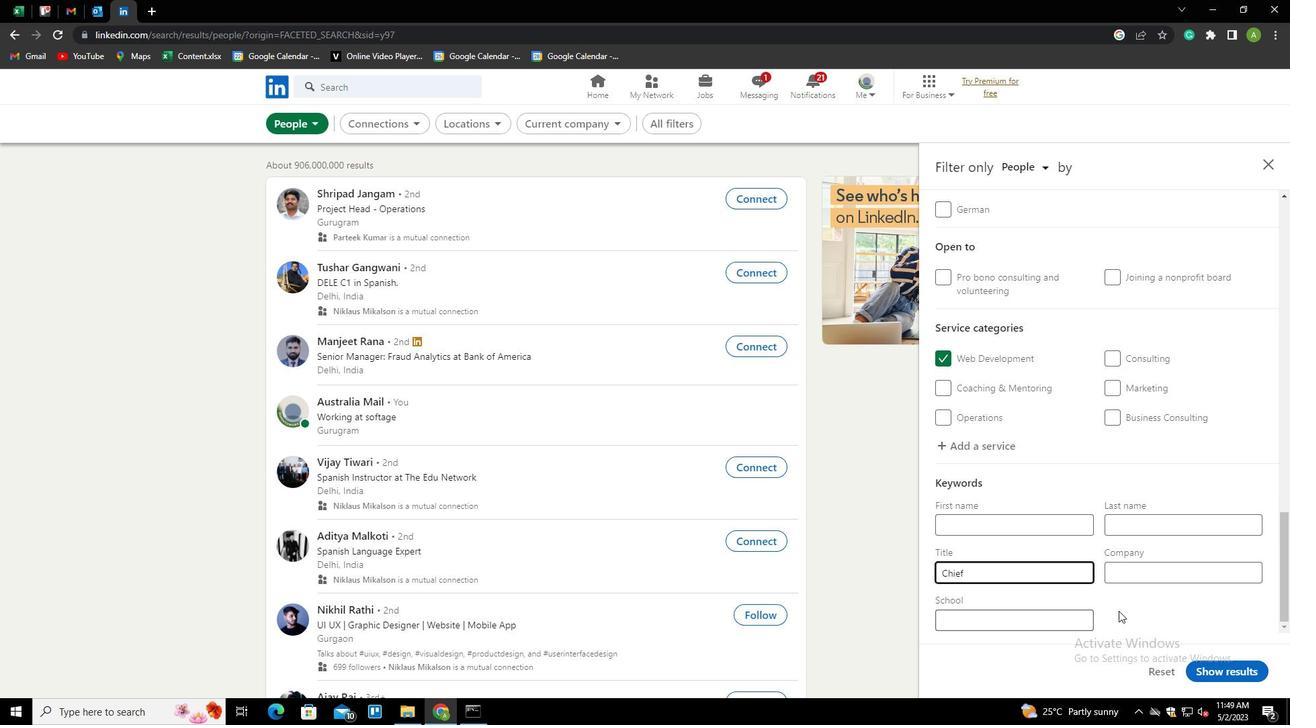 
Action: Mouse pressed left at (1173, 616)
Screenshot: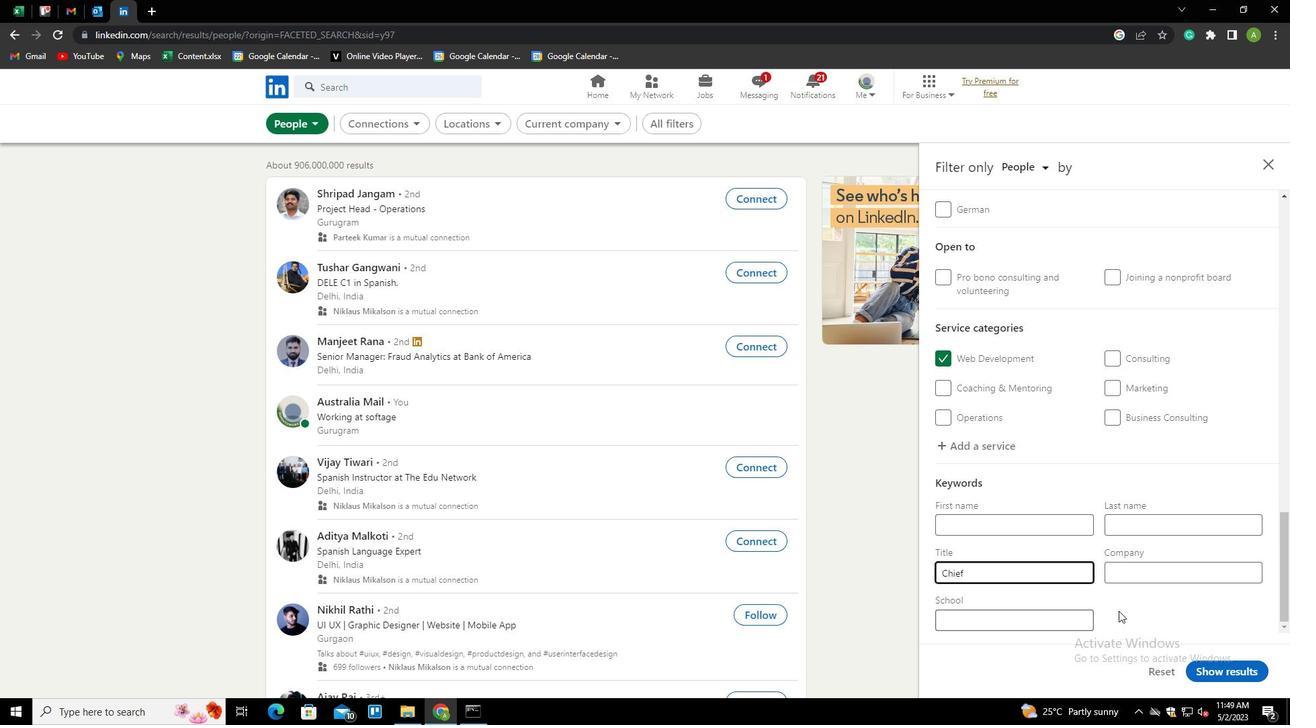 
Action: Mouse moved to (1217, 667)
Screenshot: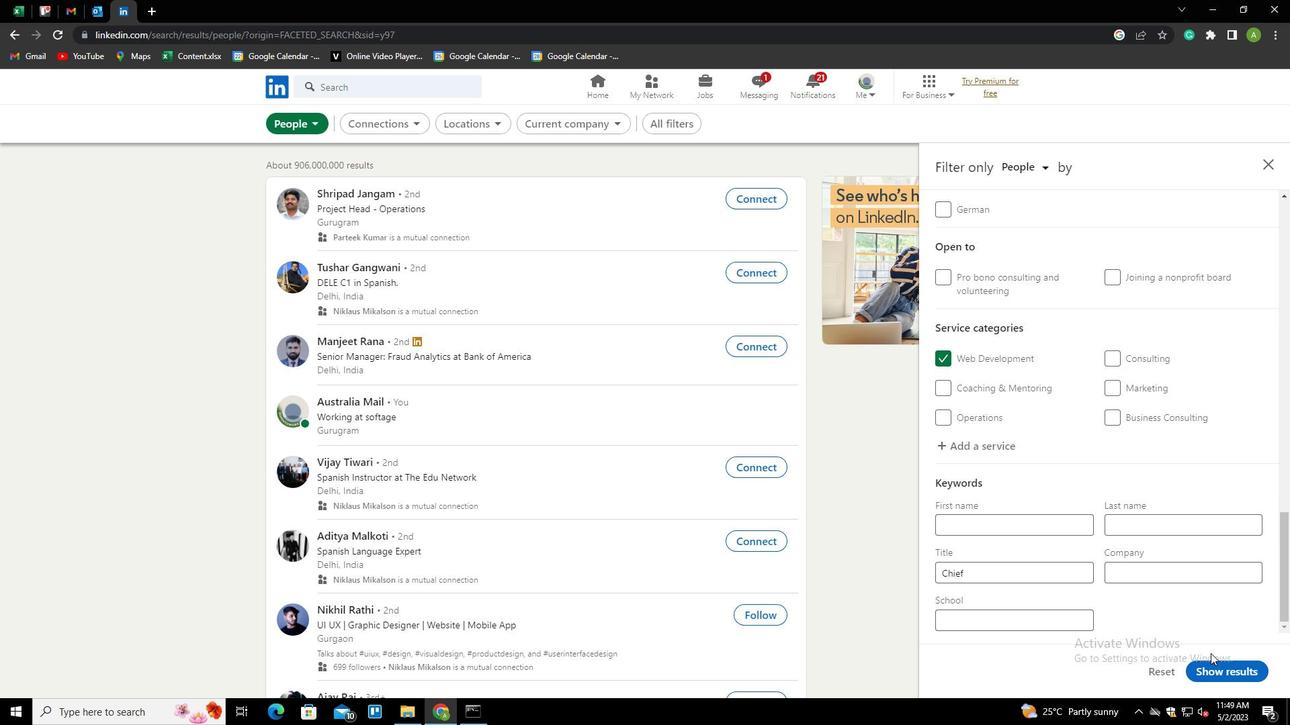 
Action: Mouse pressed left at (1217, 667)
Screenshot: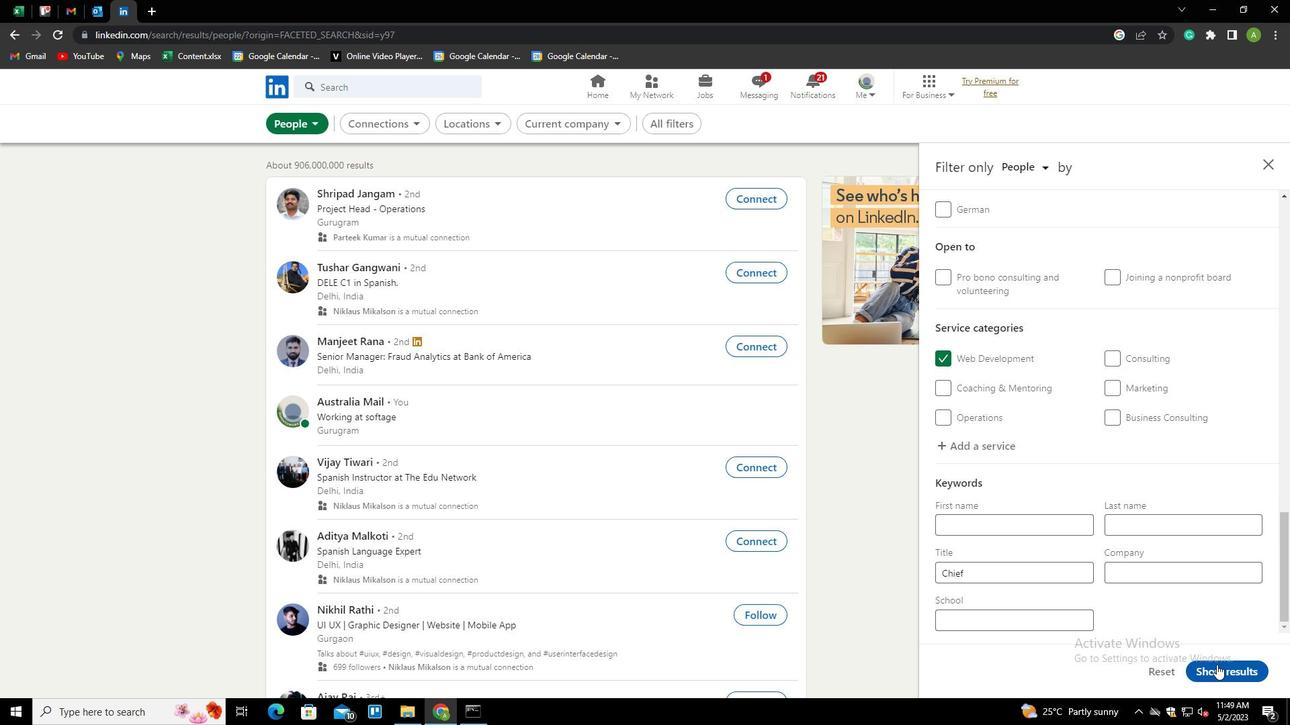 
